 Task: Reply to email with the signature Denise Davis with the subject Thank you for a promotion from softage.10@softage.net with the message Can you please forward the report to the rest of the team once its complete? with BCC to softage.2@softage.net with an attached document Job_application.pdf
Action: Mouse moved to (974, 160)
Screenshot: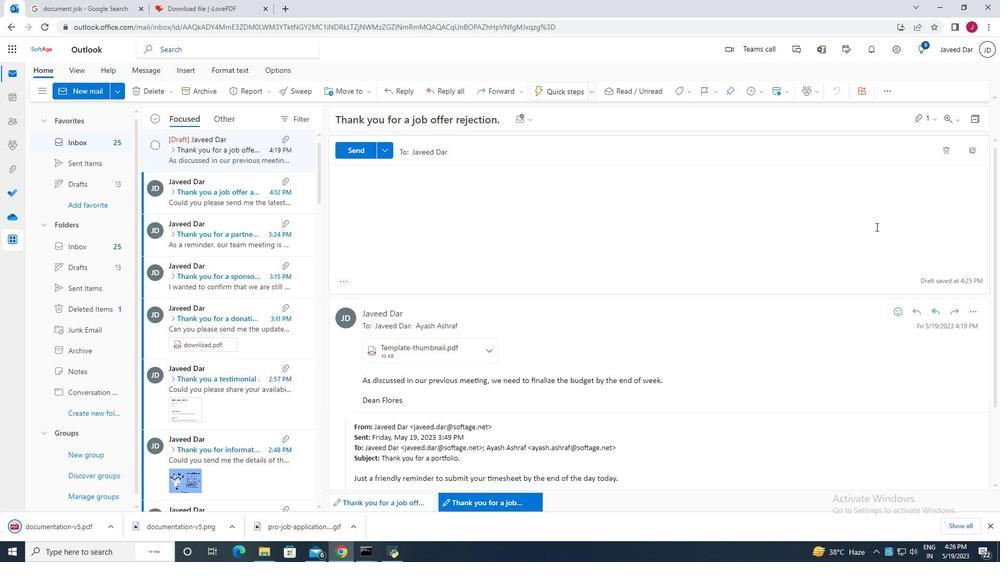 
Action: Mouse pressed left at (974, 160)
Screenshot: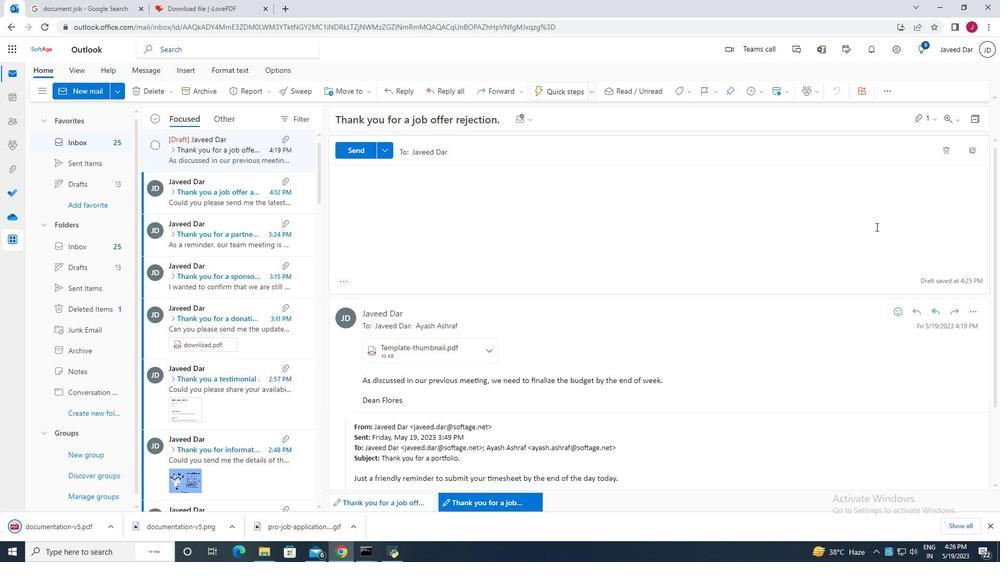 
Action: Mouse moved to (933, 174)
Screenshot: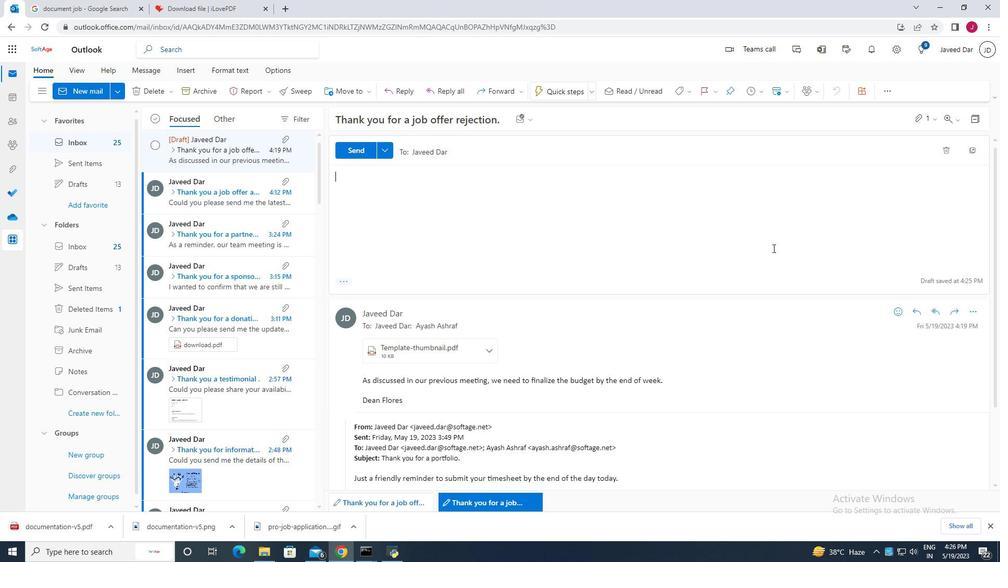 
Action: Mouse pressed left at (933, 174)
Screenshot: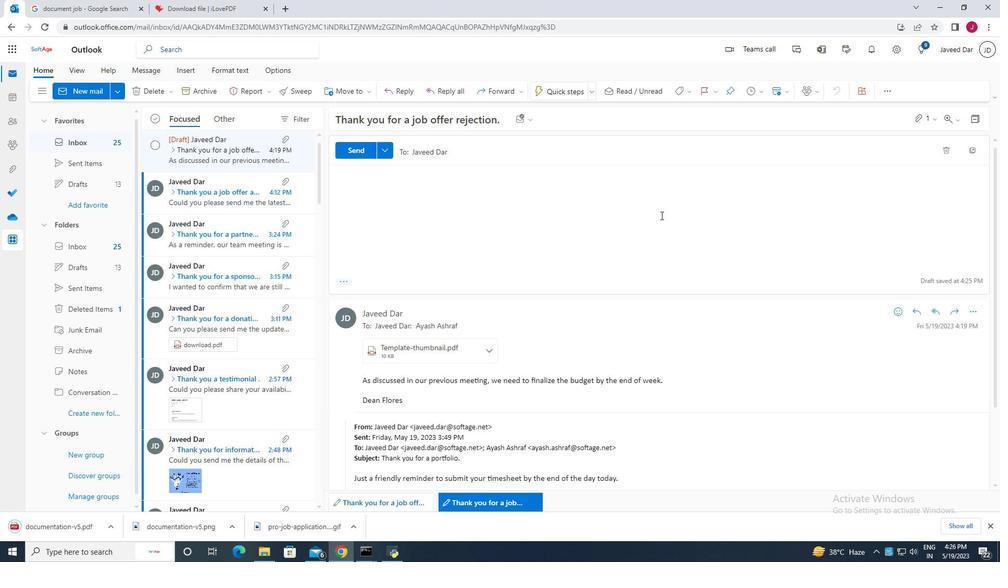 
Action: Mouse moved to (369, 295)
Screenshot: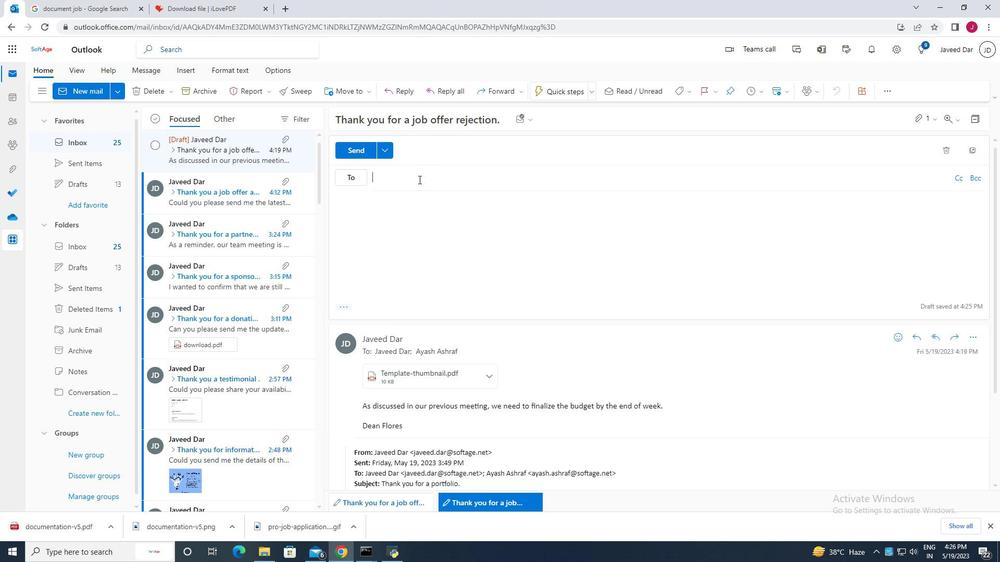 
Action: Mouse pressed left at (369, 295)
Screenshot: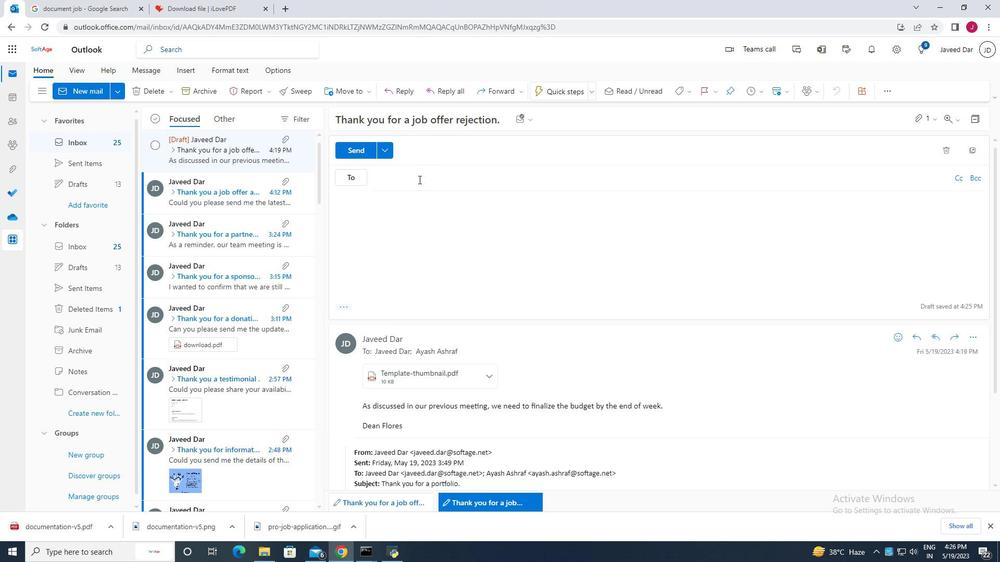 
Action: Mouse moved to (703, 106)
Screenshot: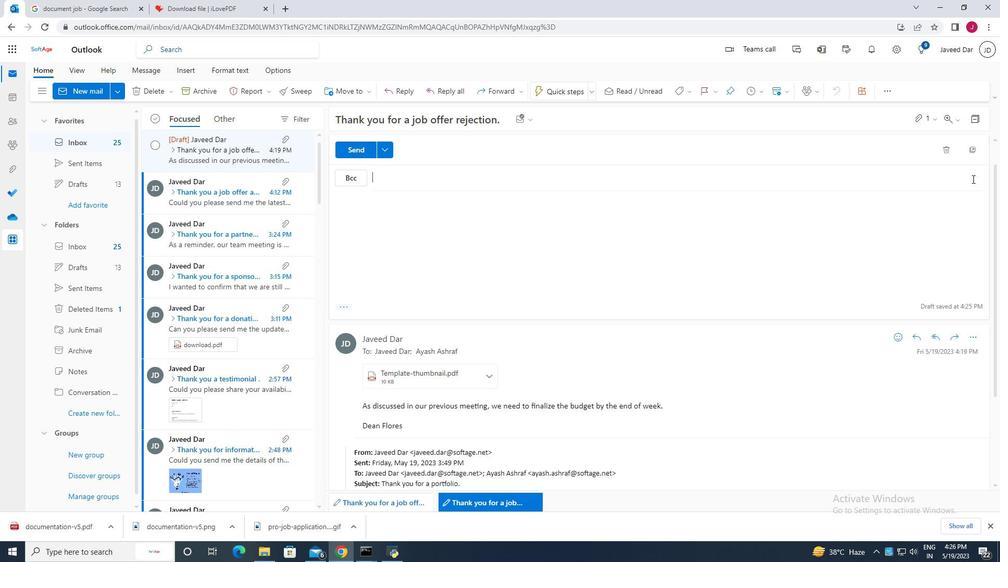 
Action: Mouse pressed left at (703, 106)
Screenshot: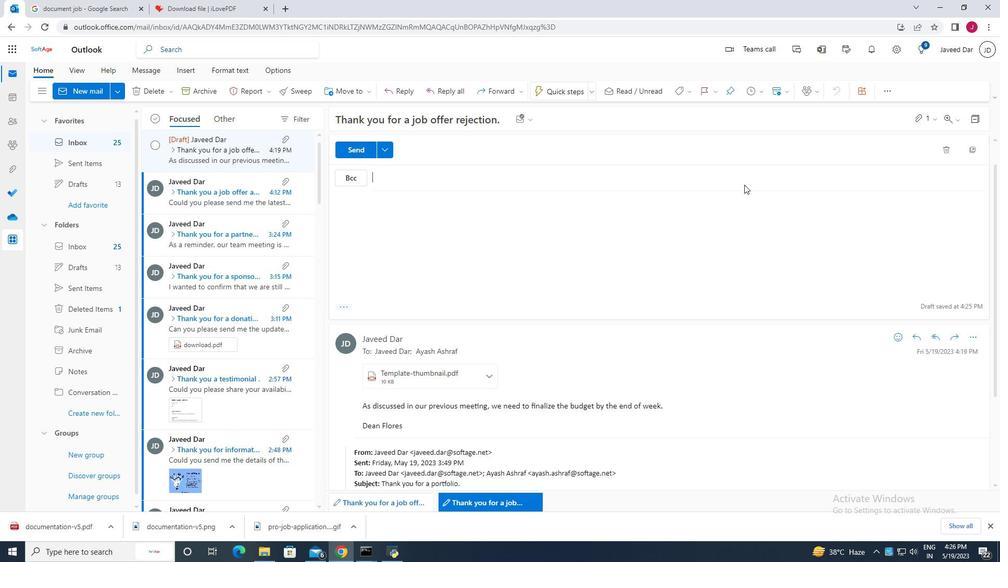 
Action: Mouse moved to (677, 150)
Screenshot: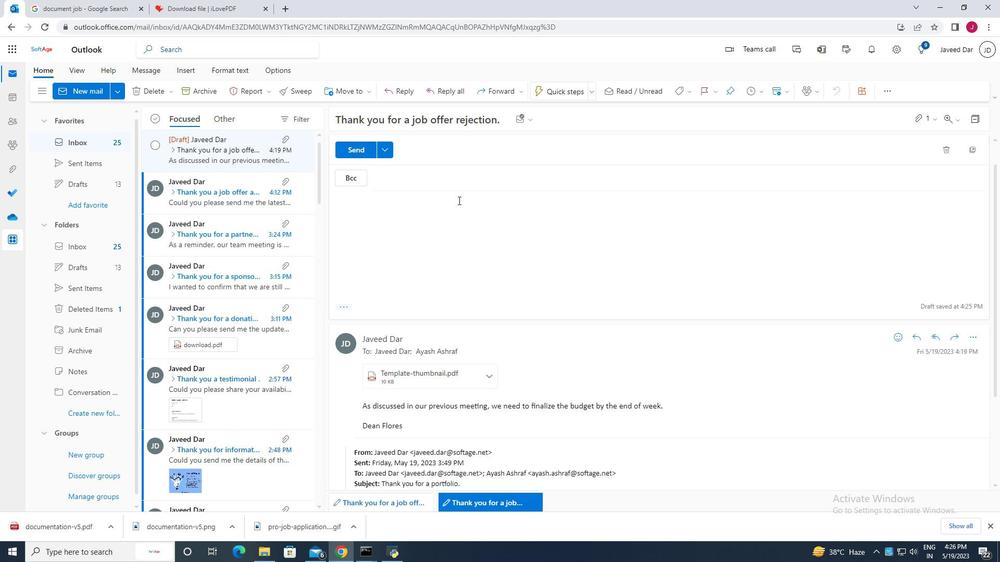 
Action: Mouse pressed left at (677, 150)
Screenshot: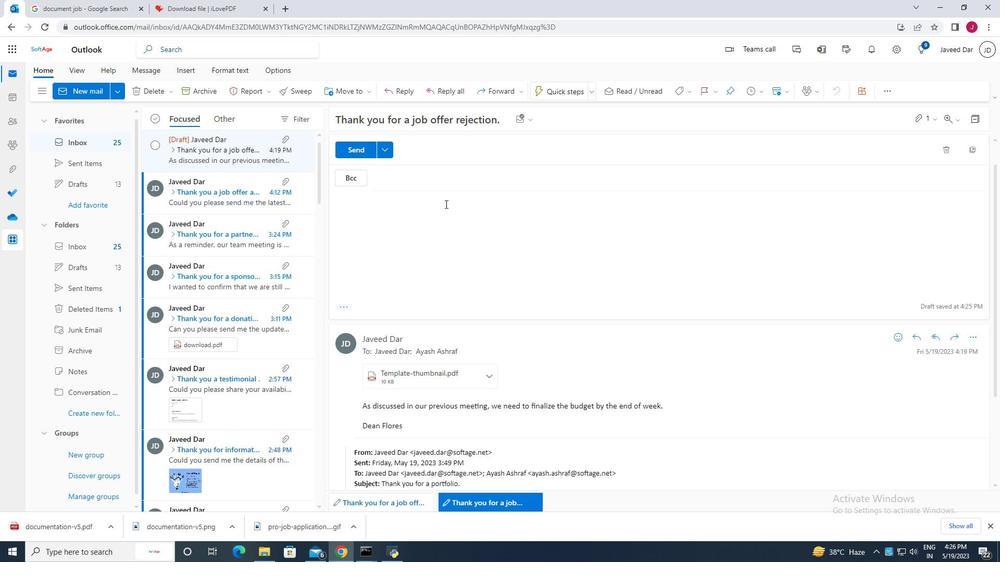 
Action: Mouse moved to (492, 270)
Screenshot: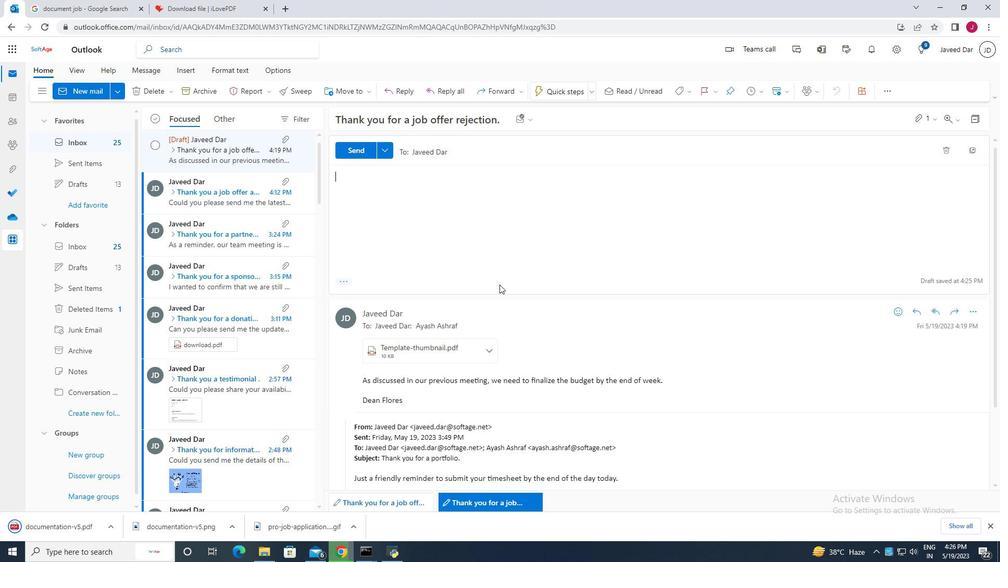 
Action: Mouse pressed left at (701, 192)
Screenshot: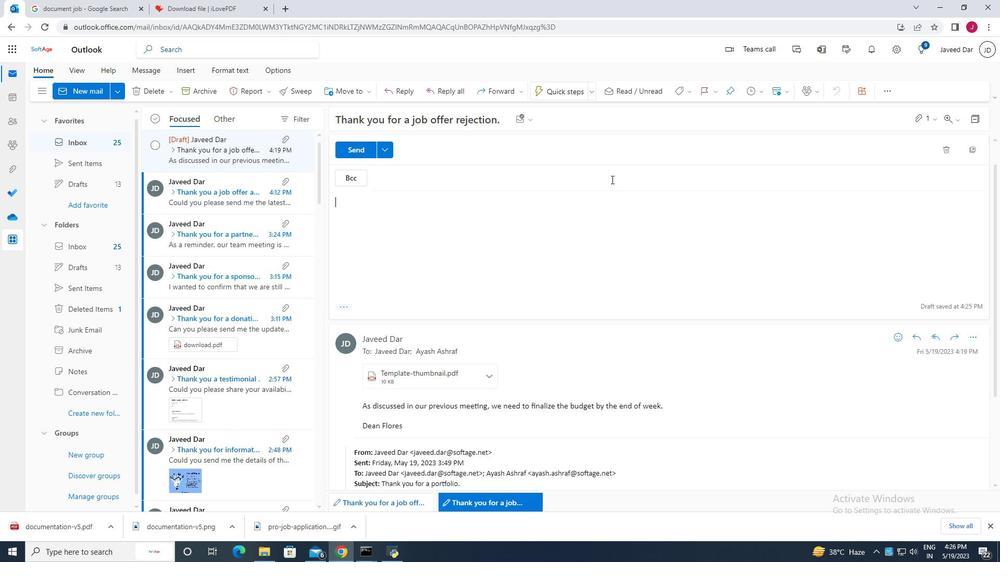 
Action: Mouse moved to (794, 255)
Screenshot: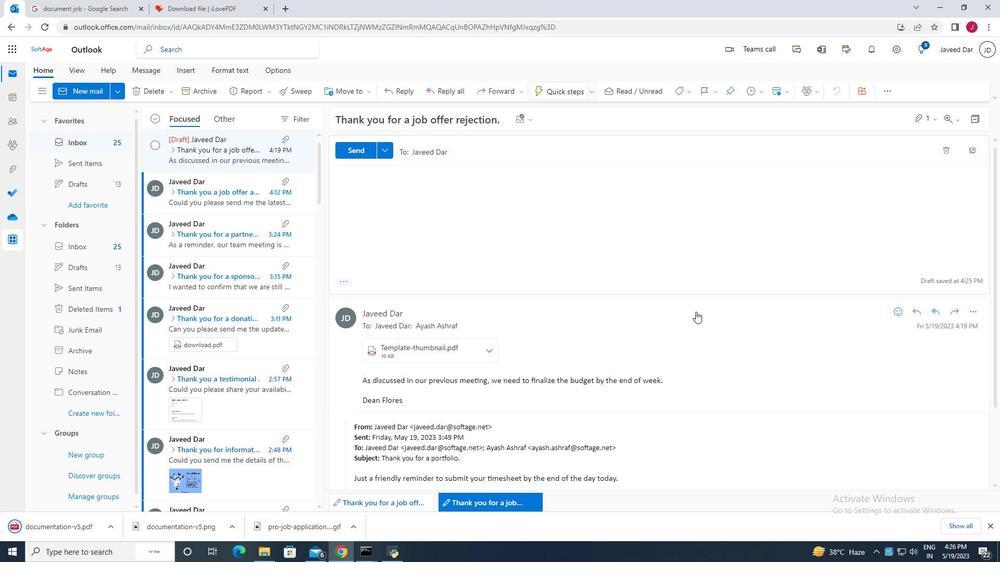 
Action: Mouse pressed left at (655, 191)
Screenshot: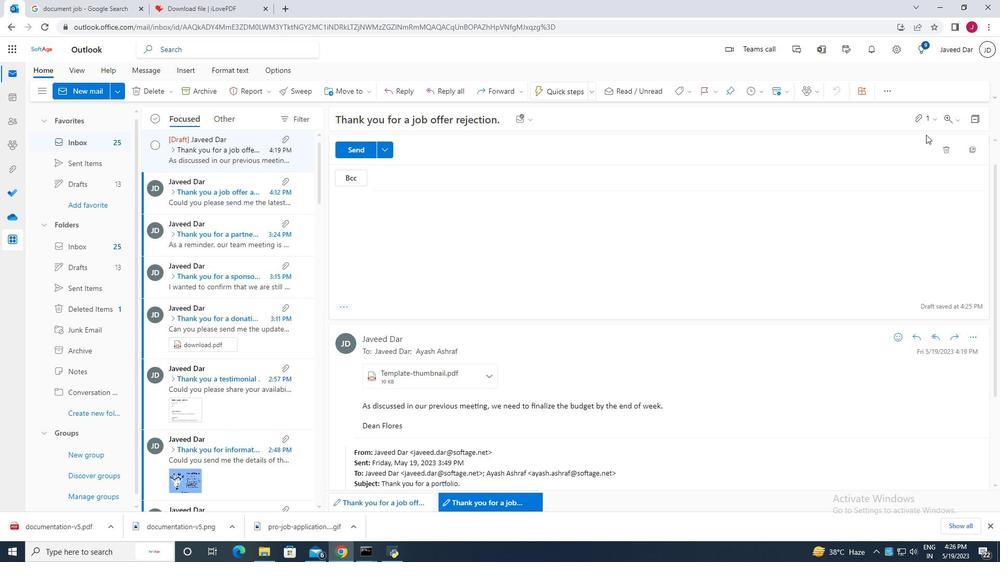 
Action: Mouse moved to (936, 144)
Screenshot: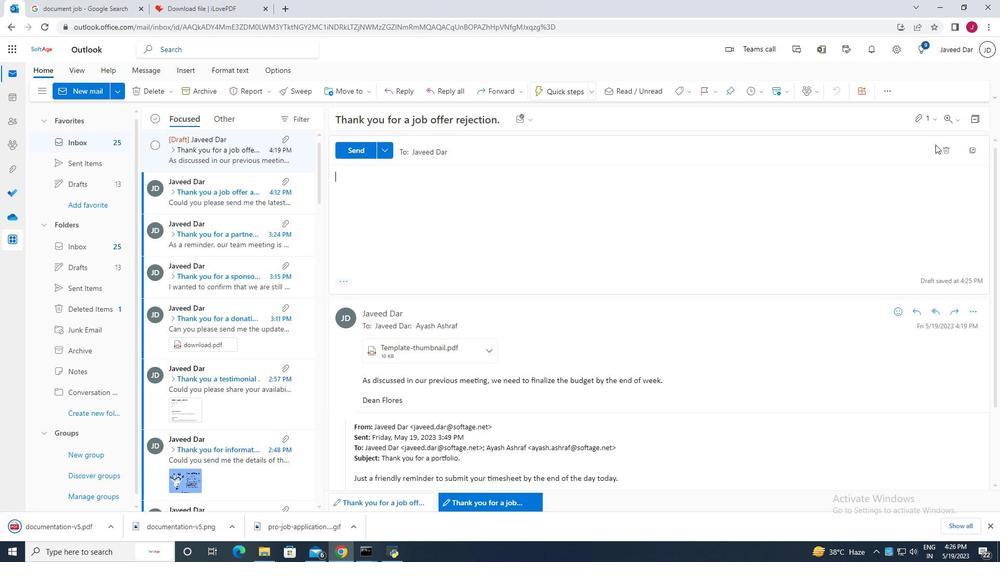 
Action: Key pressed <Key.shift>D
Screenshot: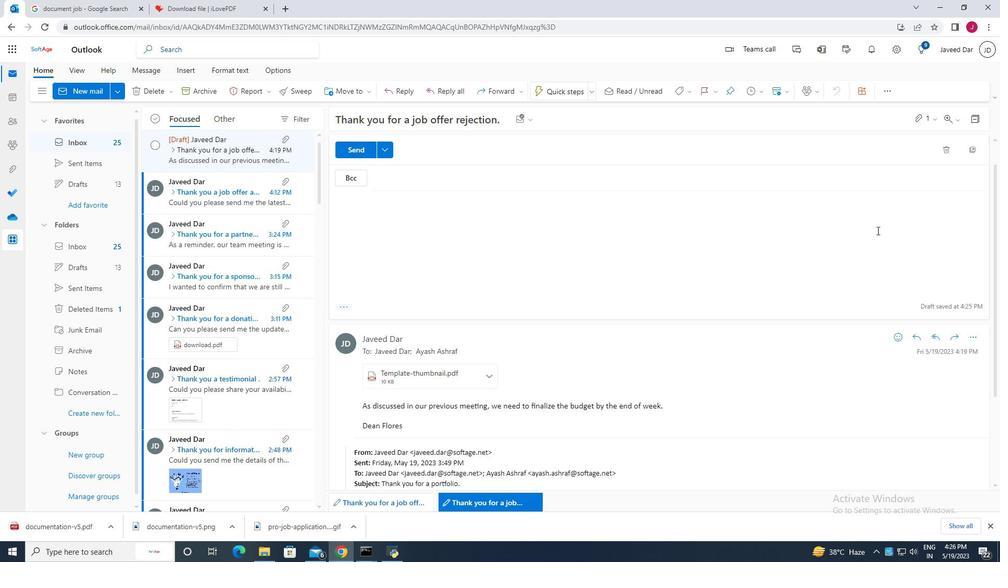 
Action: Mouse moved to (876, 226)
Screenshot: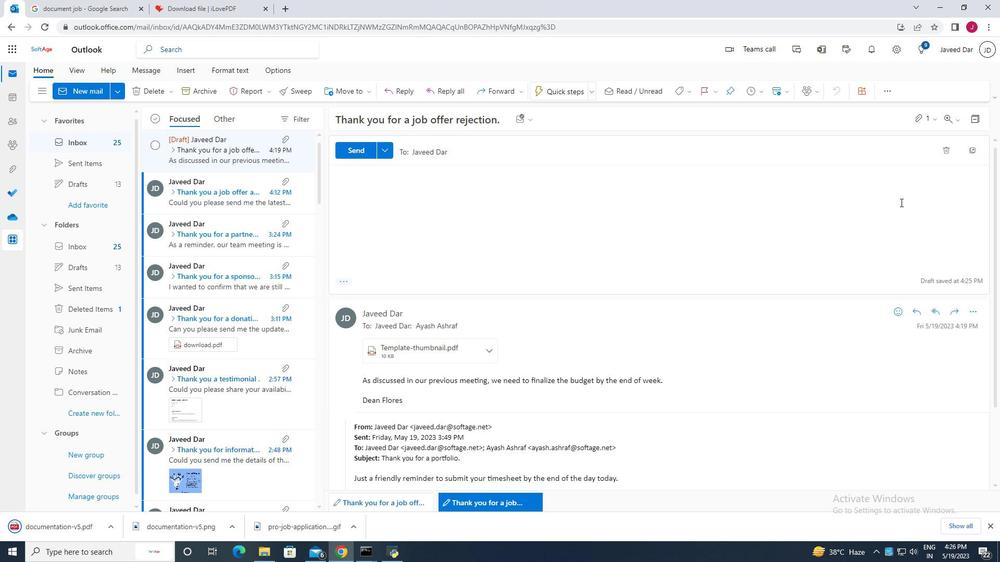 
Action: Mouse scrolled (876, 227) with delta (0, 0)
Screenshot: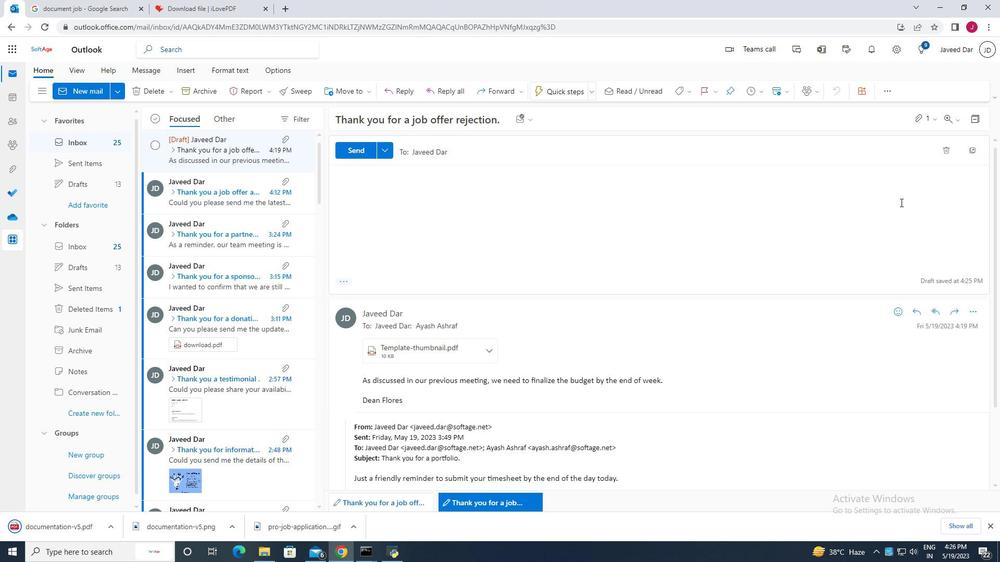 
Action: Mouse moved to (876, 227)
Screenshot: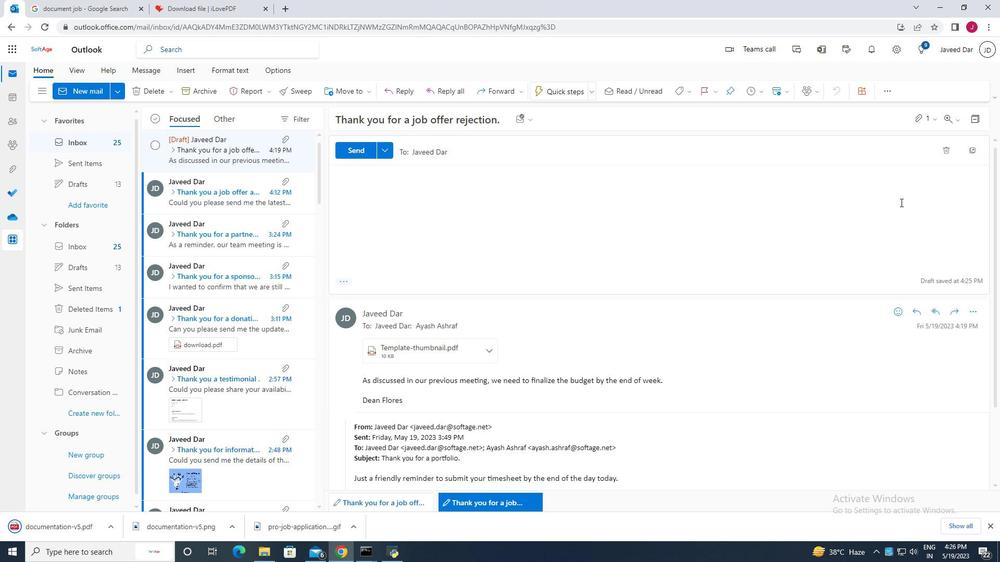 
Action: Mouse scrolled (876, 227) with delta (0, 0)
Screenshot: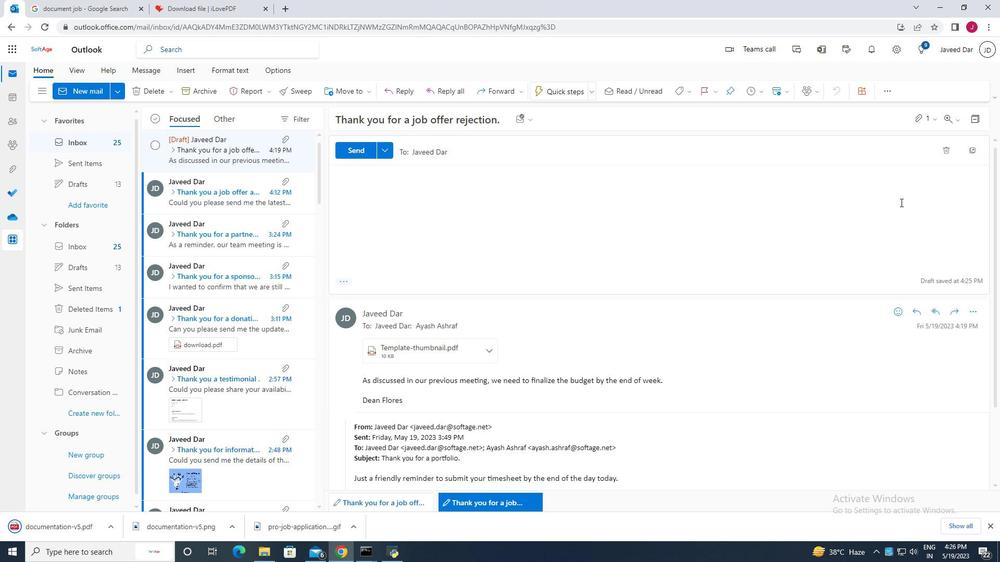 
Action: Mouse moved to (919, 315)
Screenshot: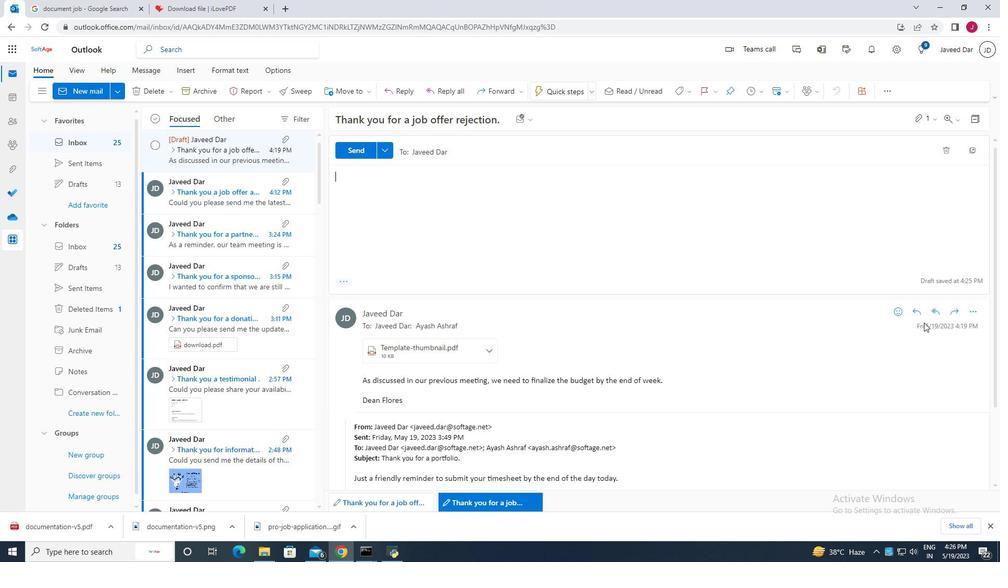 
Action: Key pressed e
Screenshot: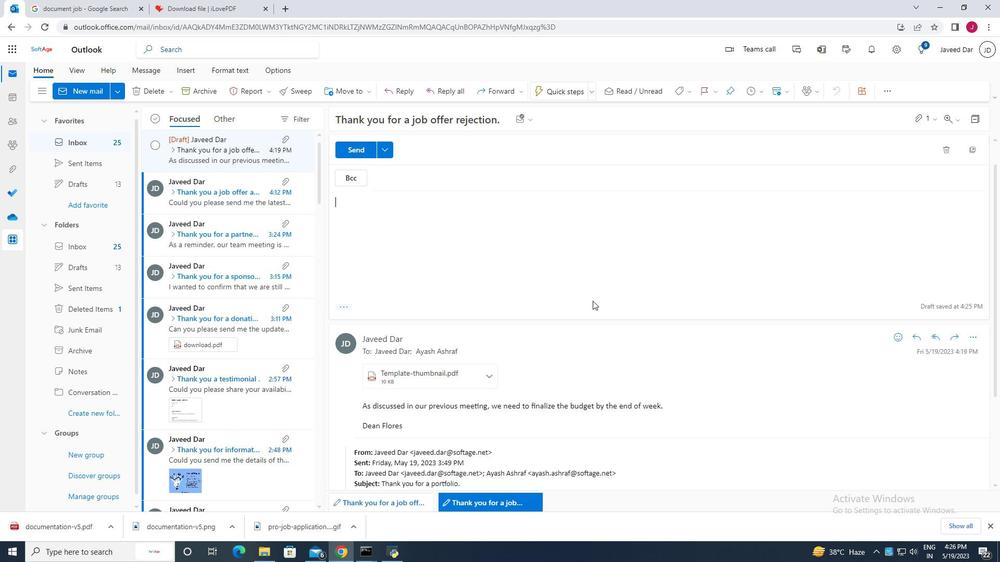 
Action: Mouse moved to (765, 248)
Screenshot: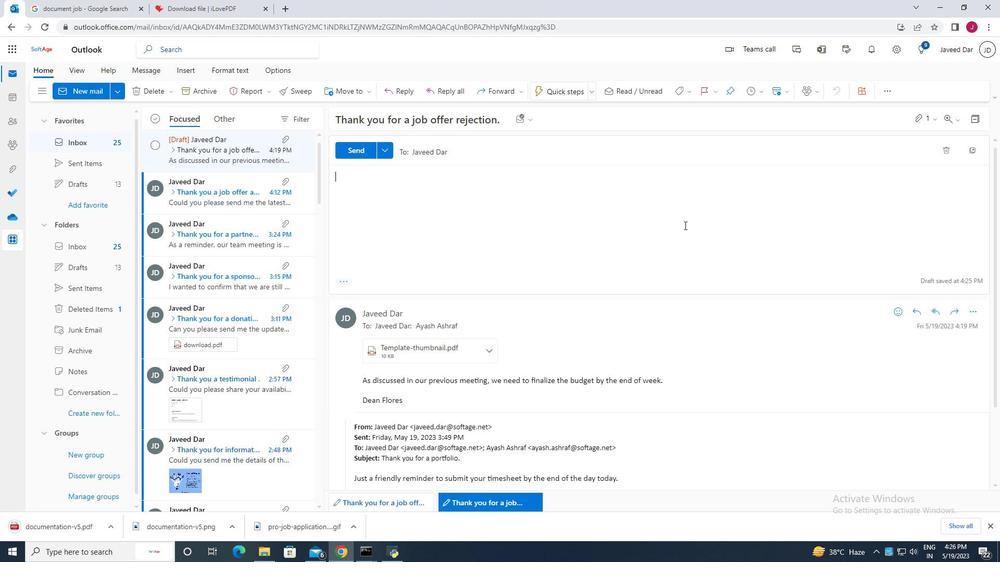 
Action: Key pressed n
Screenshot: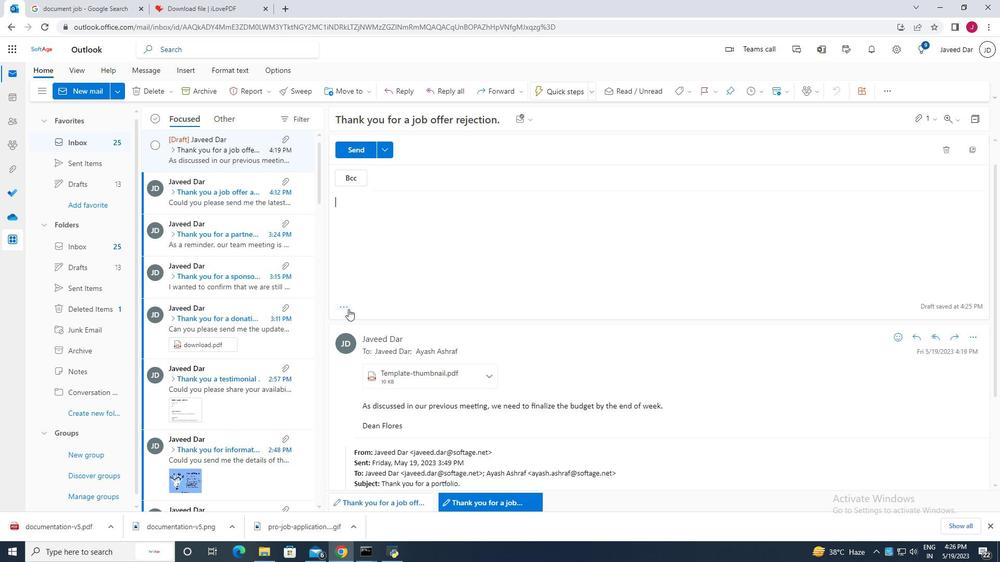 
Action: Mouse moved to (699, 219)
Screenshot: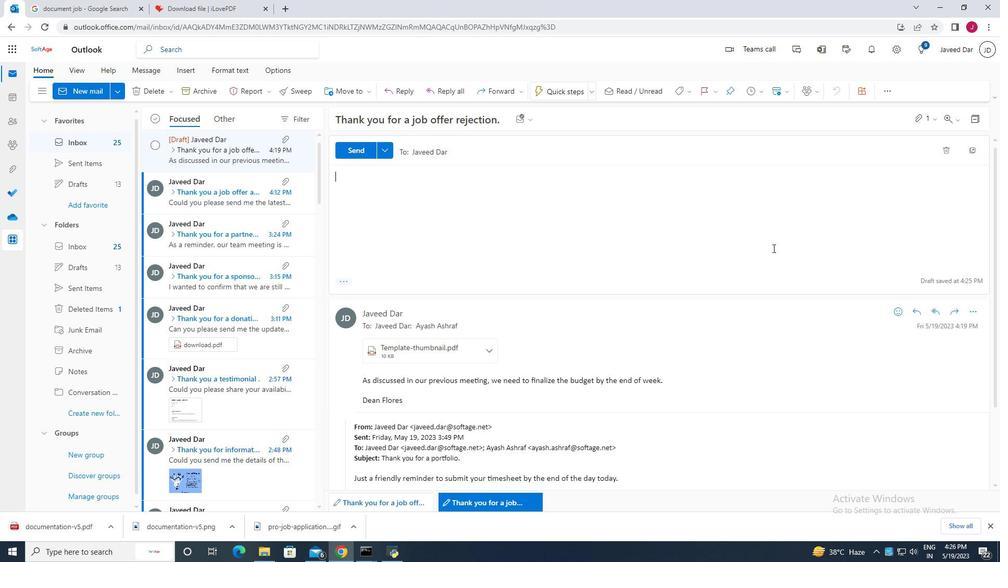 
Action: Key pressed i
Screenshot: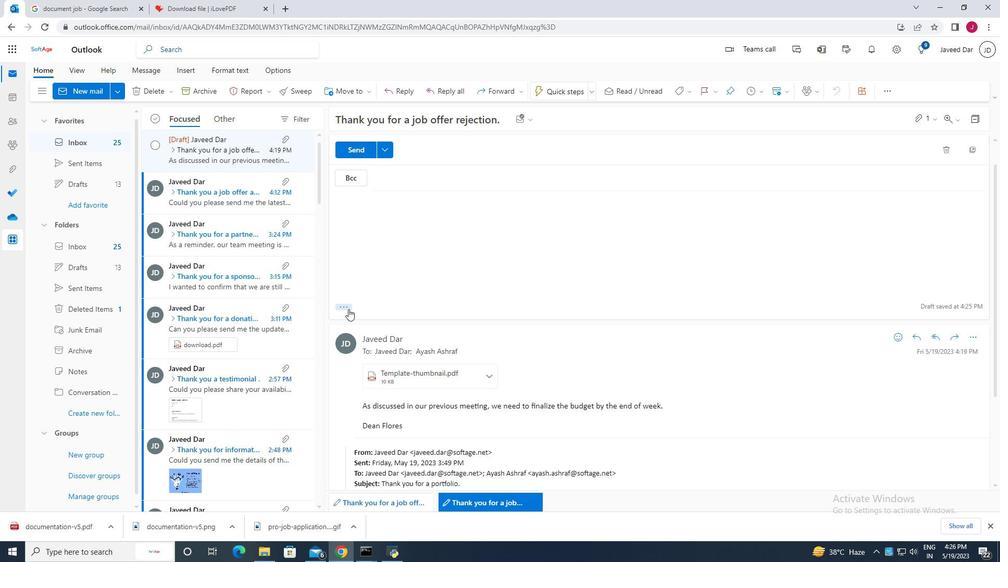 
Action: Mouse moved to (481, 179)
Screenshot: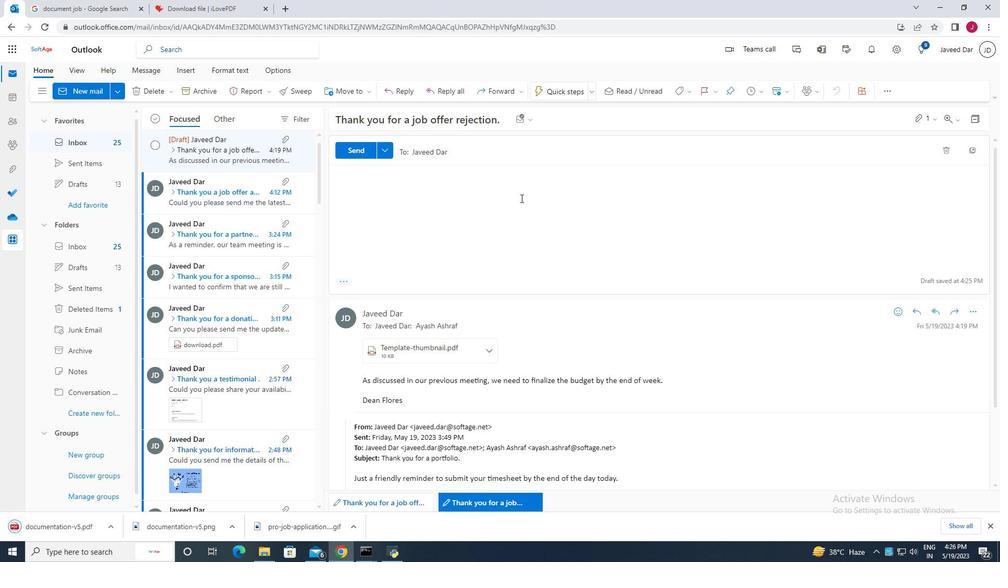 
Action: Key pressed s
Screenshot: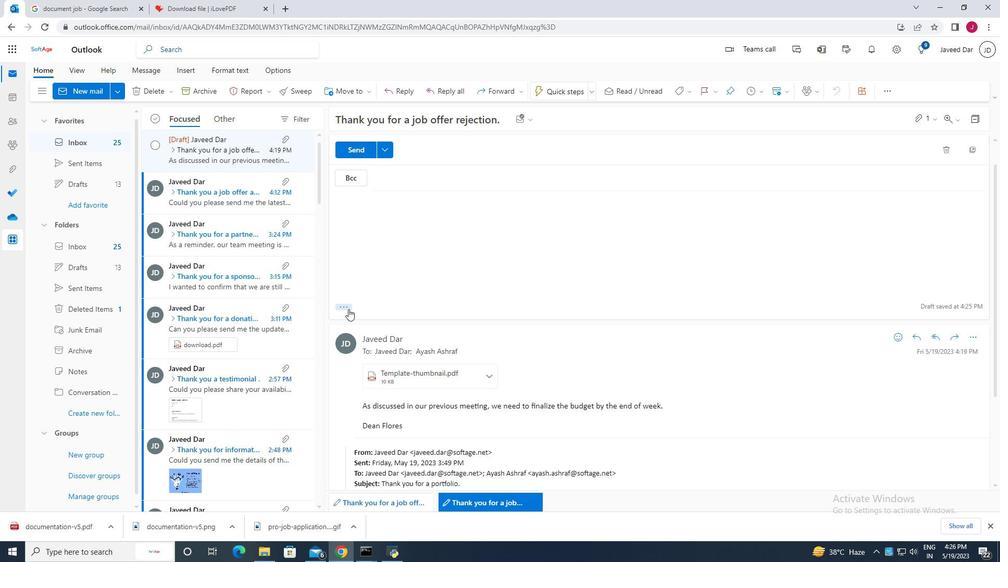 
Action: Mouse moved to (475, 175)
Screenshot: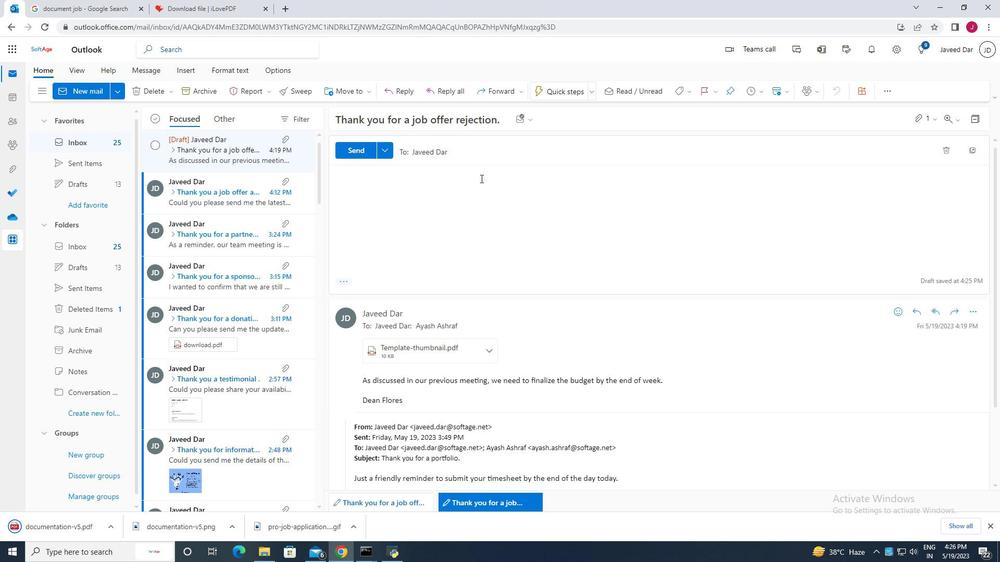 
Action: Key pressed e
Screenshot: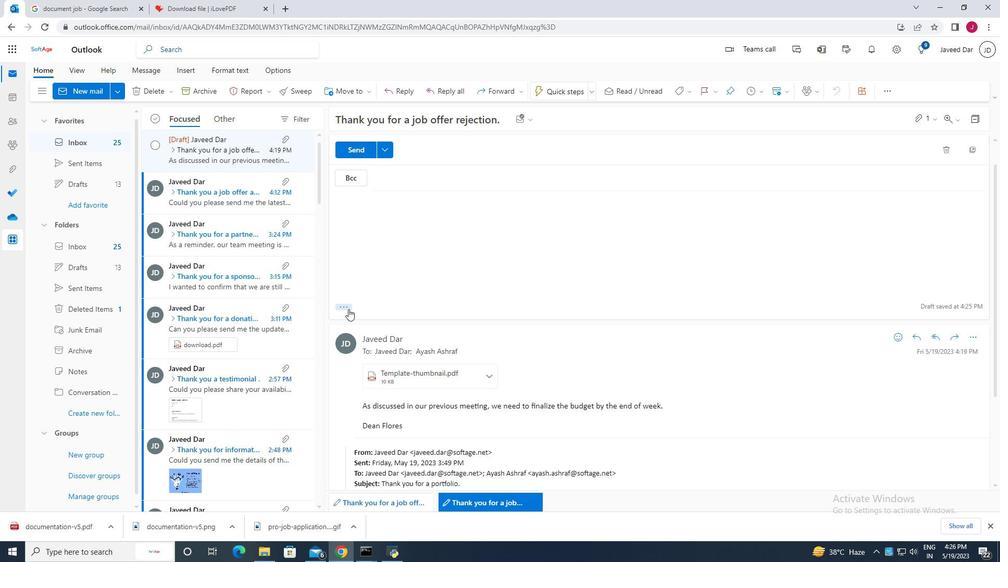 
Action: Mouse moved to (501, 161)
Screenshot: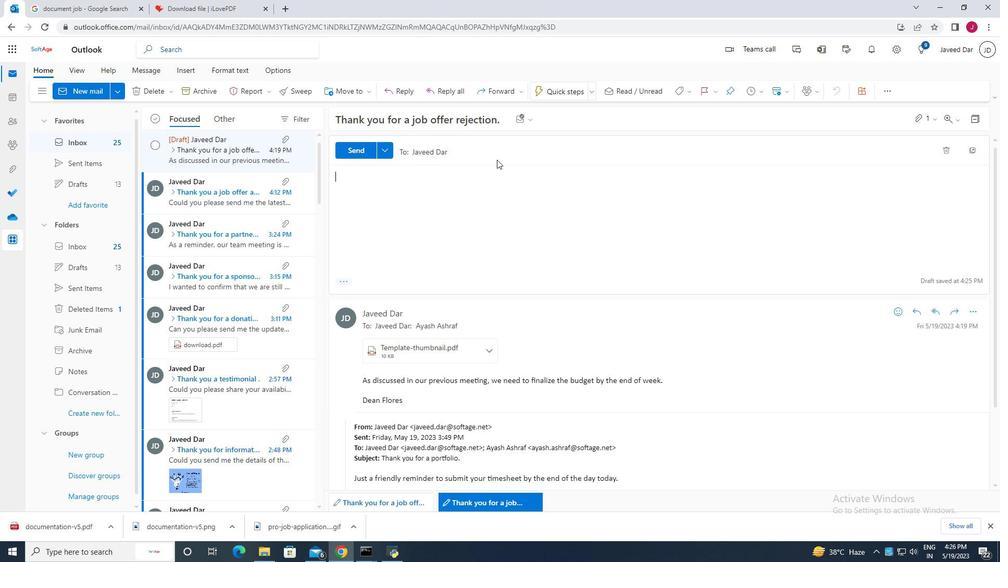 
Action: Mouse pressed left at (501, 161)
Screenshot: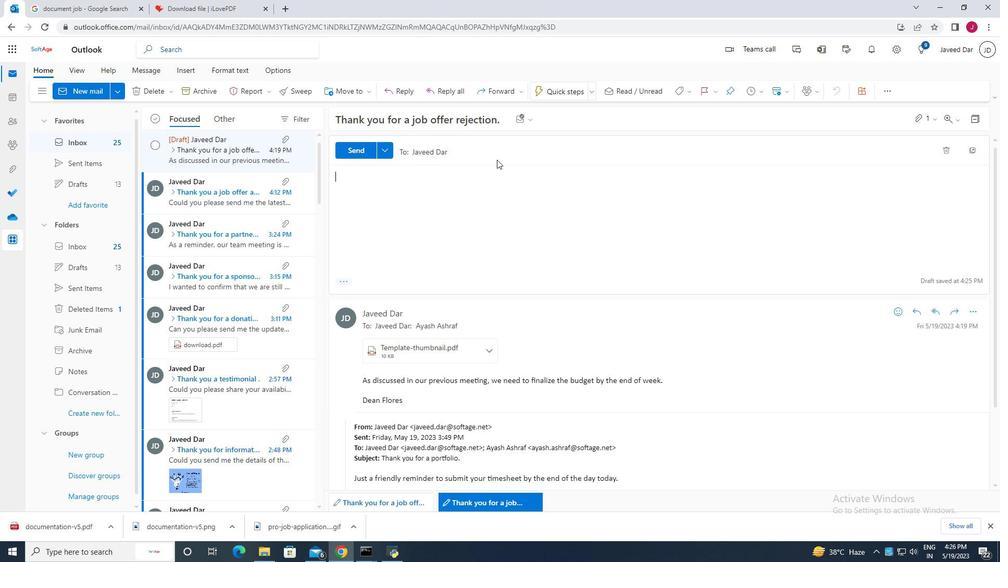 
Action: Mouse moved to (501, 161)
Screenshot: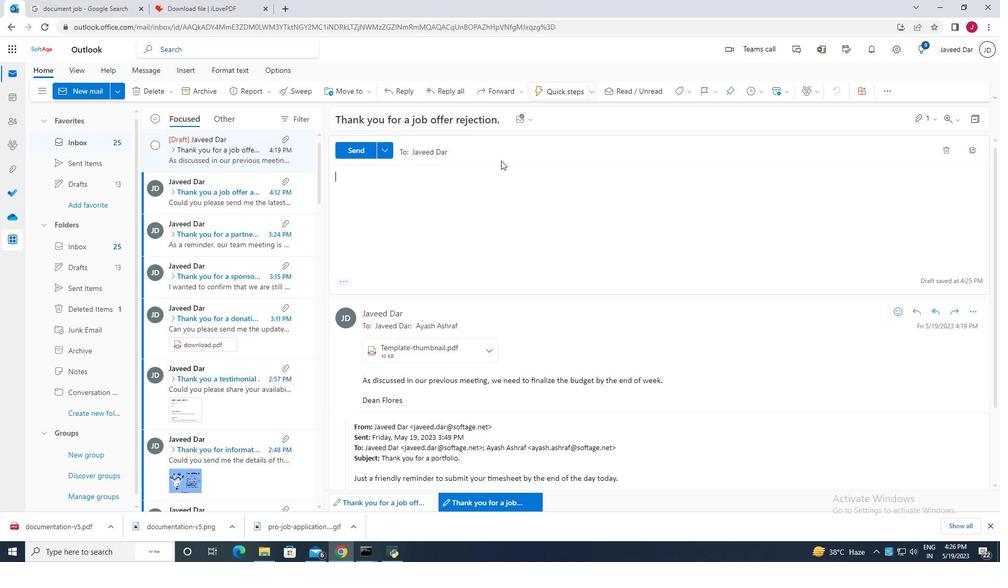 
Action: Key pressed <Key.space>
Screenshot: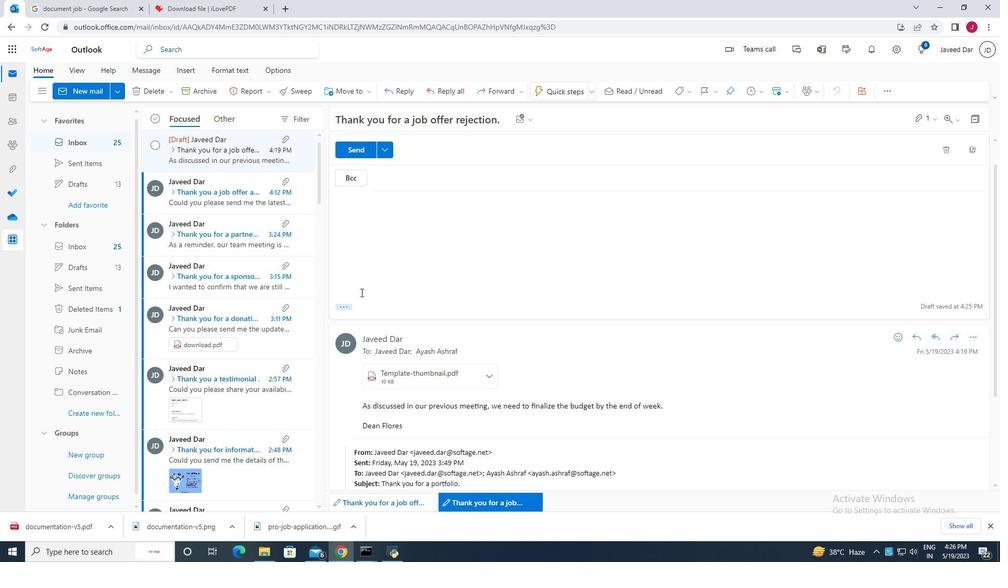 
Action: Mouse moved to (500, 161)
Screenshot: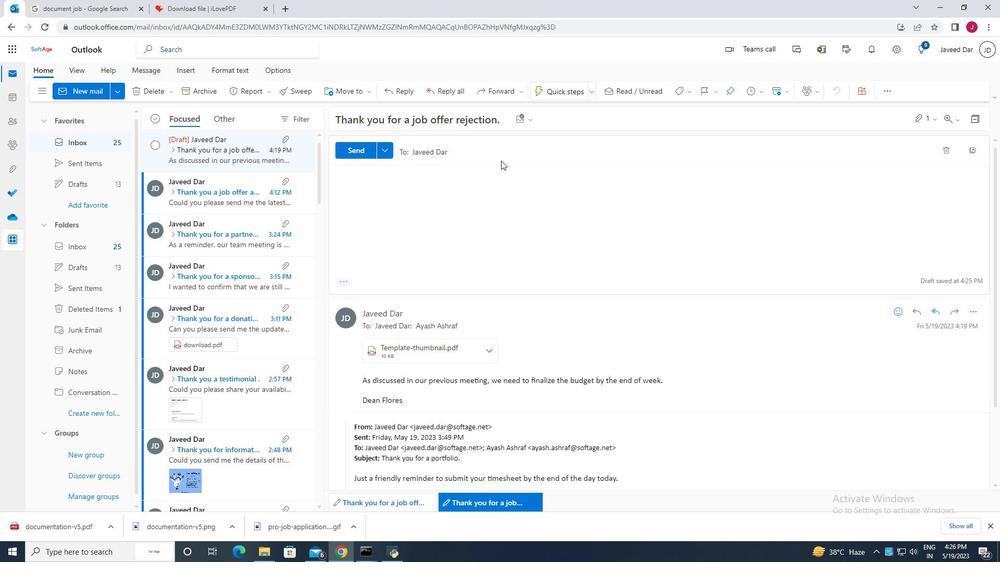 
Action: Key pressed <Key.shift>
Screenshot: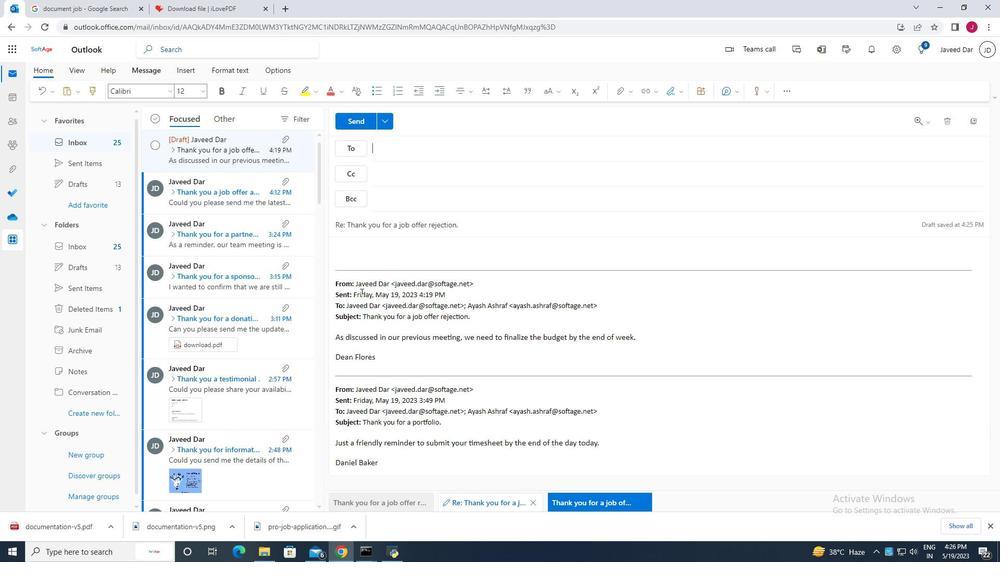 
Action: Mouse moved to (497, 157)
Screenshot: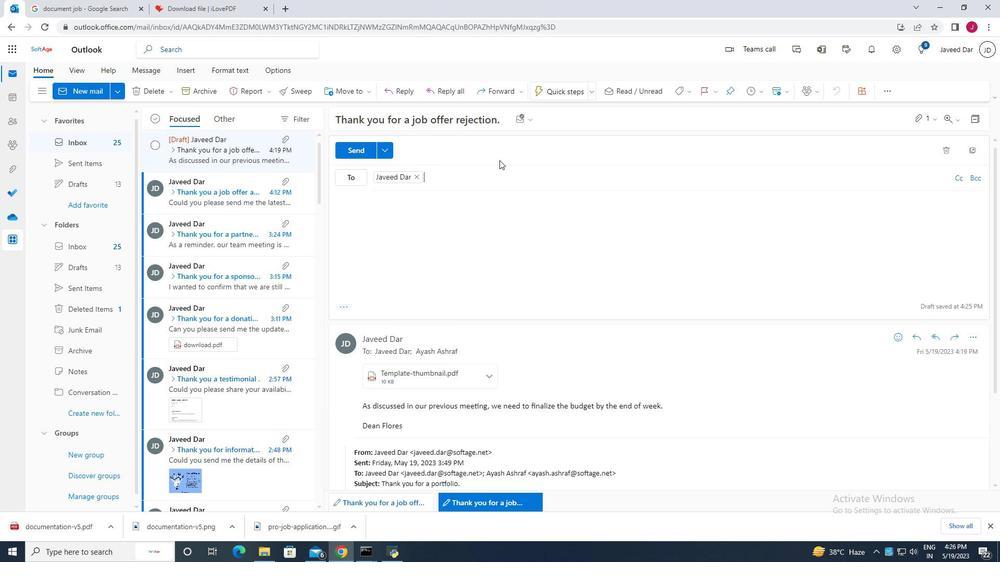 
Action: Key pressed D
Screenshot: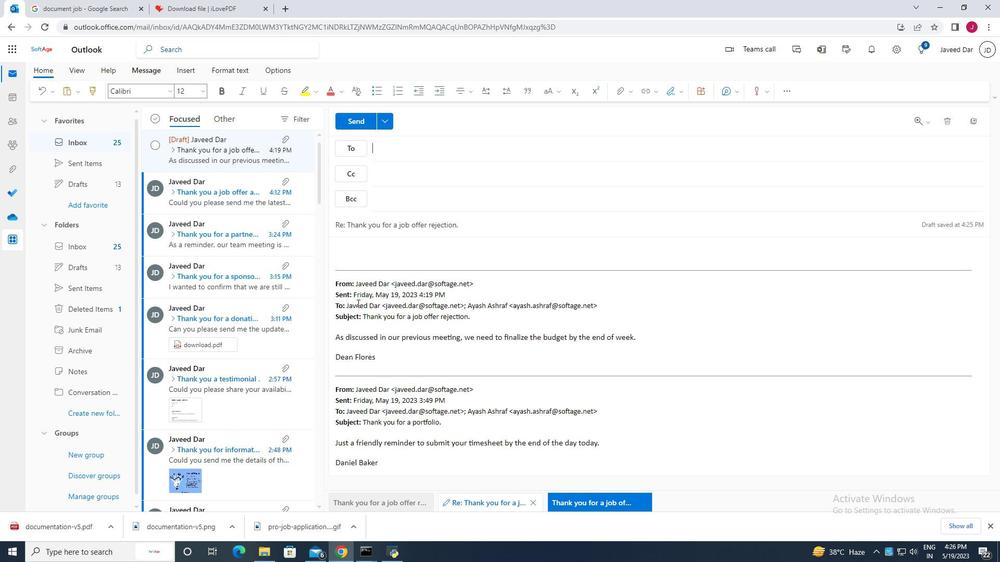 
Action: Mouse moved to (460, 172)
Screenshot: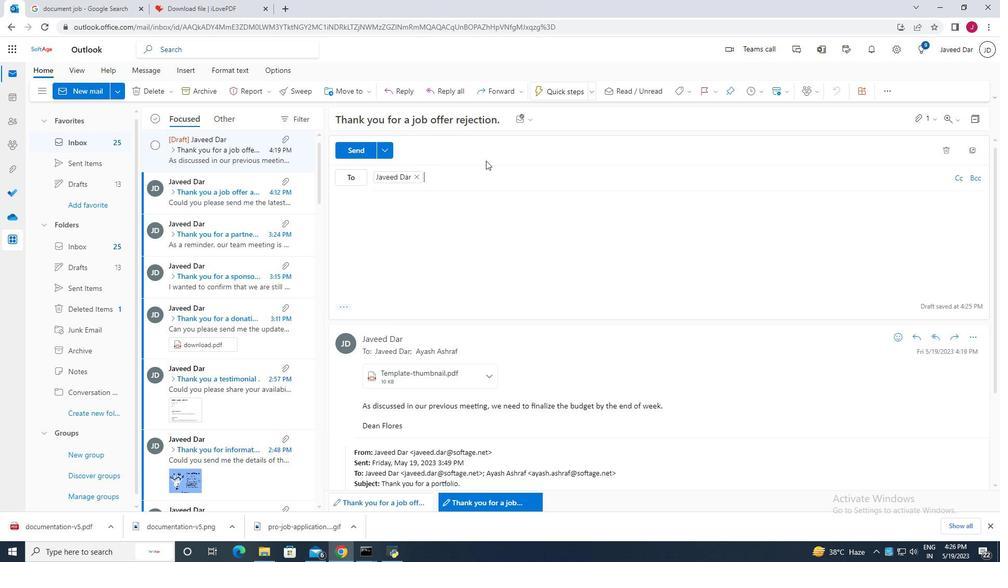 
Action: Key pressed a
Screenshot: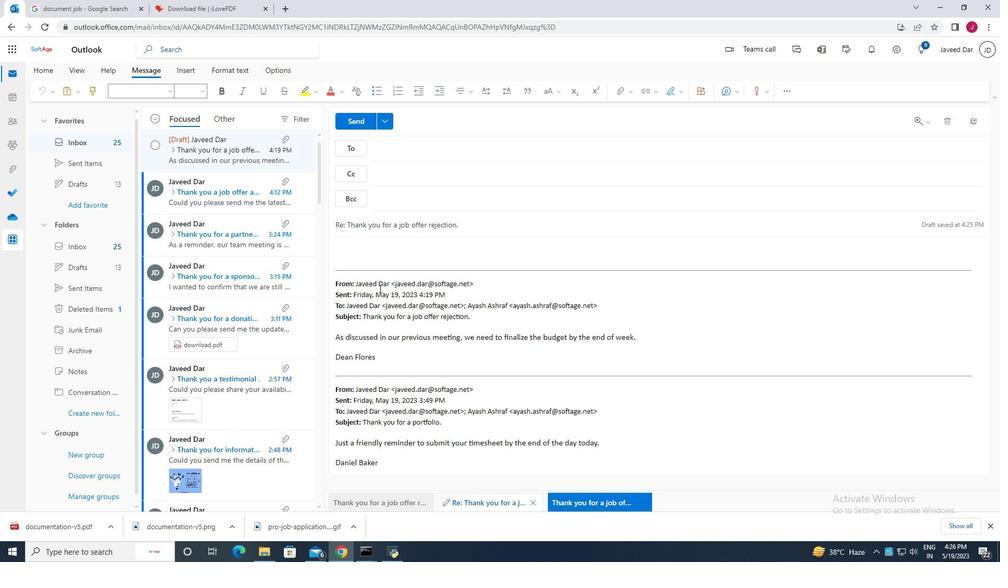 
Action: Mouse moved to (418, 179)
Screenshot: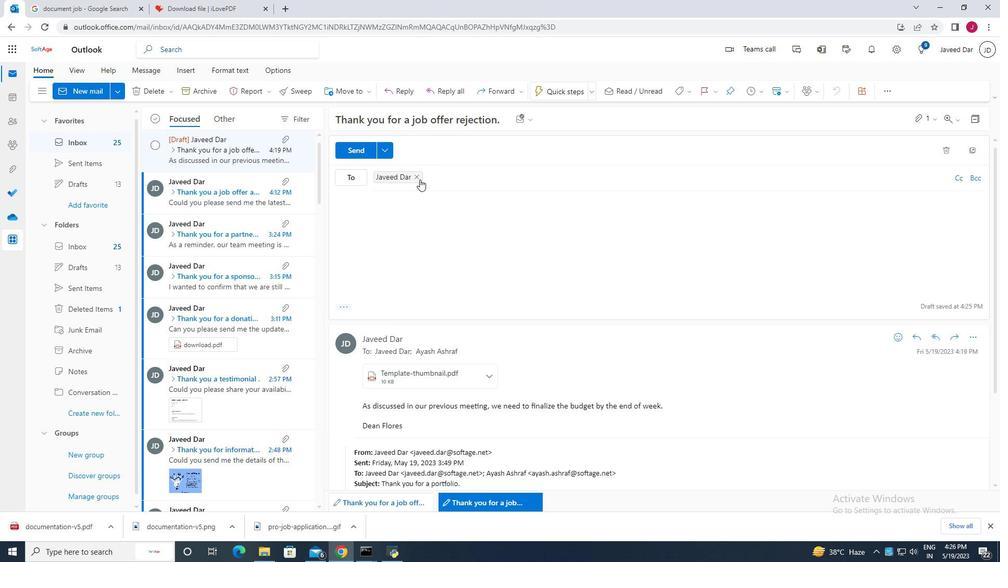 
Action: Mouse pressed left at (418, 179)
Screenshot: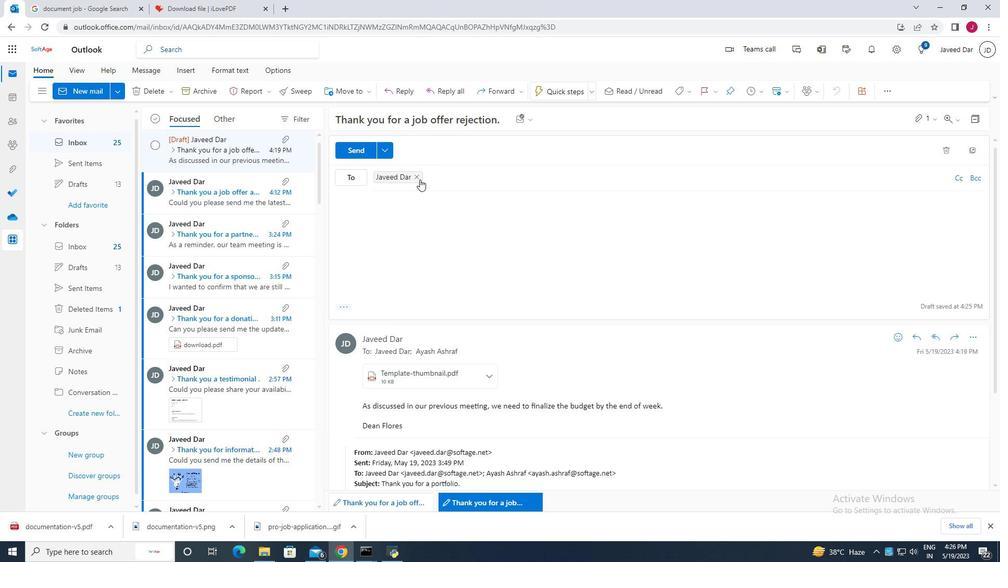 
Action: Key pressed vi
Screenshot: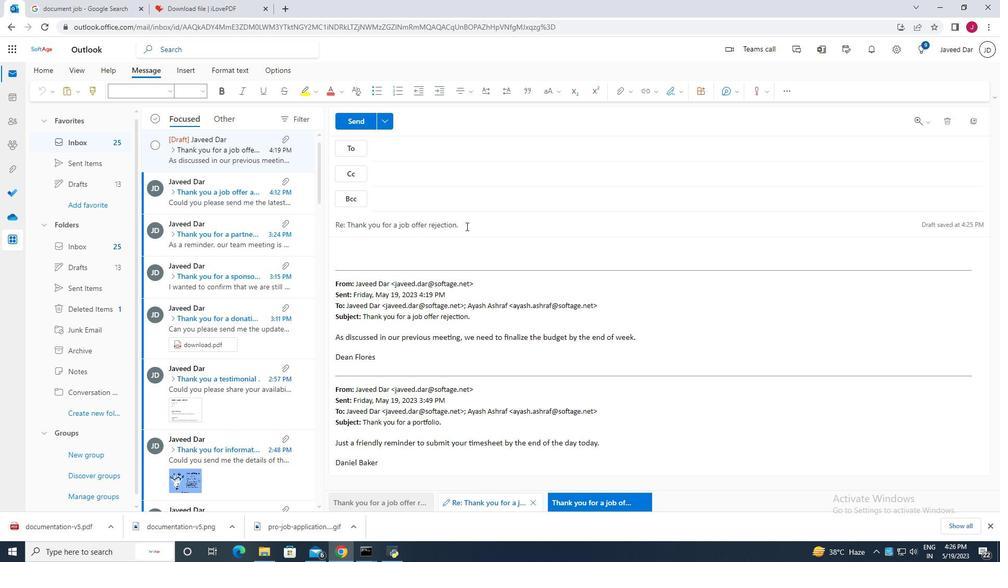
Action: Mouse moved to (403, 172)
Screenshot: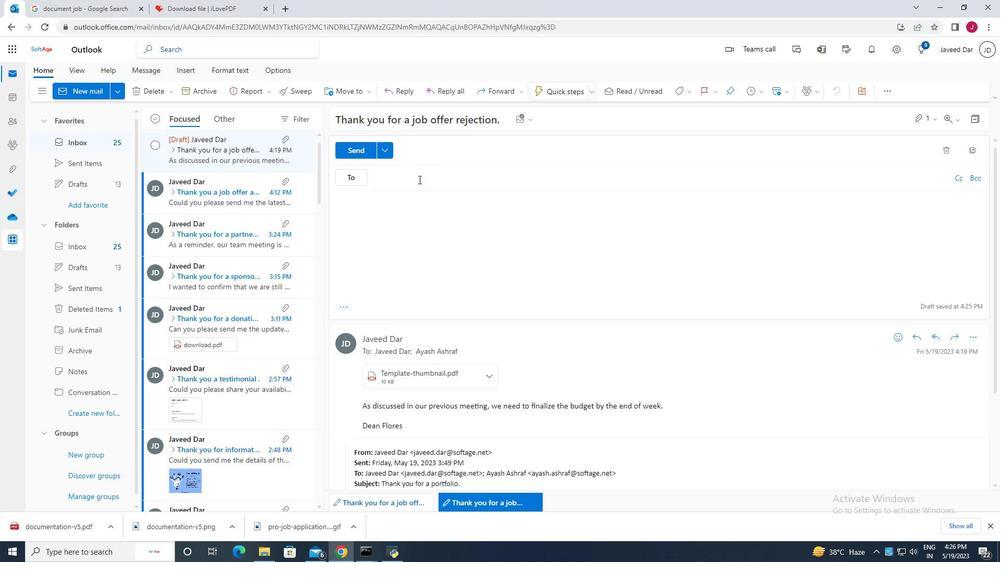 
Action: Key pressed s
Screenshot: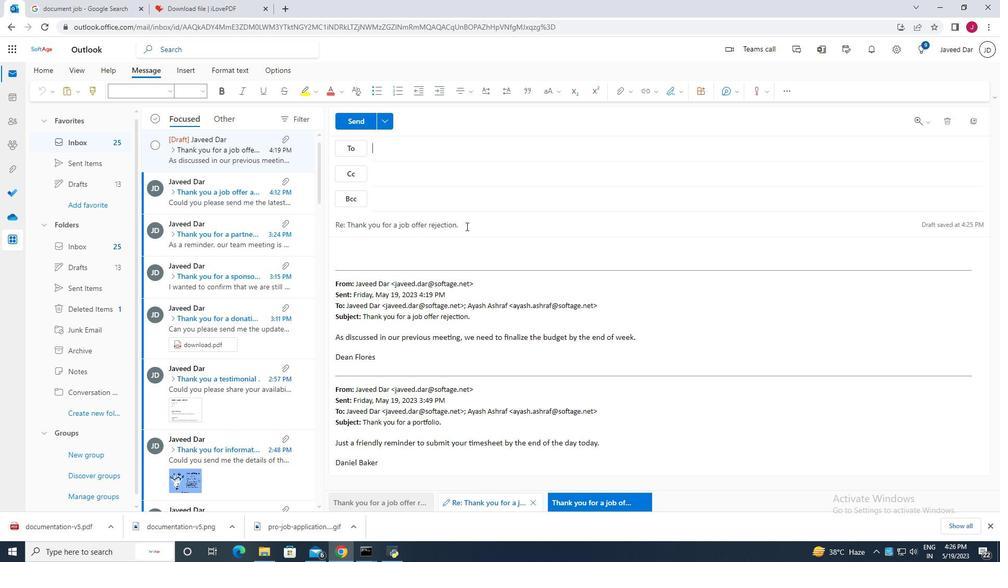 
Action: Mouse moved to (974, 179)
Screenshot: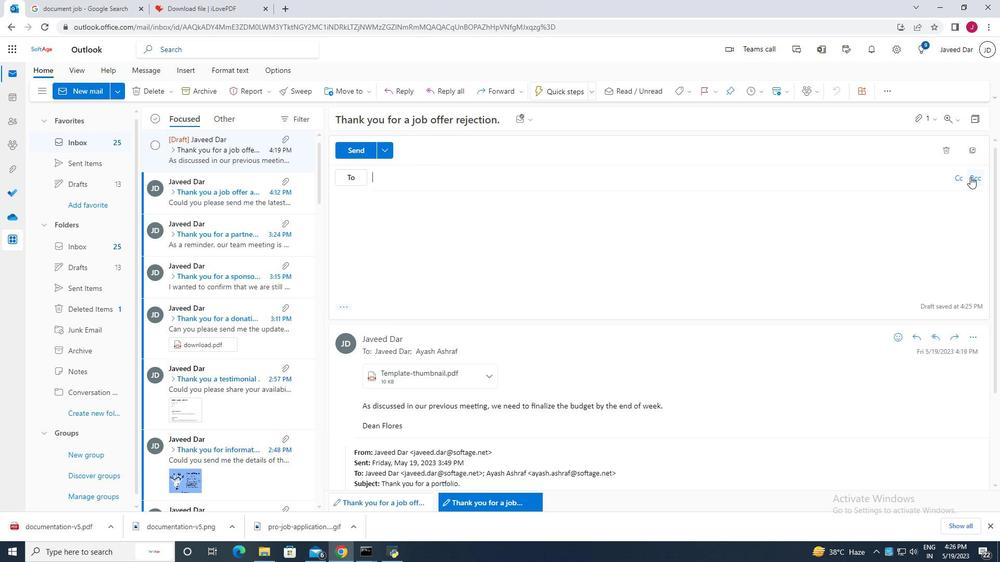 
Action: Mouse pressed left at (974, 179)
Screenshot: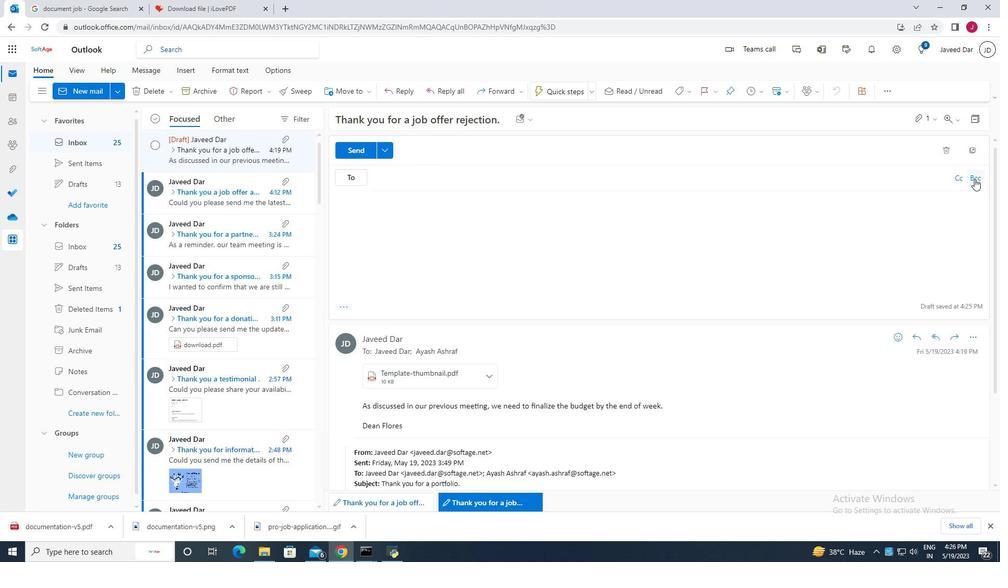 
Action: Mouse moved to (970, 179)
Screenshot: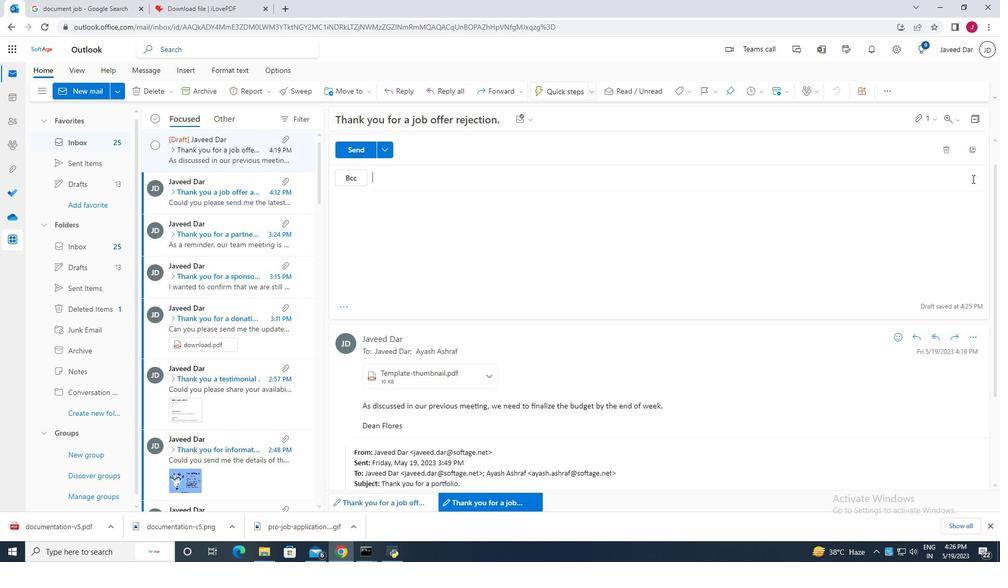 
Action: Key pressed <Key.tab>
Screenshot: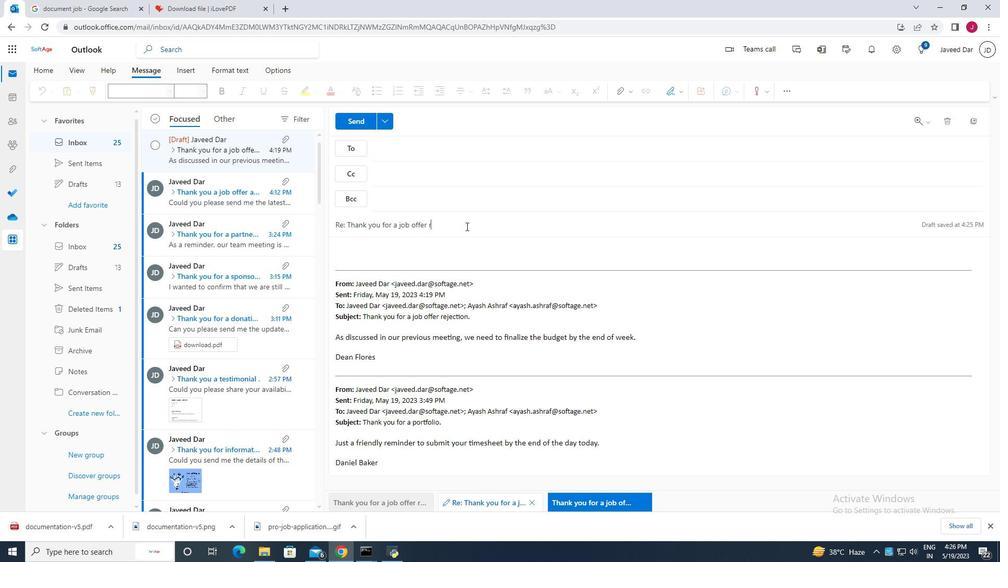 
Action: Mouse moved to (400, 187)
Screenshot: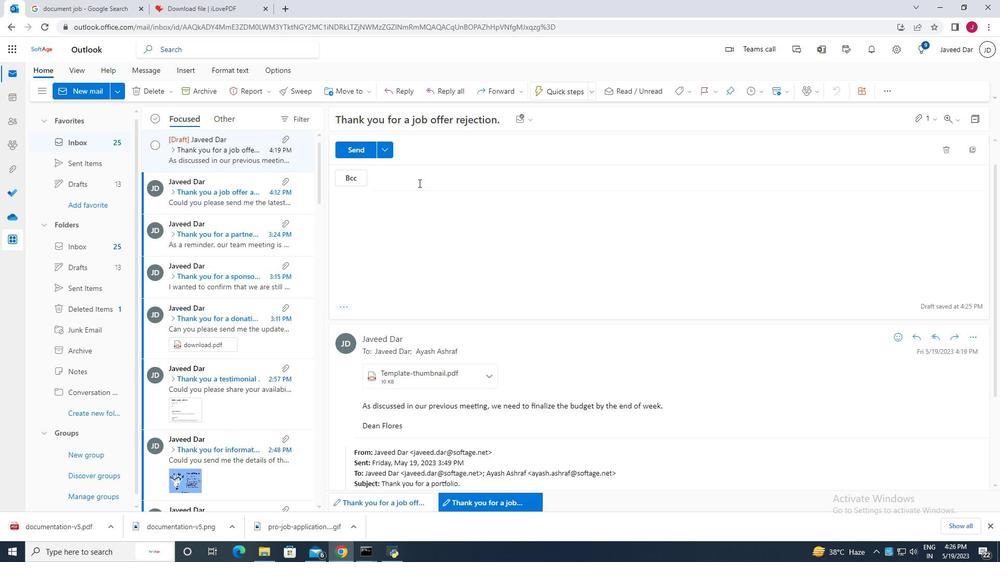 
Action: Key pressed <Key.shift>
Screenshot: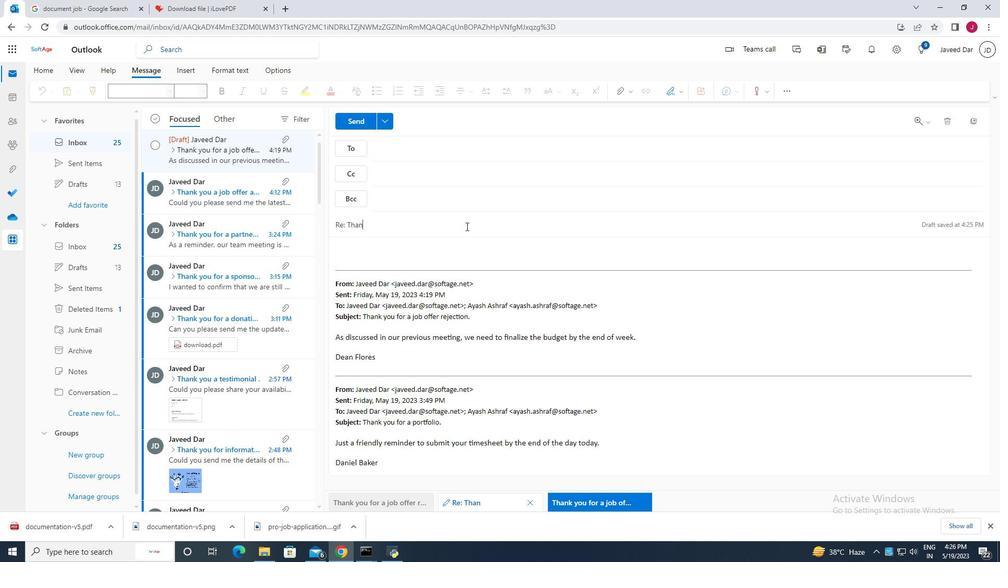 
Action: Mouse moved to (718, 208)
Screenshot: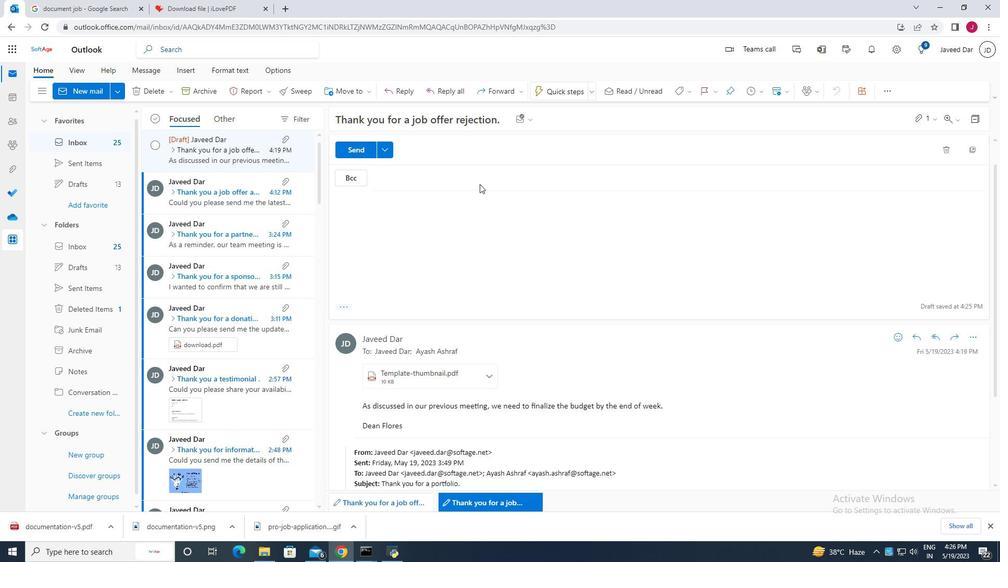 
Action: Key pressed D
Screenshot: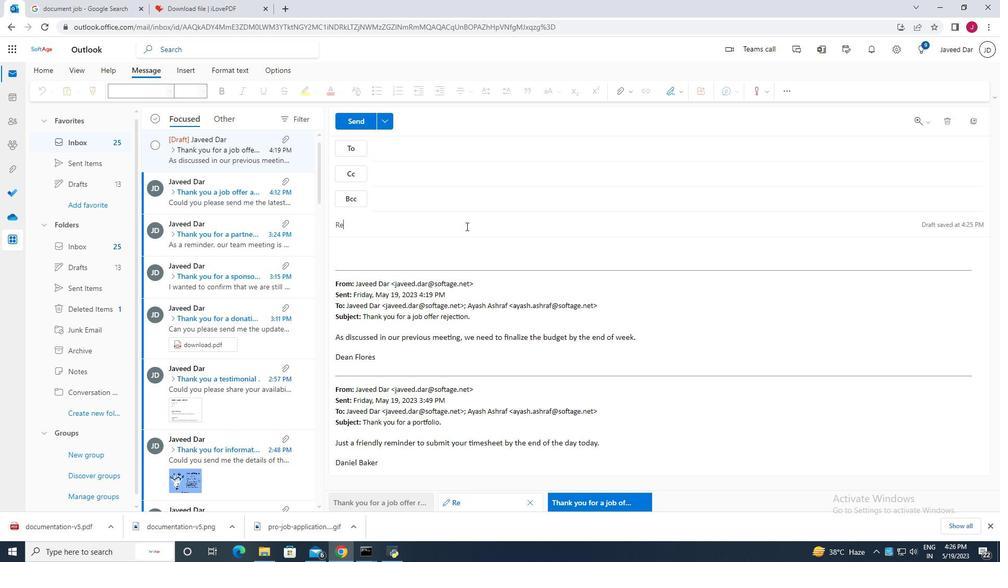 
Action: Mouse moved to (669, 204)
Screenshot: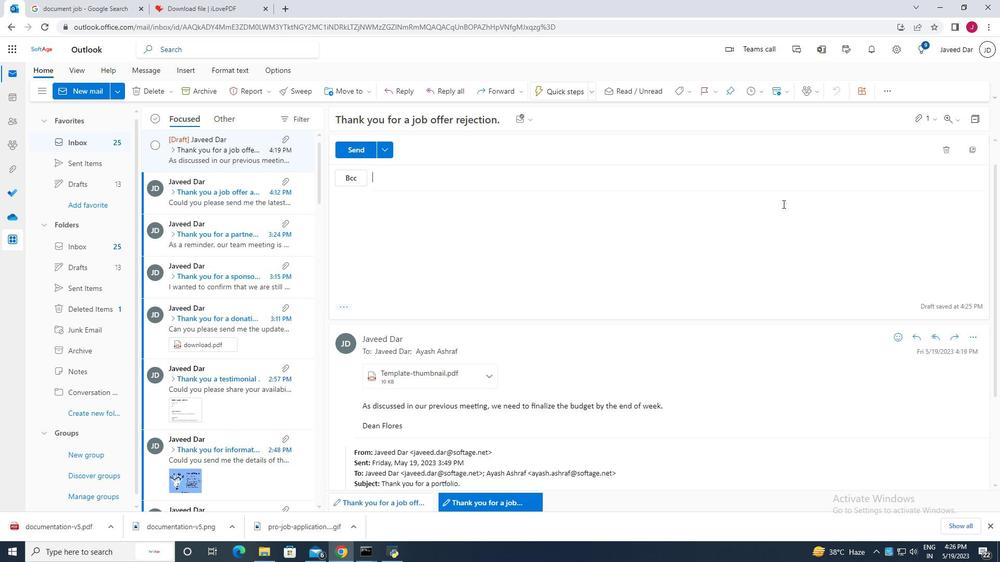 
Action: Key pressed e
Screenshot: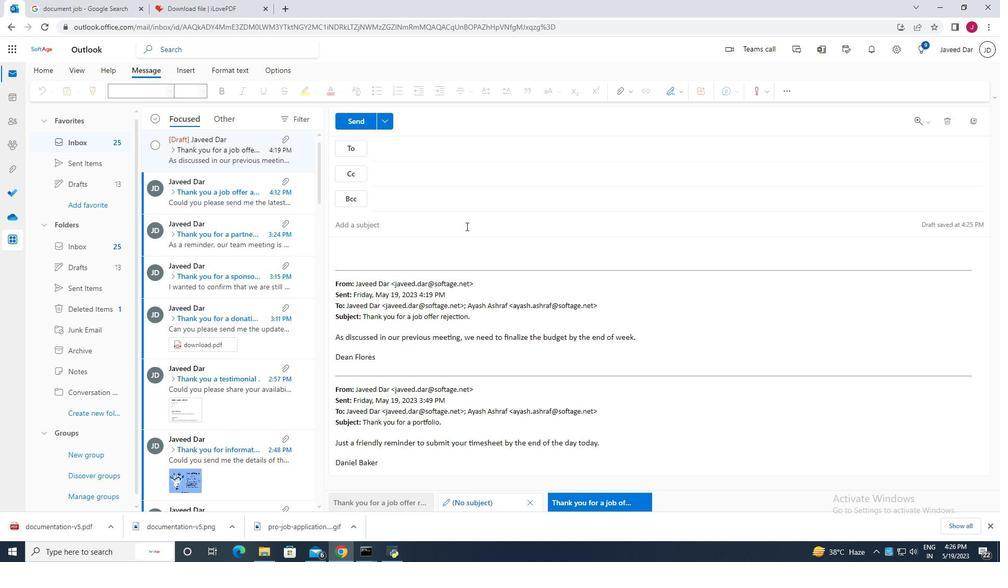 
Action: Mouse moved to (419, 215)
Screenshot: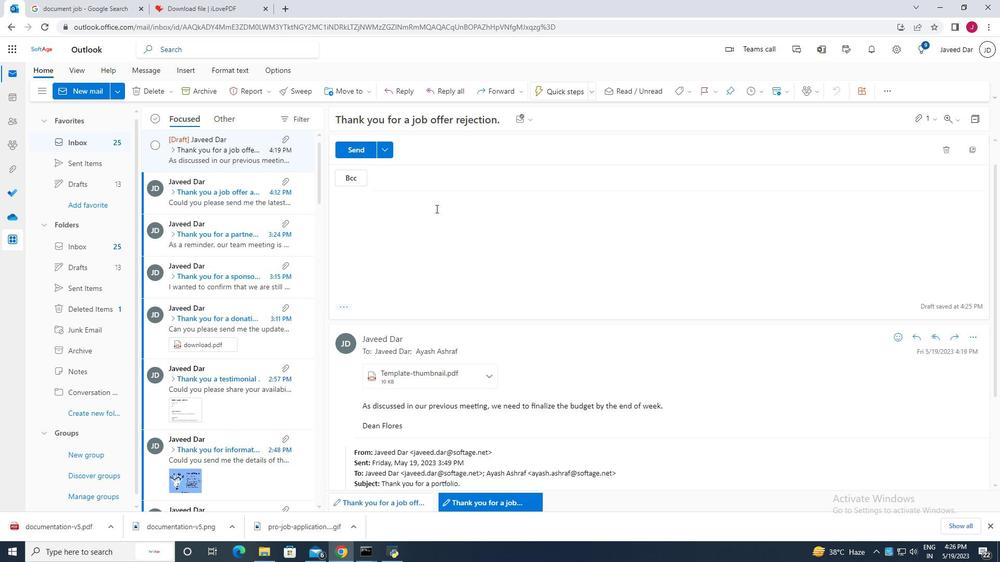
Action: Mouse pressed left at (419, 215)
Screenshot: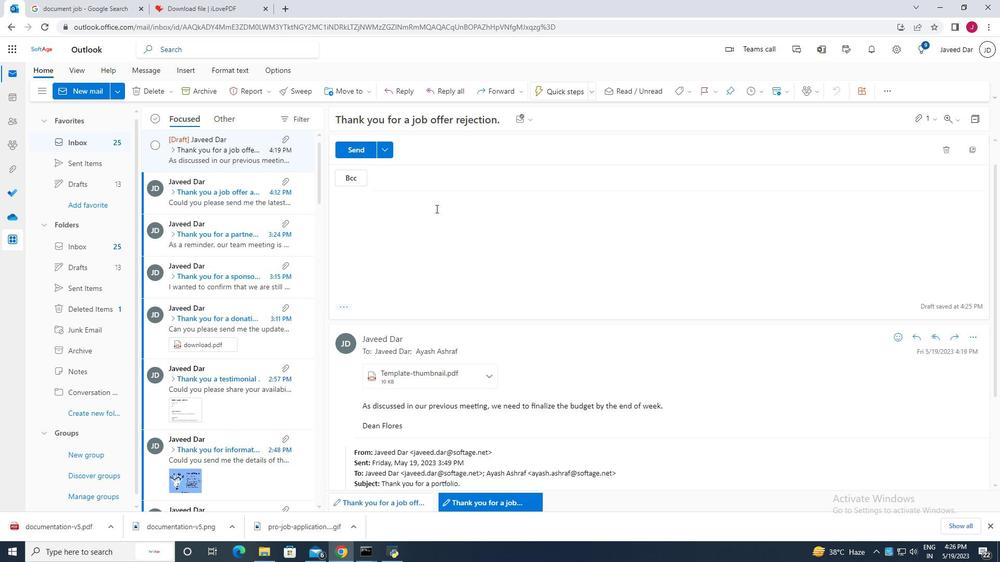 
Action: Mouse moved to (419, 214)
Screenshot: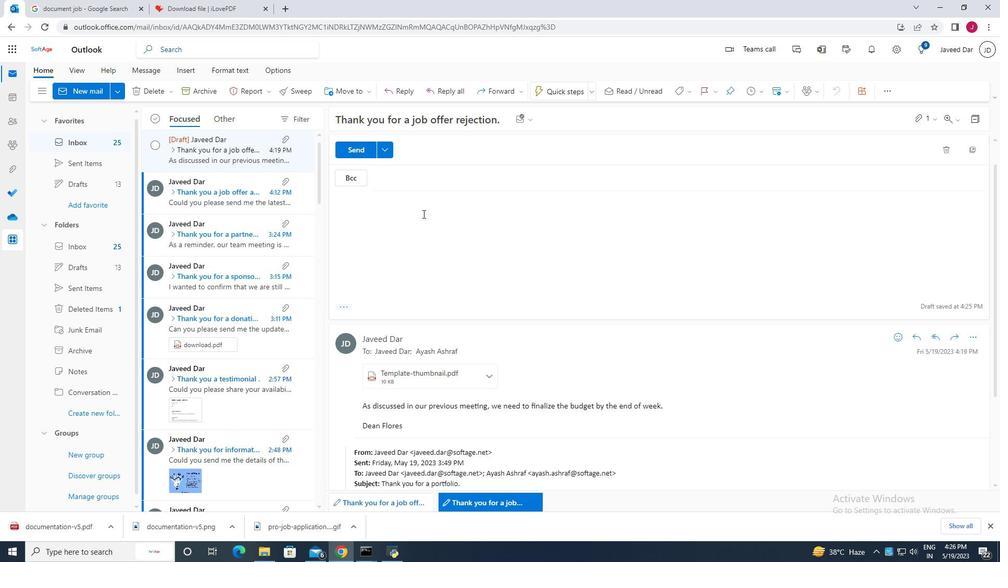 
Action: Key pressed ni
Screenshot: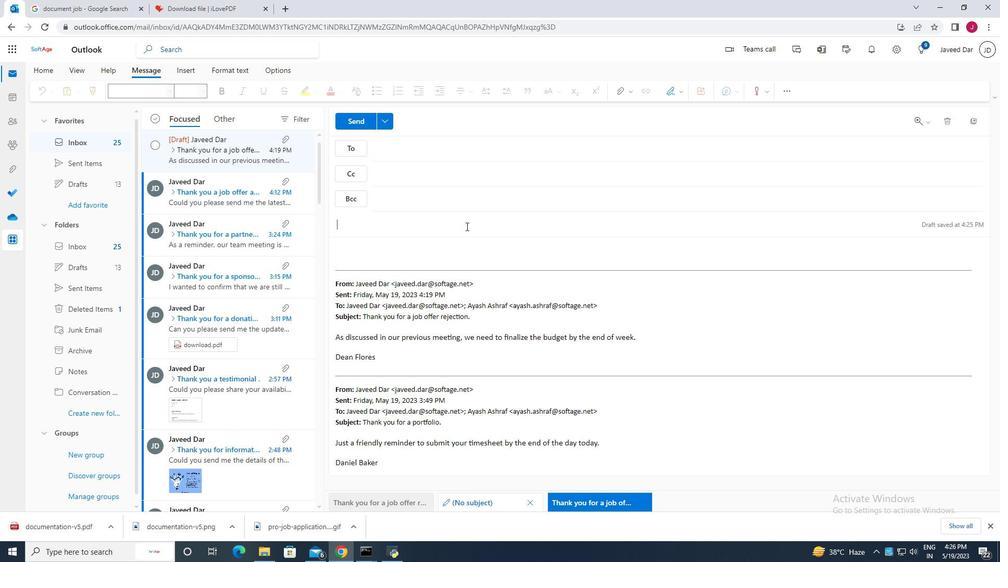 
Action: Mouse moved to (373, 205)
Screenshot: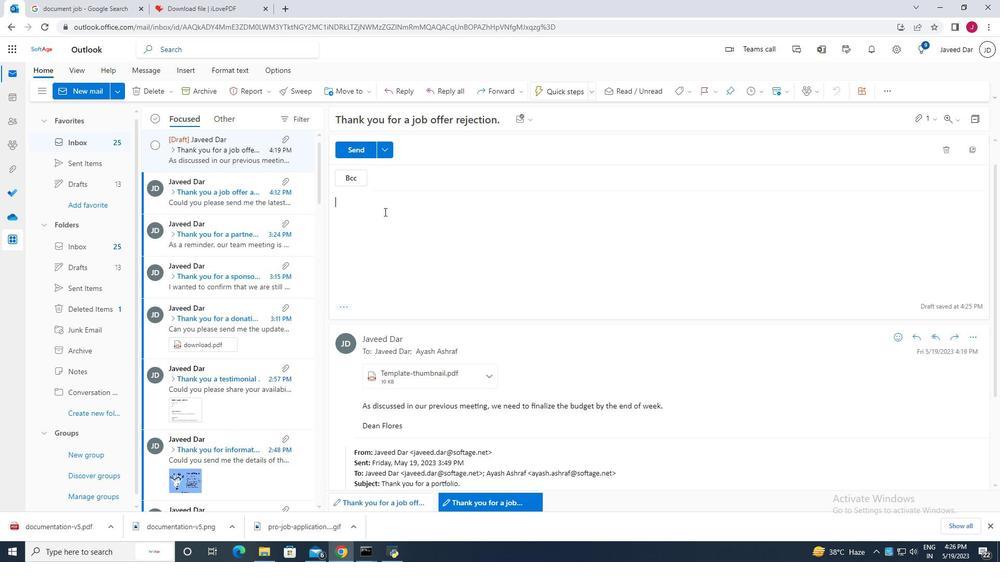 
Action: Key pressed s
Screenshot: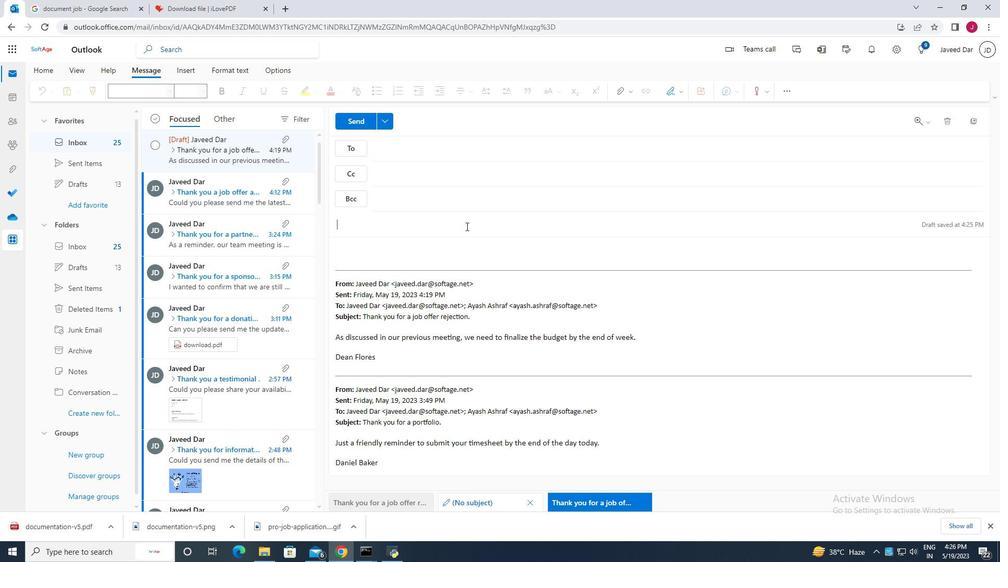 
Action: Mouse moved to (390, 188)
Screenshot: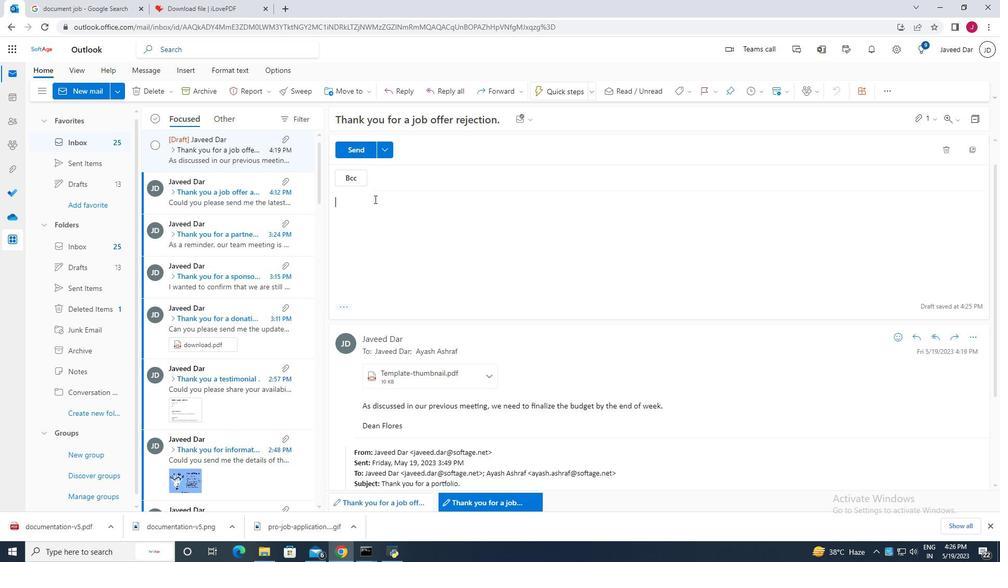 
Action: Key pressed e
Screenshot: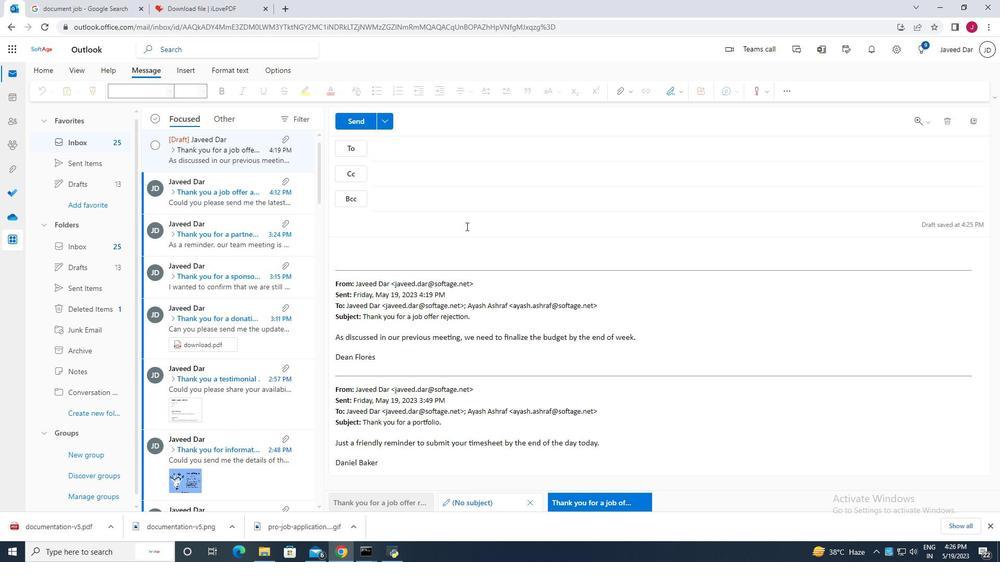 
Action: Mouse moved to (432, 198)
Screenshot: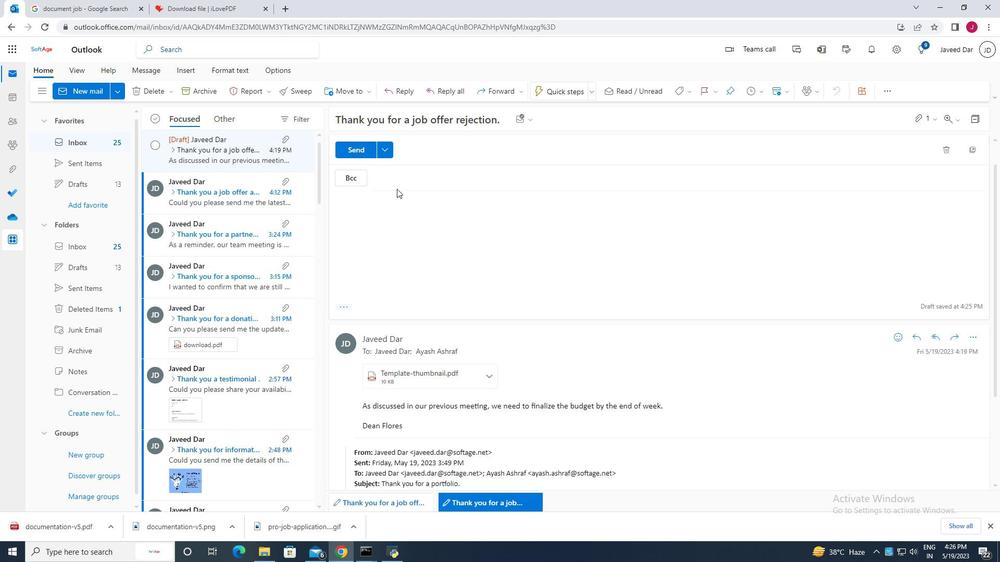 
Action: Key pressed <Key.space>
Screenshot: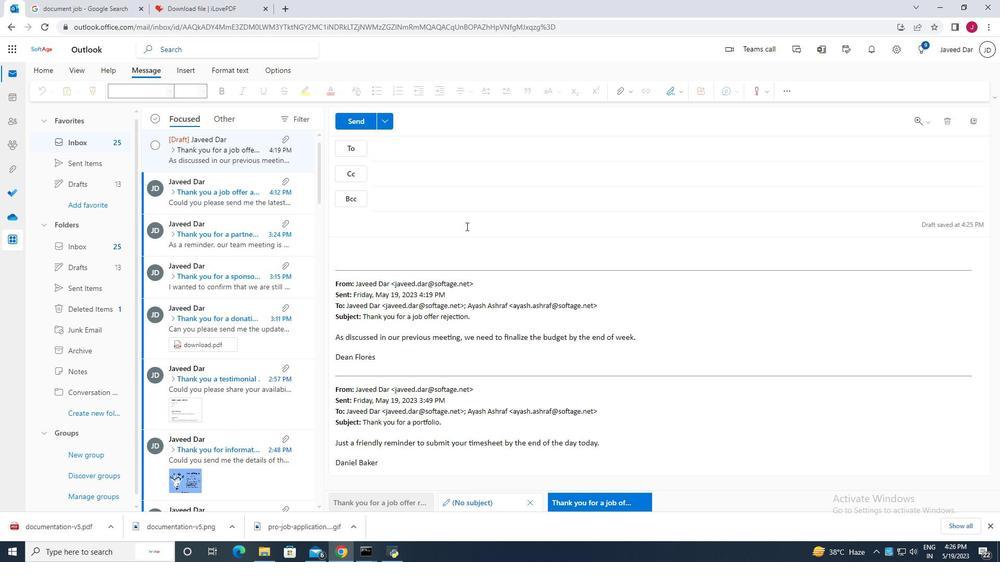 
Action: Mouse moved to (417, 183)
Screenshot: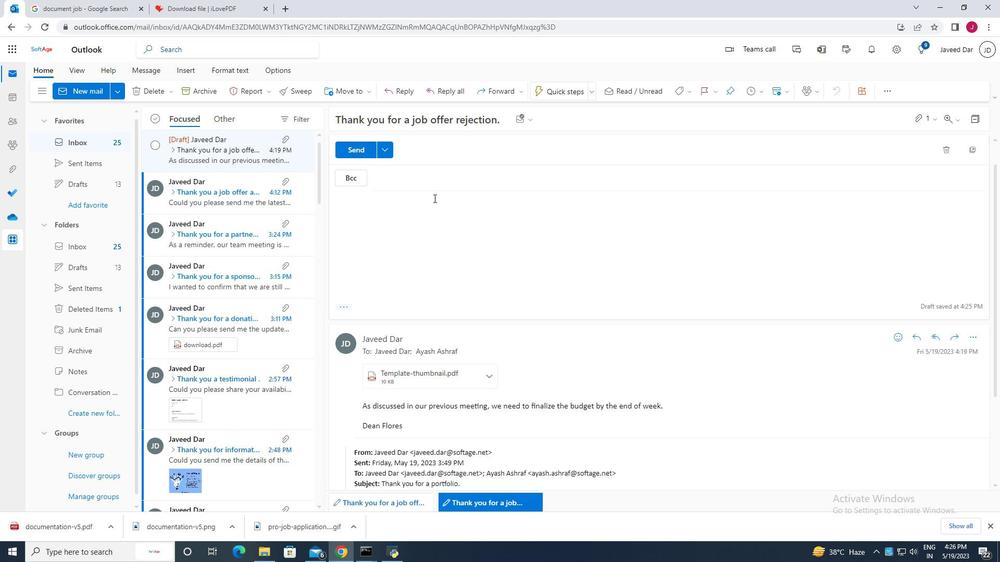 
Action: Key pressed <Key.shift>
Screenshot: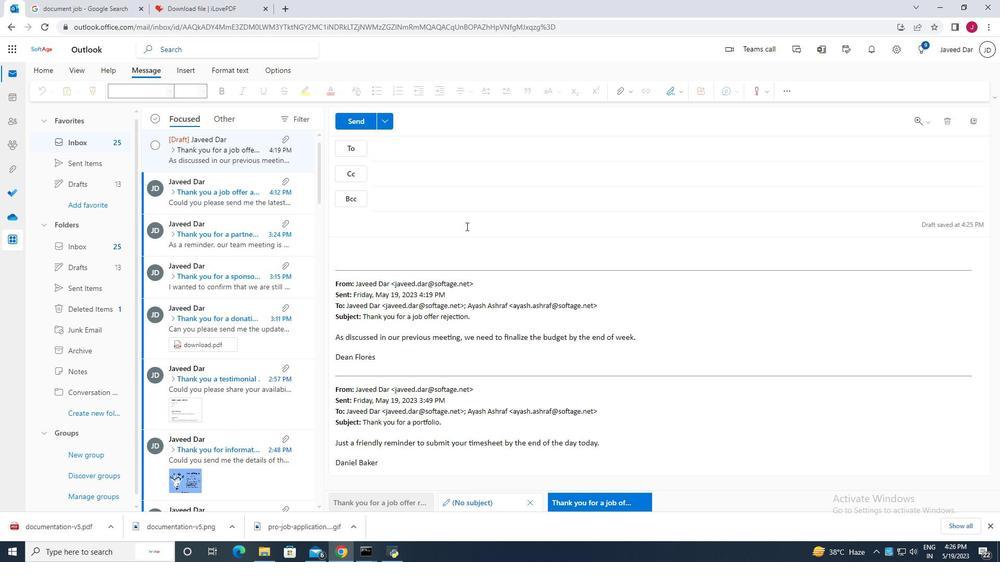
Action: Mouse moved to (483, 177)
Screenshot: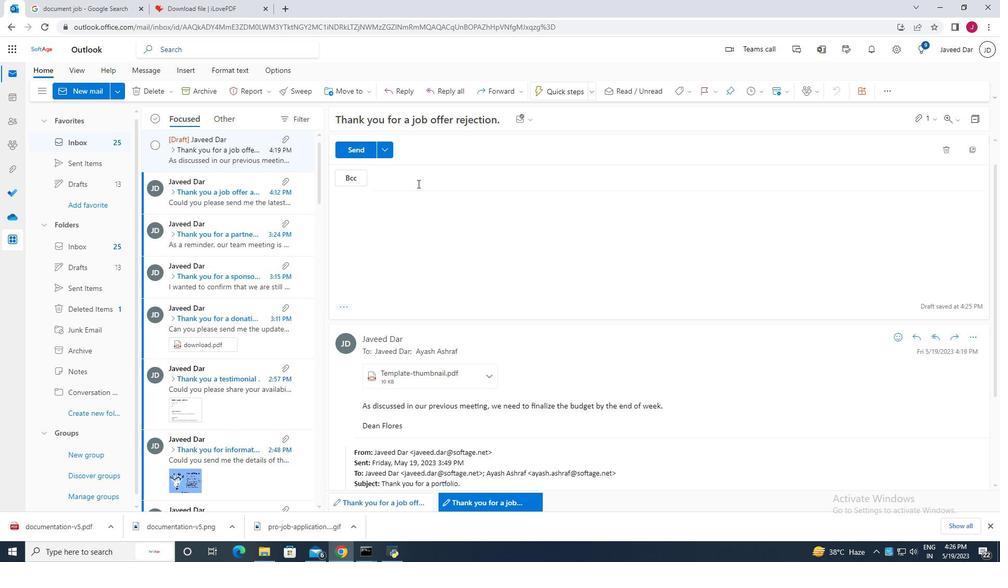 
Action: Key pressed D
Screenshot: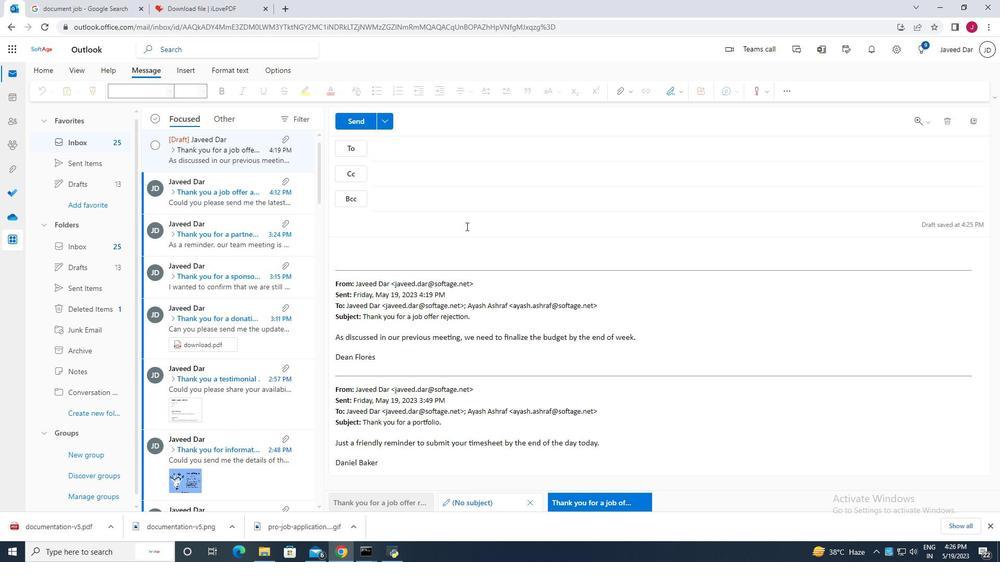 
Action: Mouse moved to (906, 185)
Screenshot: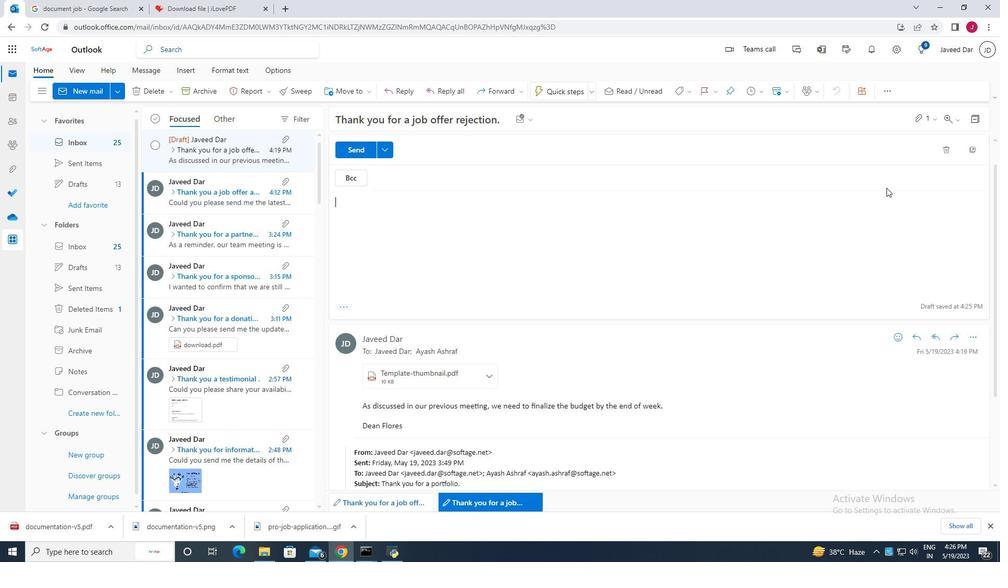 
Action: Key pressed a
Screenshot: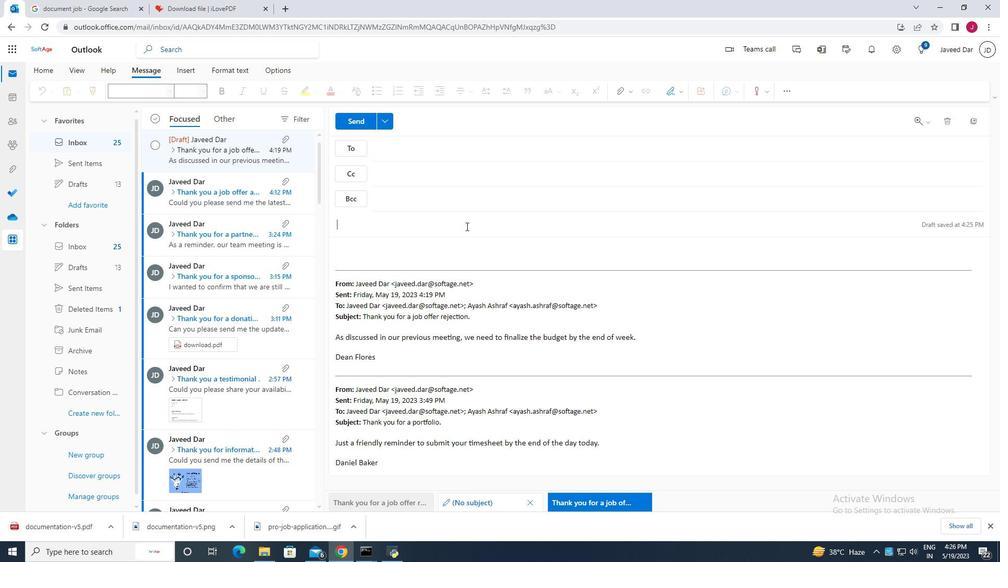 
Action: Mouse moved to (924, 144)
Screenshot: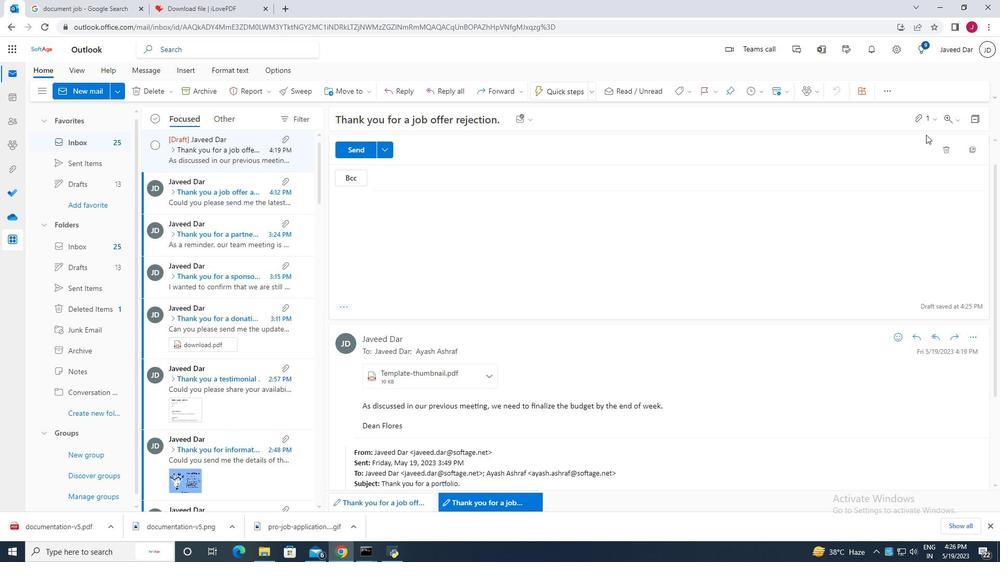 
Action: Key pressed v
Screenshot: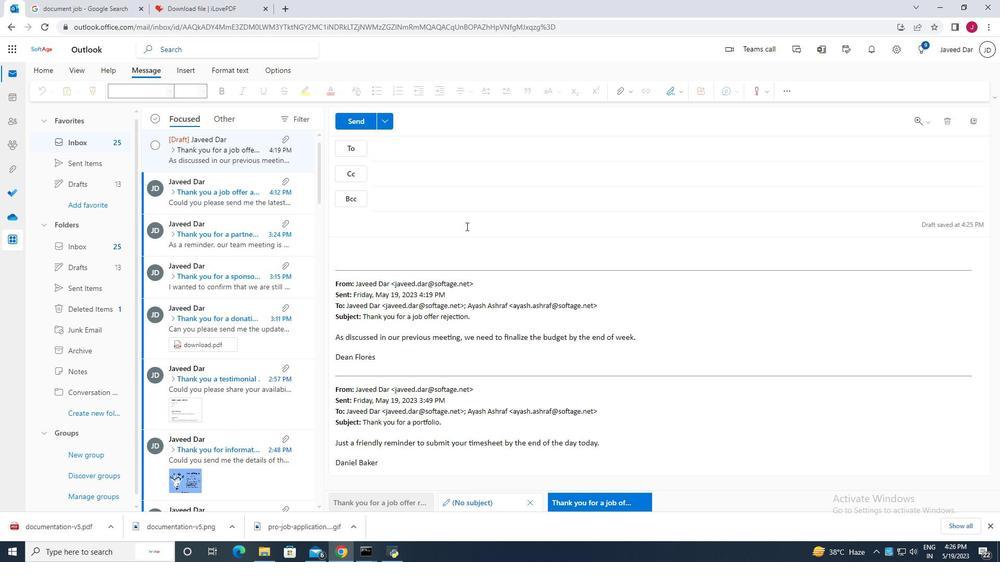
Action: Mouse moved to (896, 210)
Screenshot: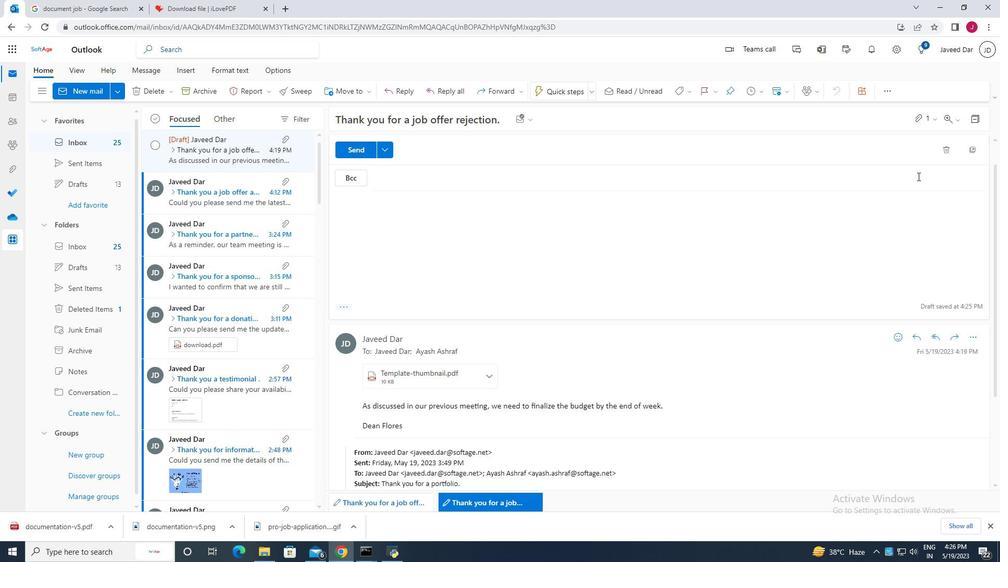 
Action: Key pressed i
Screenshot: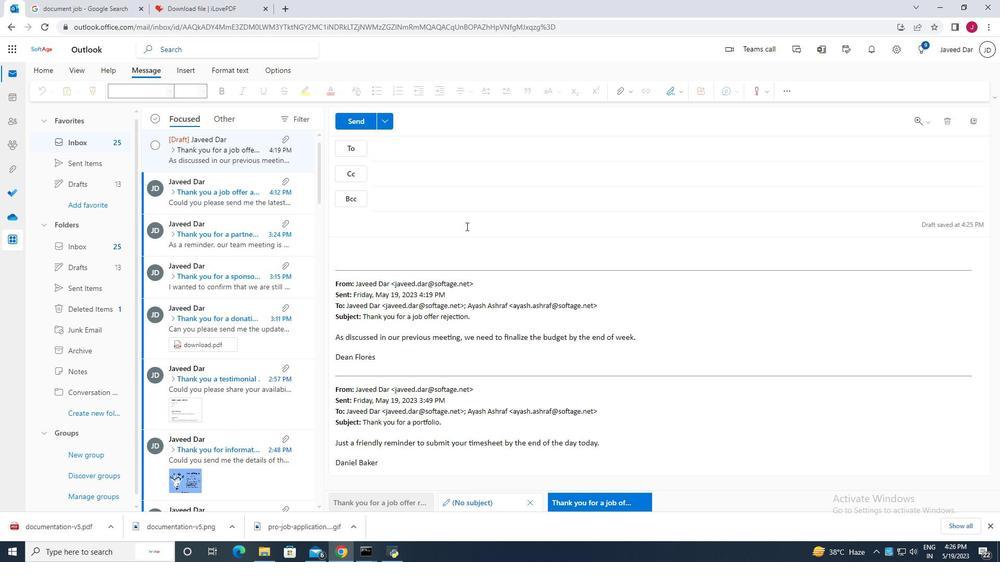 
Action: Mouse moved to (877, 231)
Screenshot: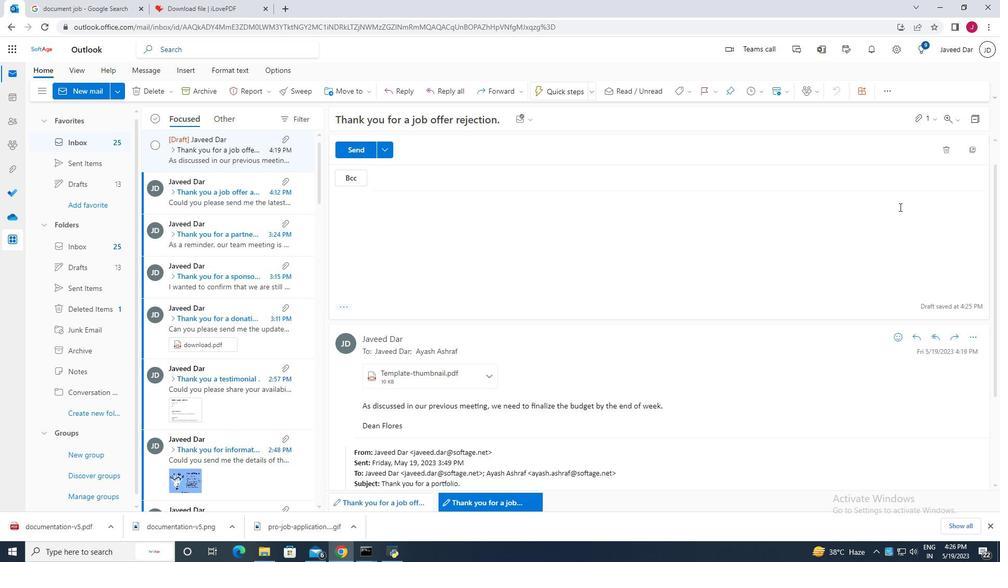 
Action: Key pressed s
Screenshot: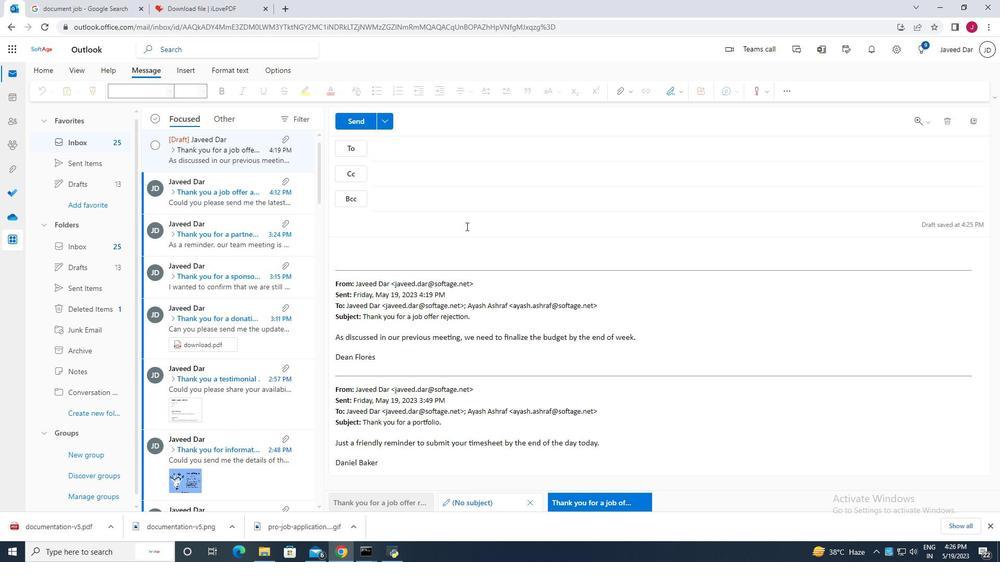 
Action: Mouse moved to (348, 309)
Screenshot: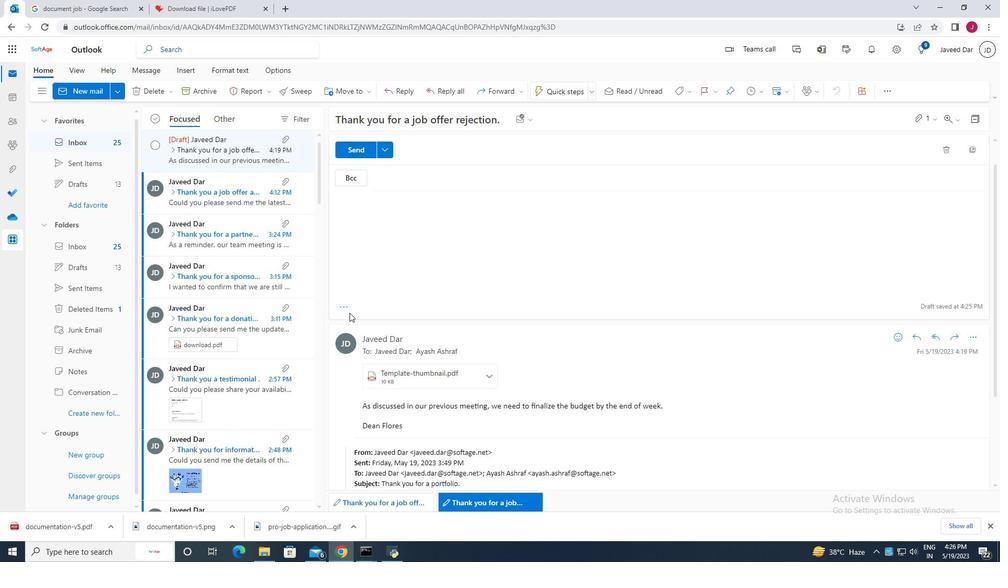 
Action: Mouse pressed left at (760, 505)
Screenshot: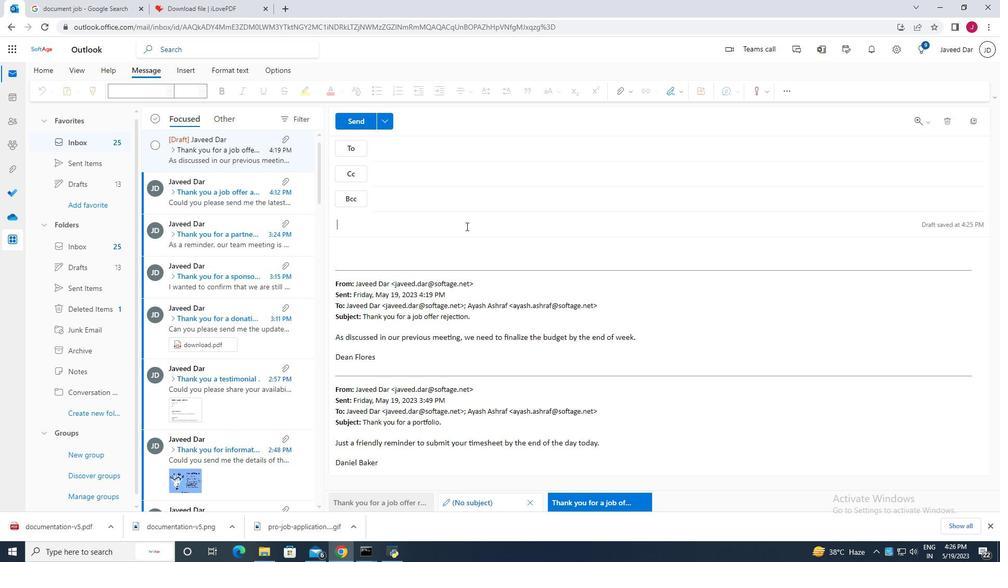 
Action: Mouse pressed left at (348, 309)
Screenshot: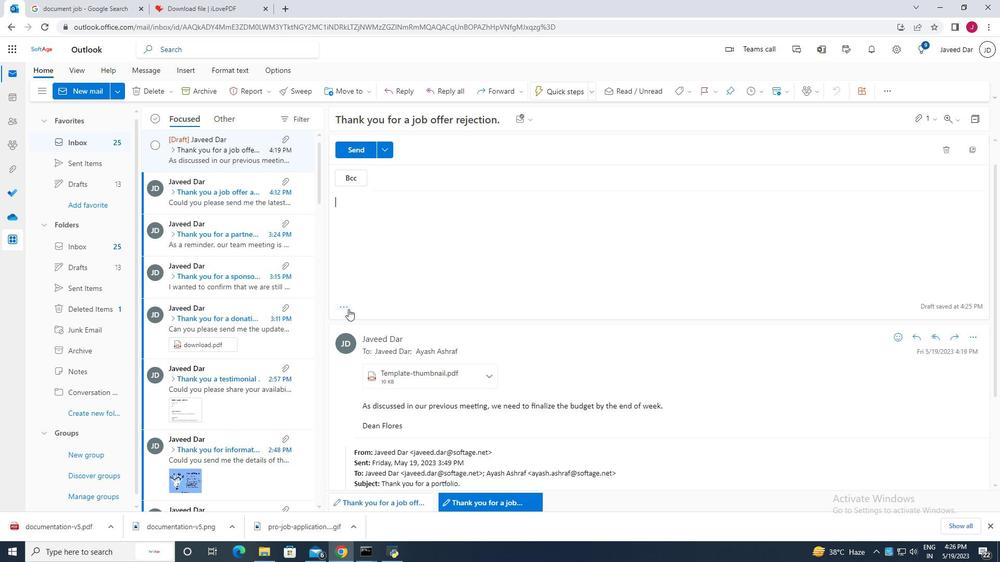 
Action: Mouse moved to (858, 312)
Screenshot: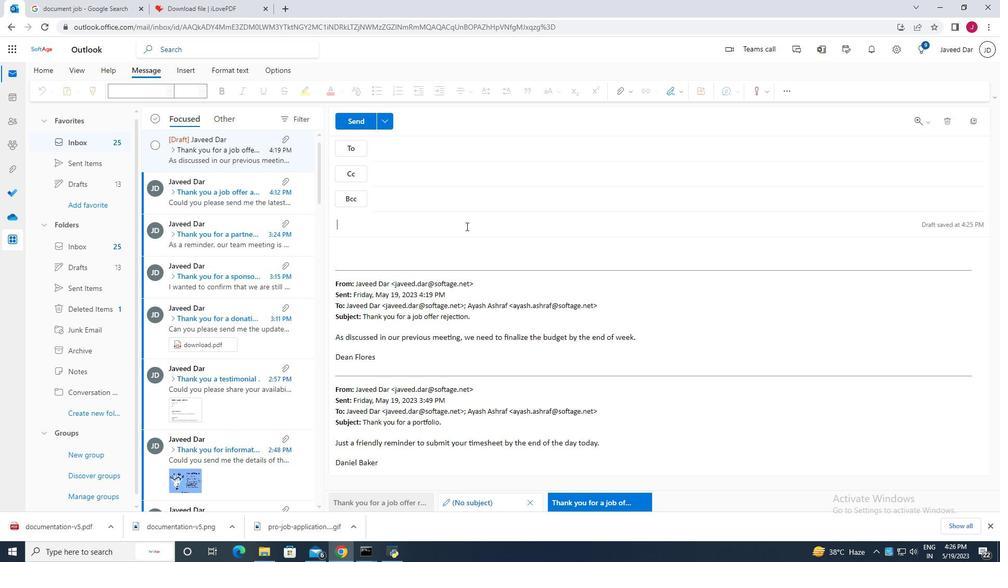 
Action: Mouse pressed left at (858, 312)
Screenshot: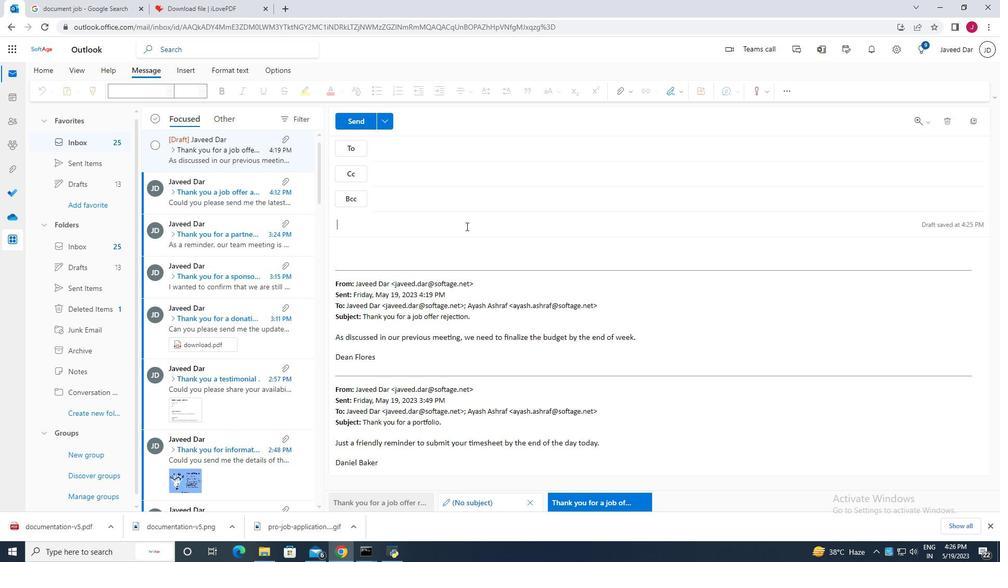 
Action: Mouse moved to (466, 226)
Screenshot: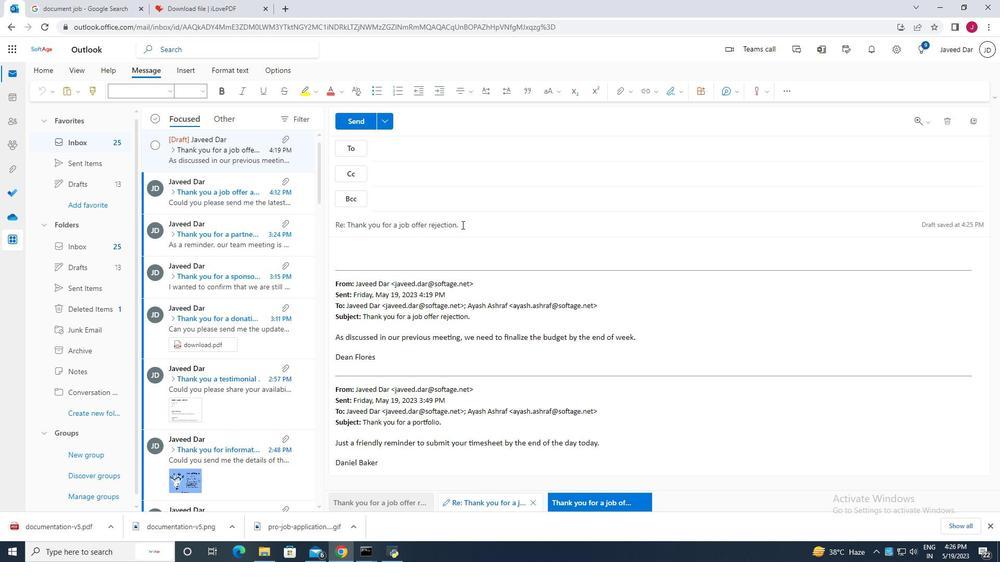 
Action: Mouse pressed left at (466, 226)
Screenshot: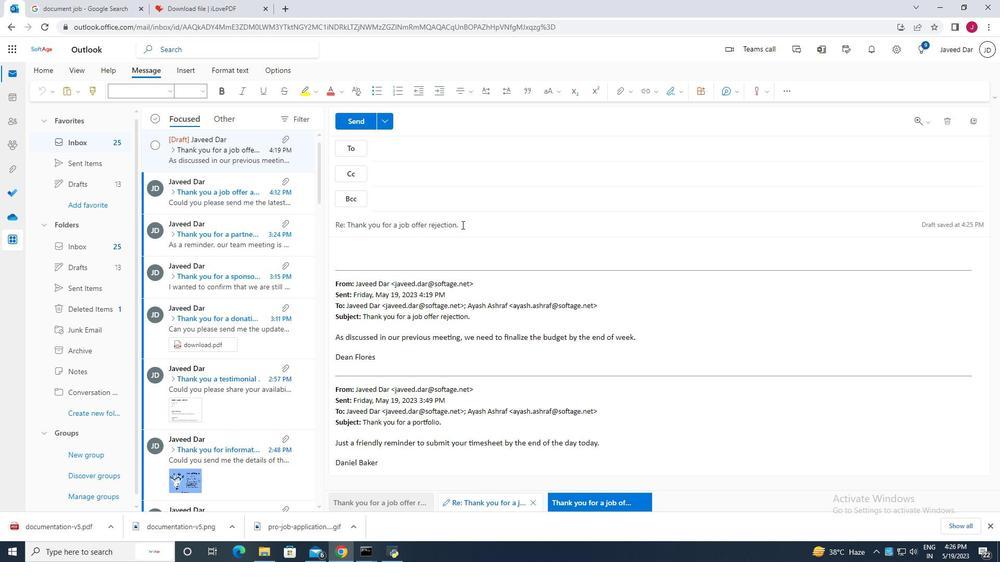 
Action: Mouse pressed left at (693, 111)
Screenshot: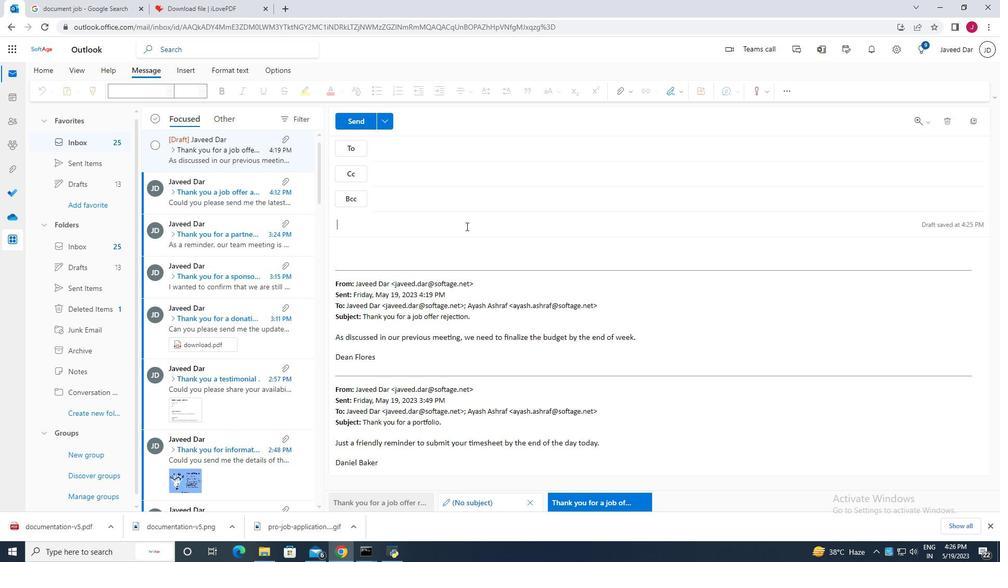 
Action: Mouse moved to (698, 126)
Screenshot: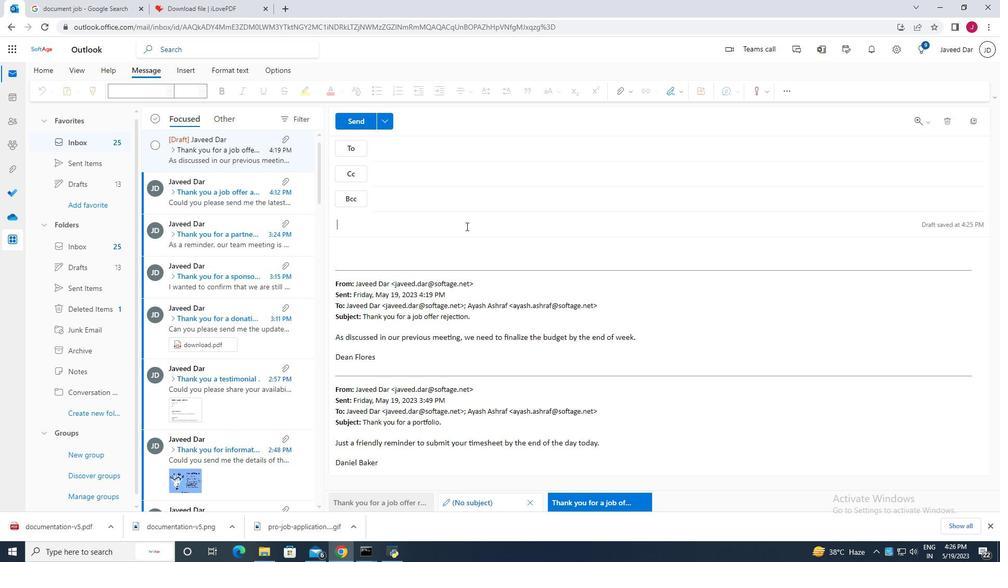 
Action: Key pressed <Key.backspace>
Screenshot: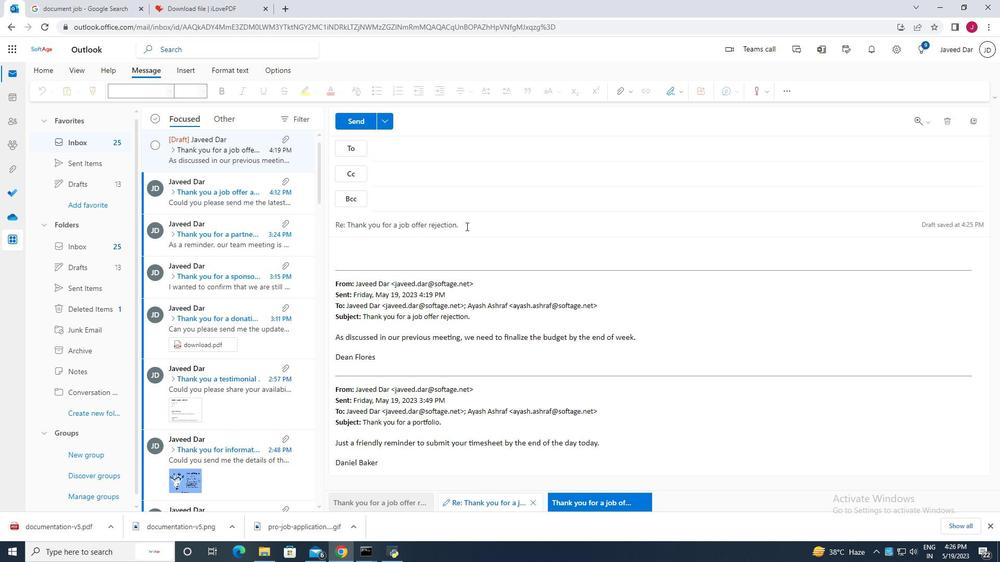 
Action: Mouse pressed left at (698, 126)
Screenshot: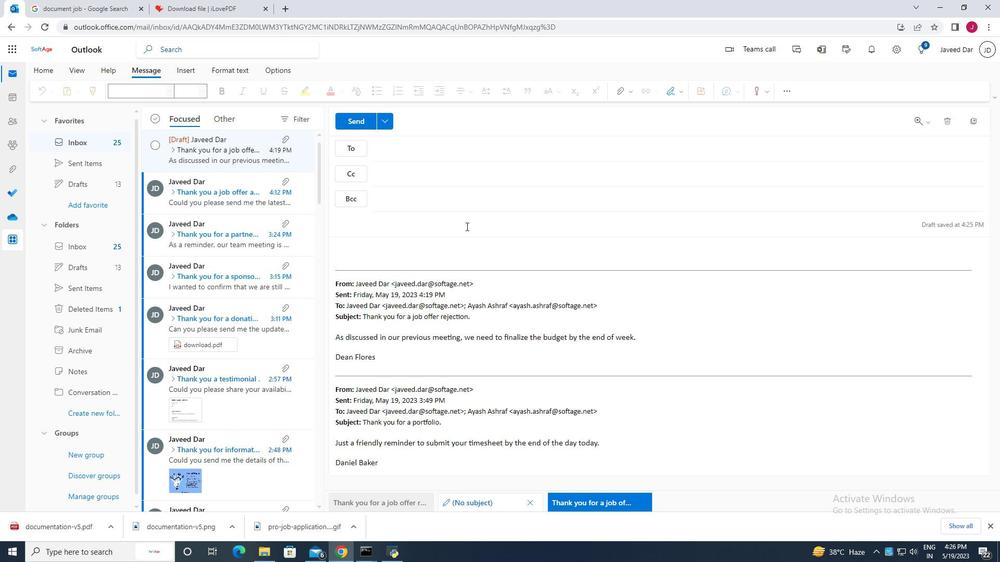 
Action: Key pressed <Key.backspace><Key.backspace><Key.backspace><Key.backspace><Key.backspace><Key.backspace><Key.backspace><Key.backspace><Key.backspace><Key.backspace><Key.backspace><Key.backspace><Key.backspace><Key.backspace><Key.backspace><Key.backspace><Key.backspace><Key.backspace><Key.backspace><Key.backspace><Key.backspace><Key.backspace><Key.backspace><Key.backspace><Key.backspace><Key.backspace><Key.backspace><Key.backspace><Key.backspace><Key.backspace><Key.backspace><Key.backspace><Key.backspace><Key.backspace><Key.backspace><Key.backspace><Key.backspace><Key.backspace><Key.backspace><Key.backspace><Key.backspace><Key.backspace><Key.backspace><Key.backspace><Key.backspace>
Screenshot: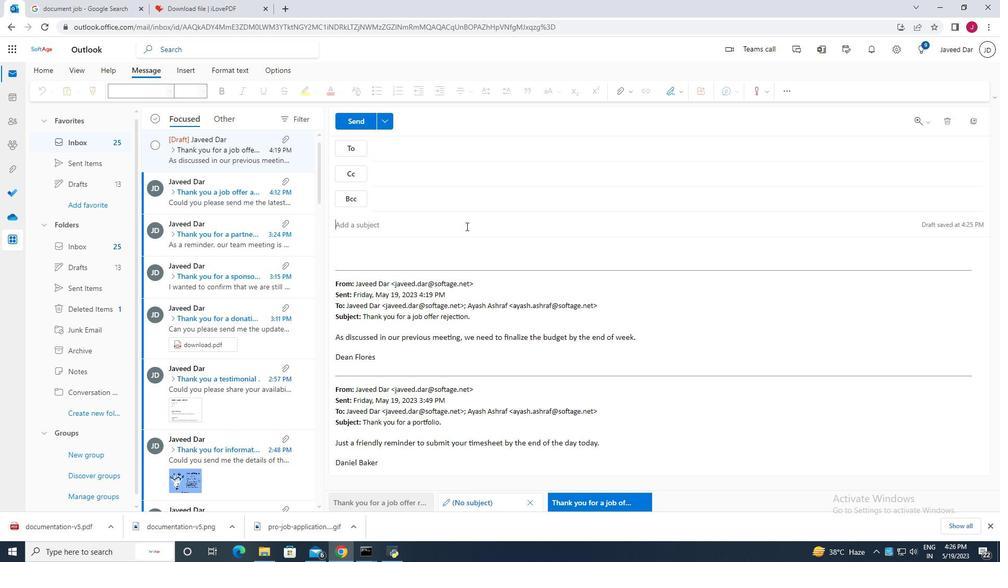 
Action: Mouse moved to (698, 128)
Screenshot: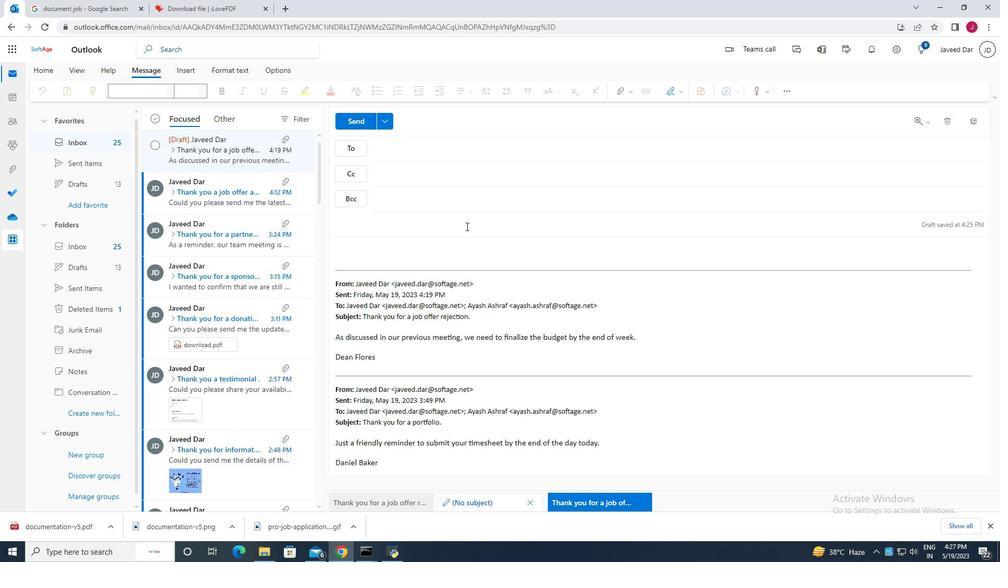 
Action: Key pressed <Key.backspace>
Screenshot: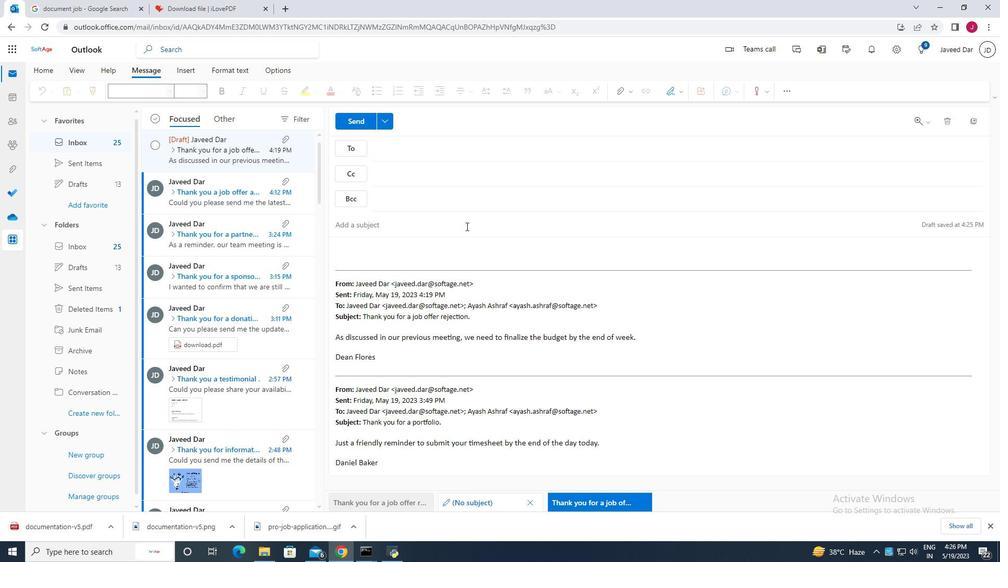 
Action: Mouse moved to (698, 128)
Screenshot: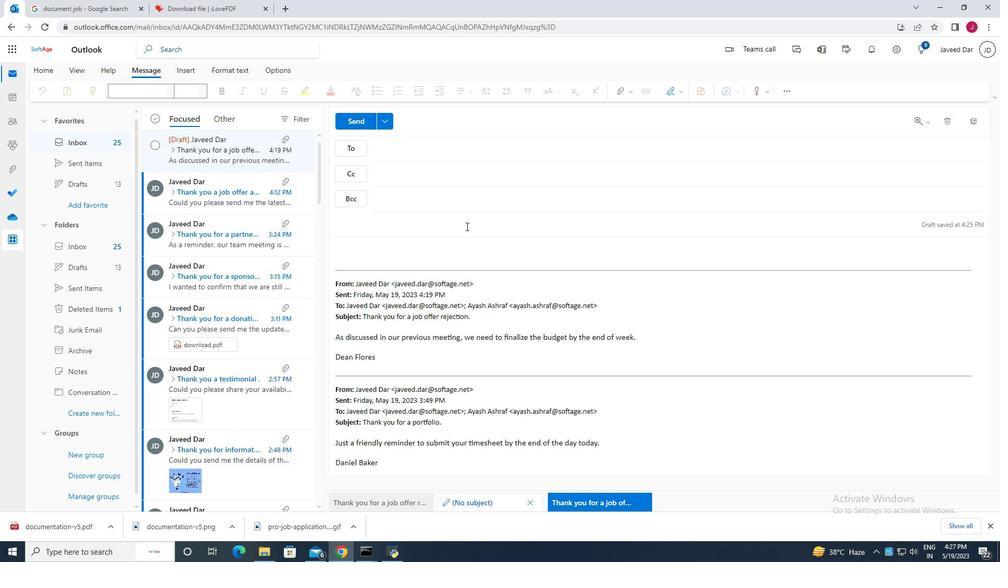 
Action: Key pressed <Key.backspace>
Screenshot: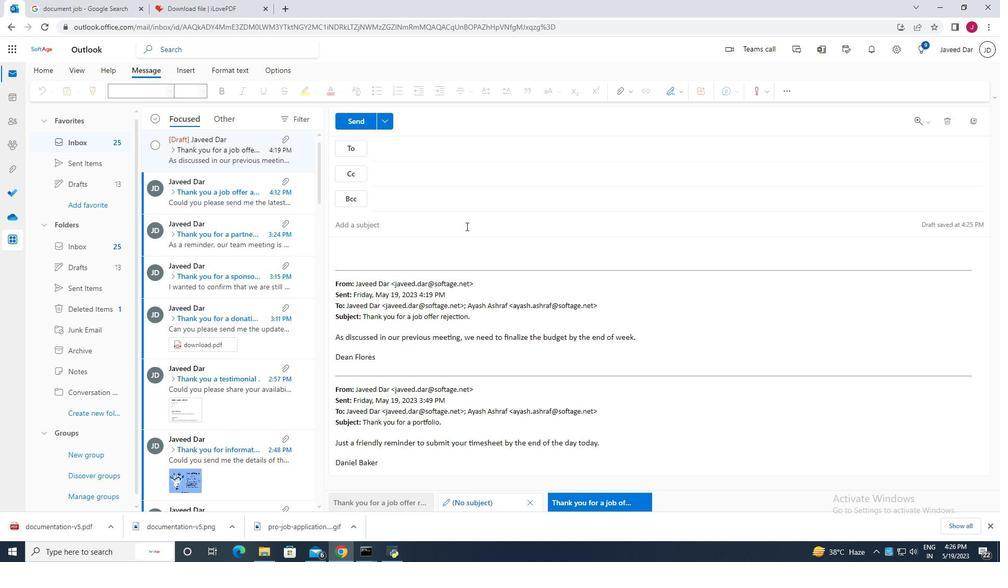 
Action: Mouse moved to (358, 199)
Screenshot: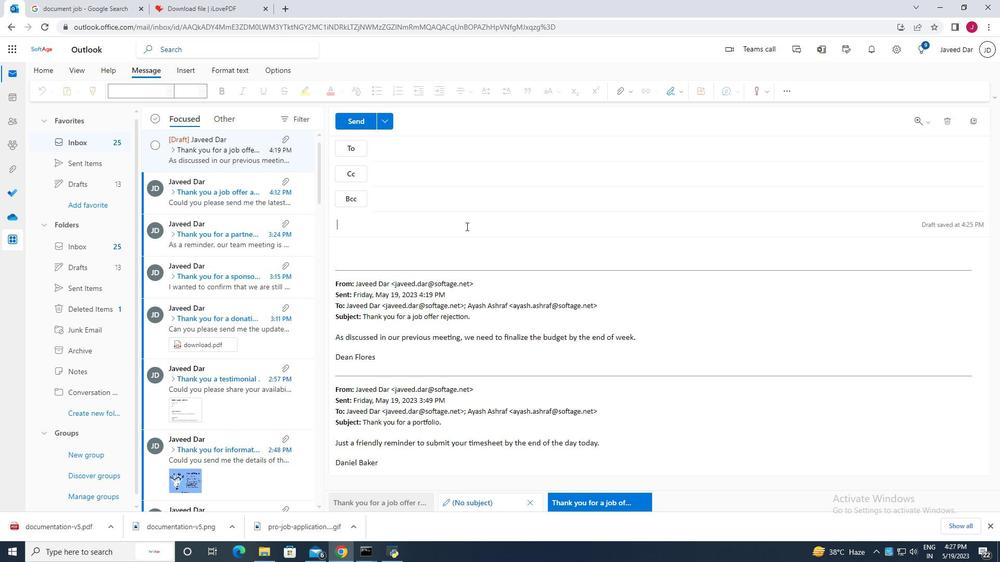 
Action: Key pressed <Key.space>
Screenshot: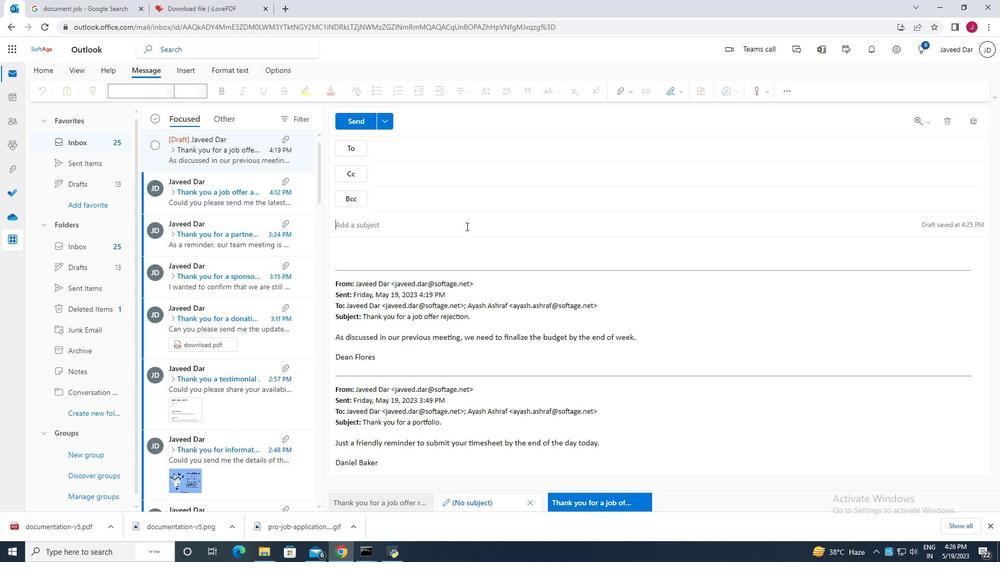 
Action: Mouse moved to (367, 184)
Screenshot: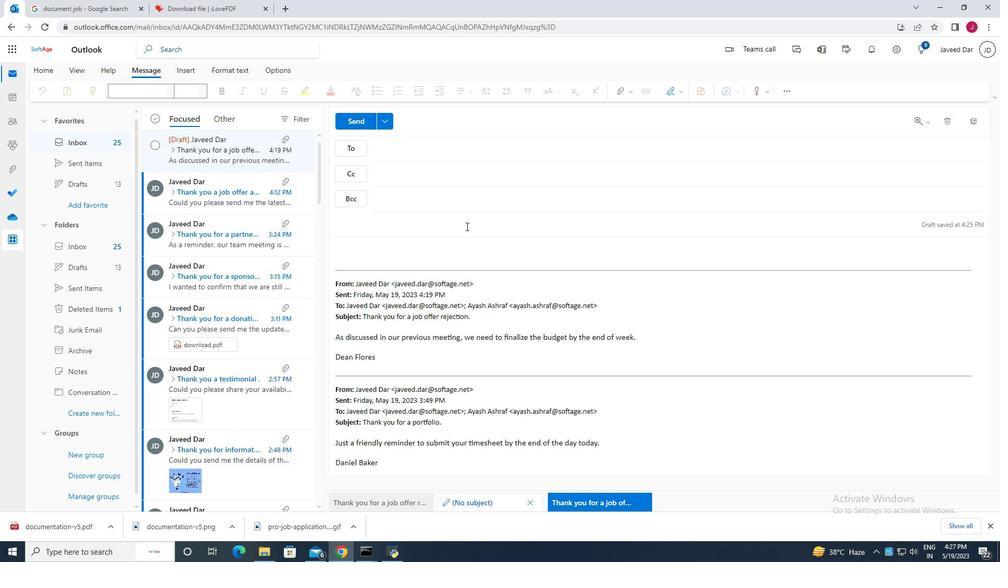 
Action: Mouse pressed left at (367, 184)
Screenshot: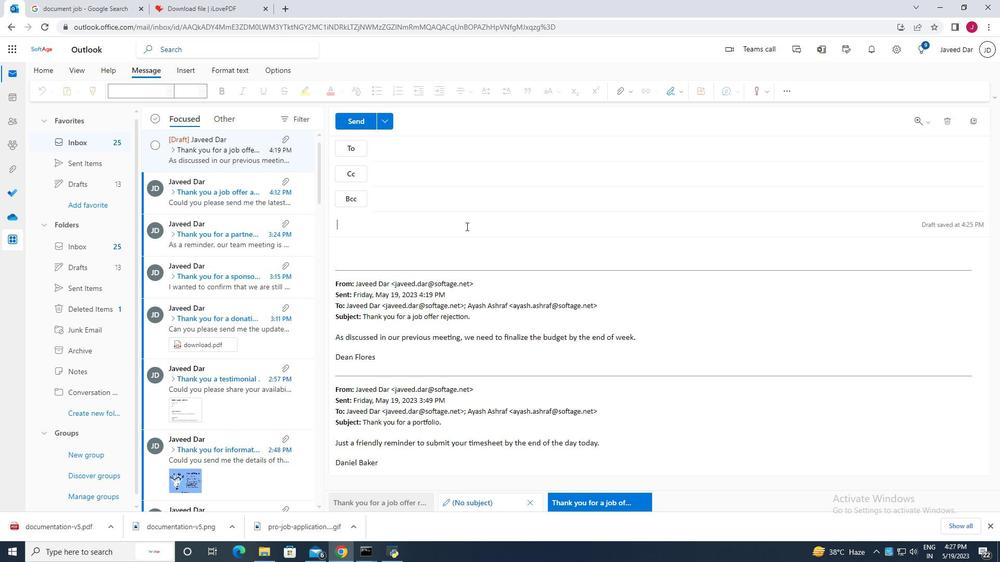 
Action: Mouse moved to (486, 192)
Screenshot: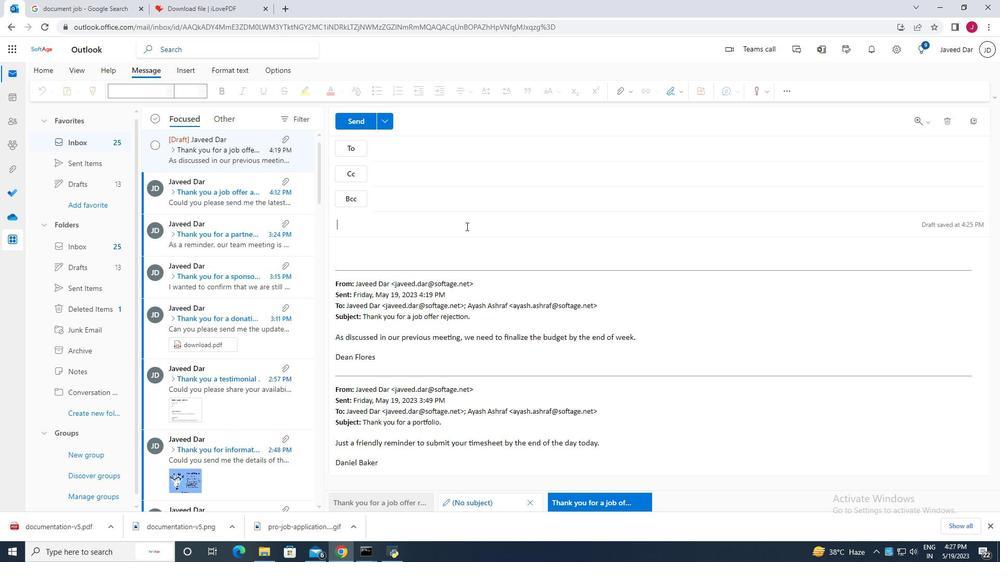 
Action: Key pressed <Key.caps_lock><Key.shift_r><Key.end><Key.shift>Thank<Key.space>you<Key.space>for<Key.space>a<Key.space>promotions<Key.backspace>T<Key.caps_lock>hank<Key.space>you<Key.tab><Key.space><Key.shift>f<Key.shift><Key.shift><Key.shift>o<Key.shift><Key.shift><Key.shift><Key.shift><Key.shift><Key.shift><Key.shift>r<Key.shift><Key.shift><Key.shift>C<Key.space>an<Key.space>you<Key.space>ap<Key.space>leasperom<Key.space>oftiono<Key.space>rward<Key.backspace>.<Key.space>the<Key.space>re
Screenshot: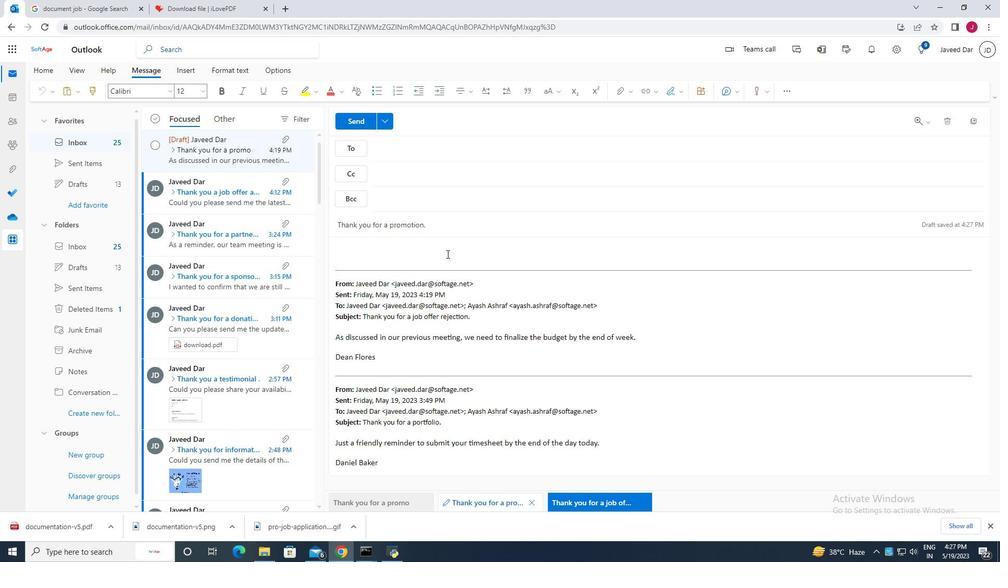 
Action: Mouse moved to (448, 254)
Screenshot: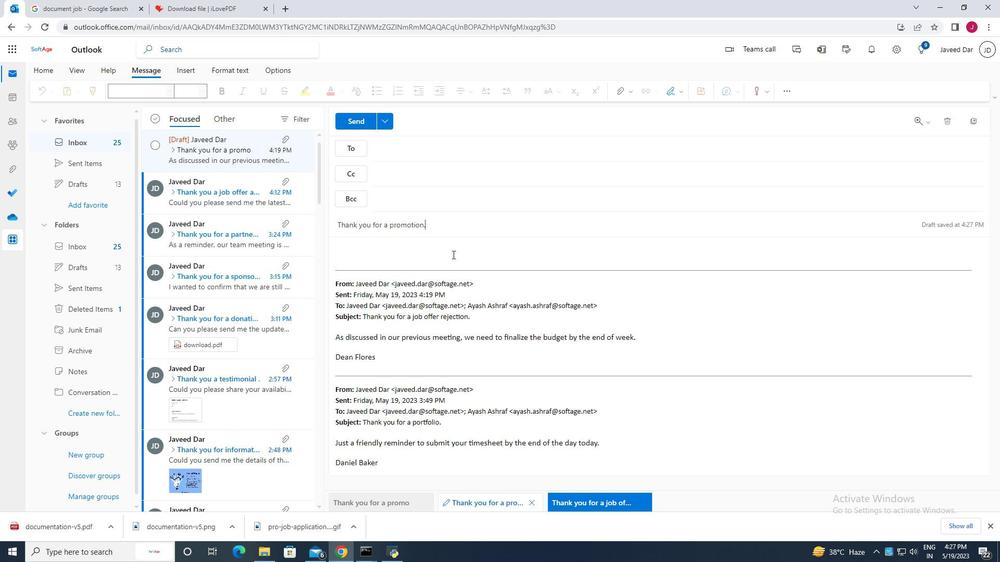 
Action: Key pressed p
Screenshot: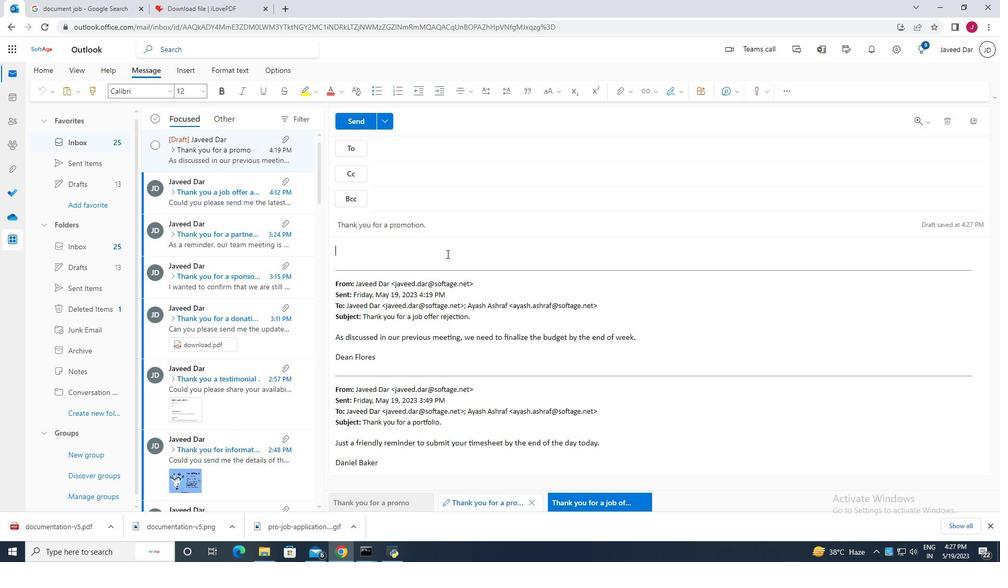 
Action: Mouse moved to (447, 254)
Screenshot: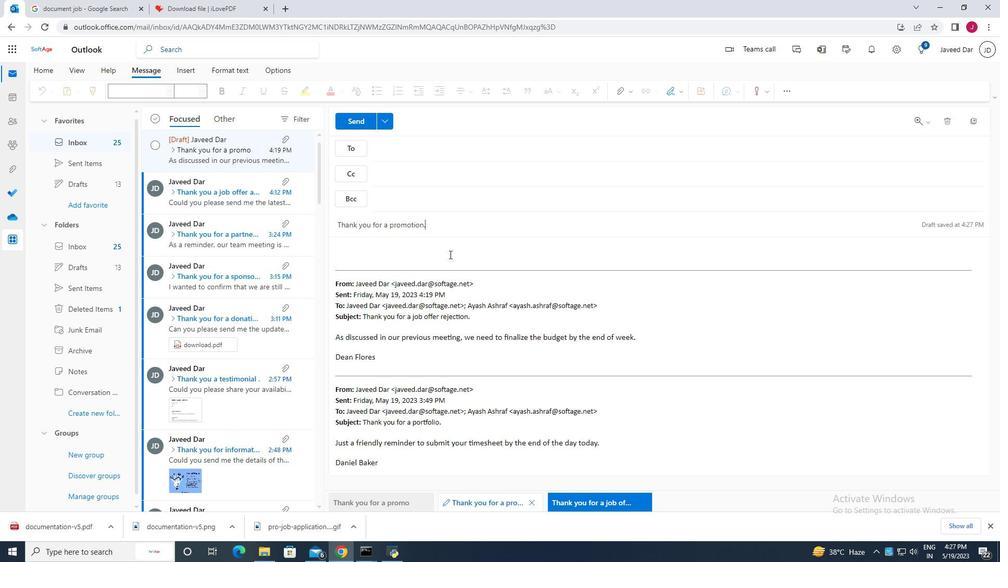 
Action: Mouse pressed left at (447, 254)
Screenshot: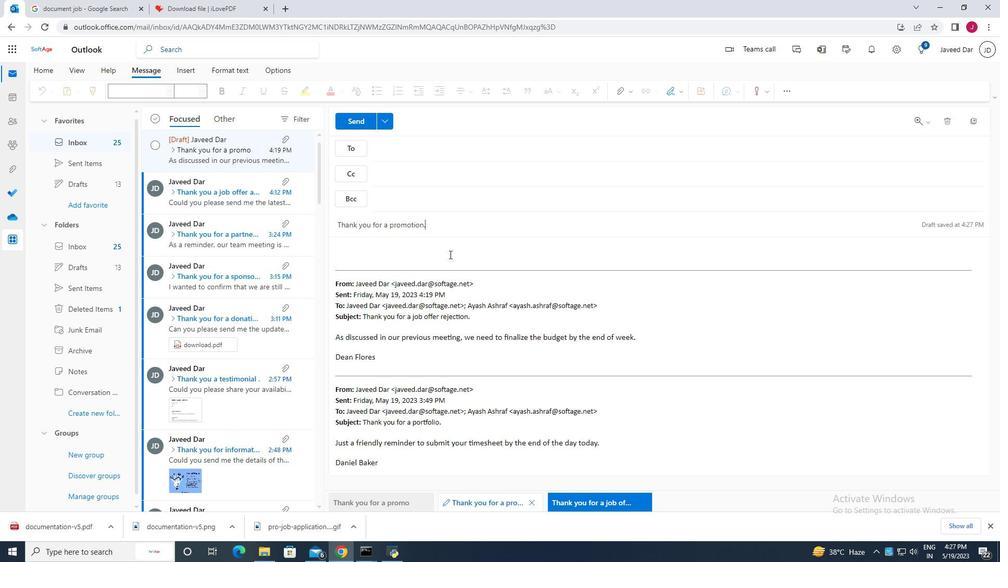 
Action: Key pressed ort<Key.space>to<Key.space>the<Key.space>rest<Key.space>of<Key.space>the<Key.space>team<Key.space>one<Key.backspace>ce<Key.space>its<Key.space><Key.caps_lock>C<Key.caps_lock>an<Key.space>complete<Key.shift>?you<Key.space>
Screenshot: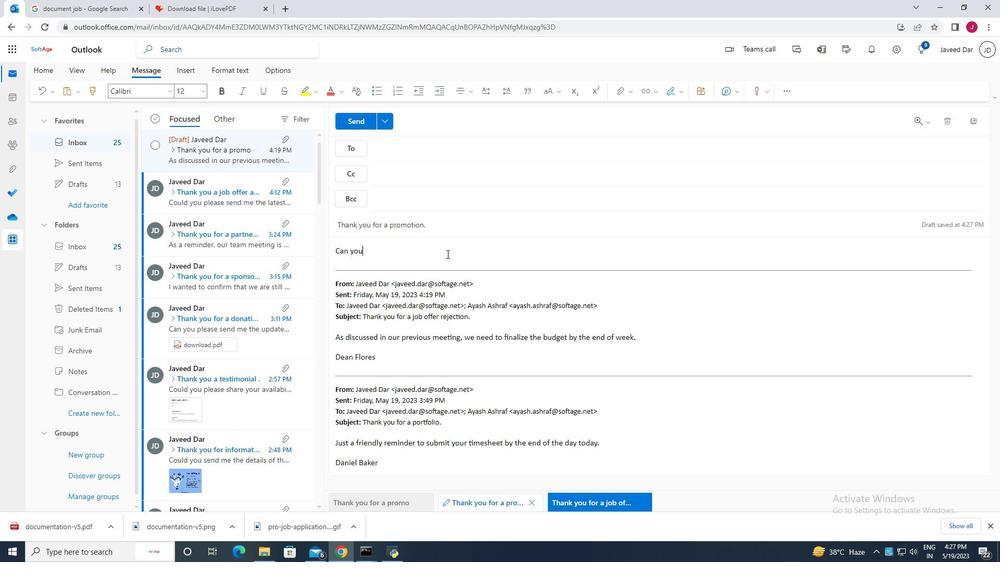 
Action: Mouse moved to (501, 156)
Screenshot: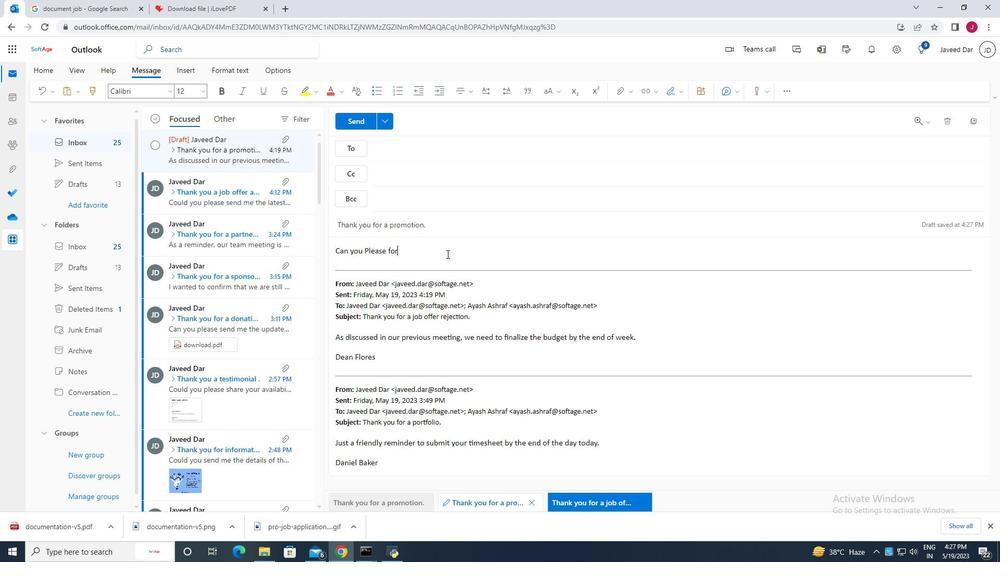 
Action: Mouse pressed left at (501, 156)
Screenshot: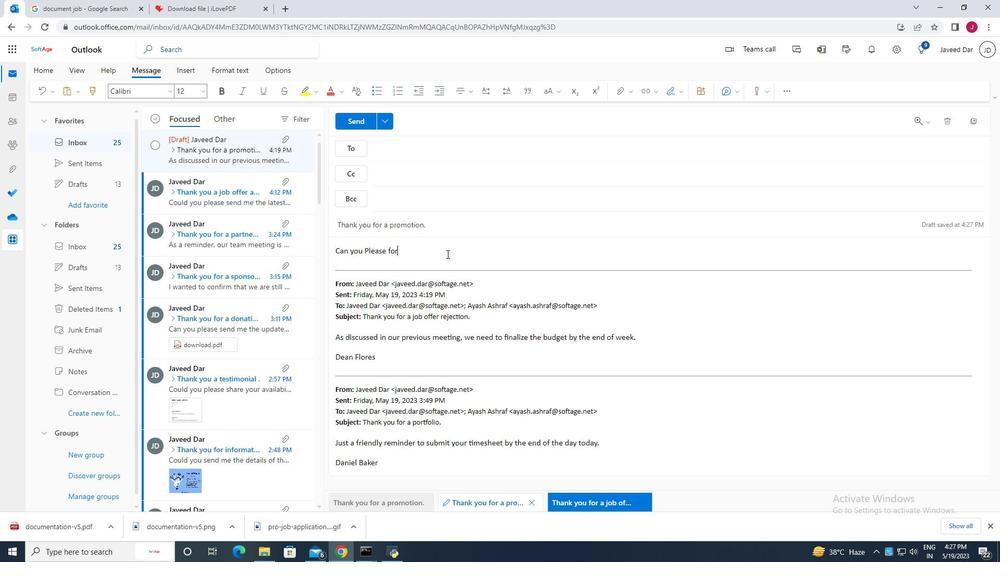 
Action: Mouse moved to (980, 186)
Screenshot: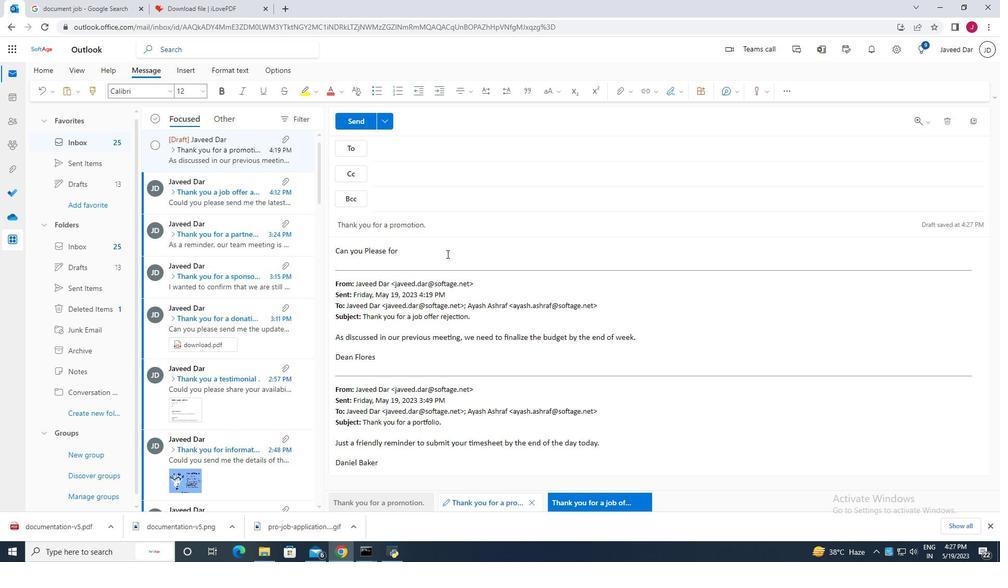 
Action: Mouse pressed left at (980, 186)
Screenshot: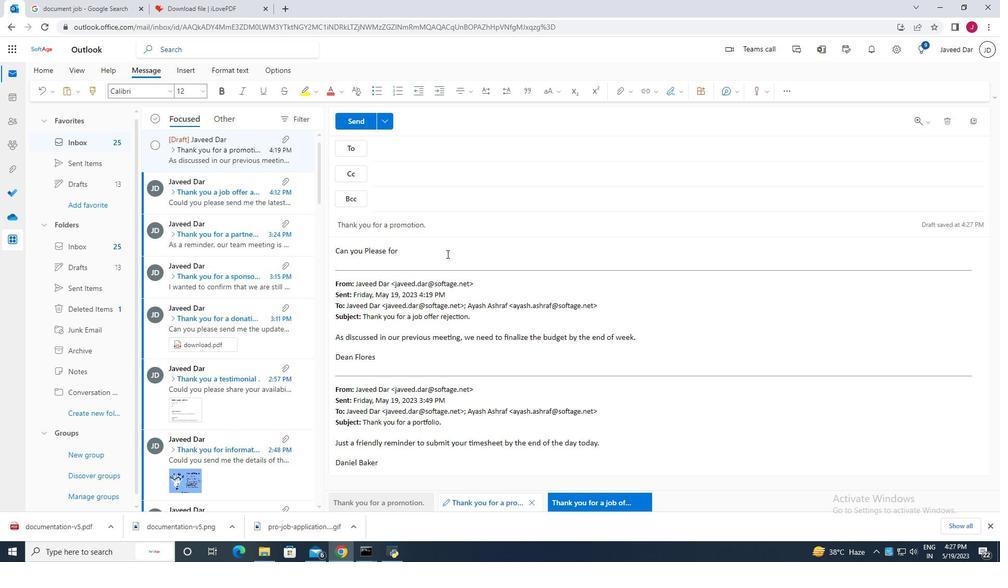 
Action: Mouse moved to (950, 197)
Screenshot: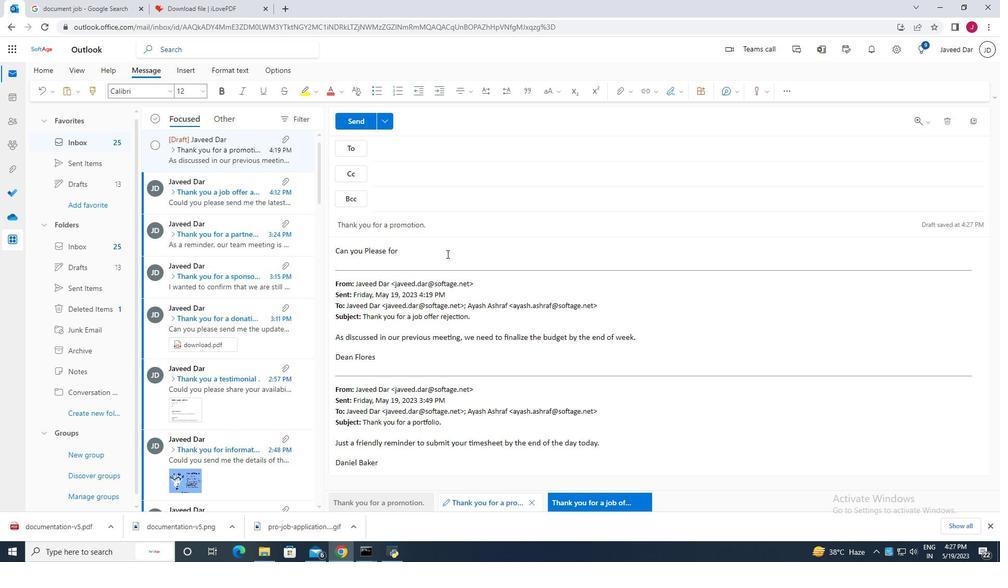 
Action: Key pressed <Key.caps_lock>
Screenshot: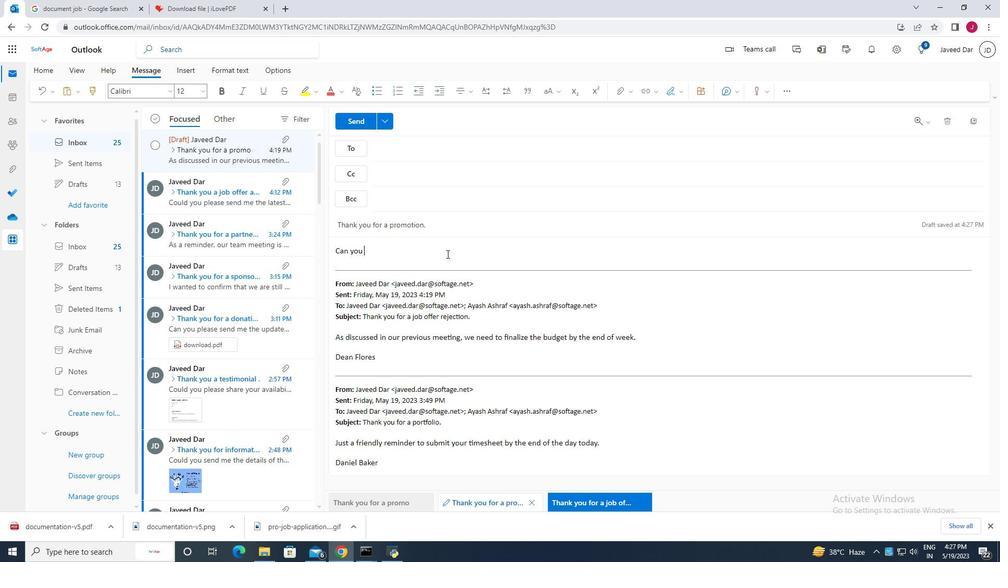 
Action: Mouse moved to (435, 245)
Screenshot: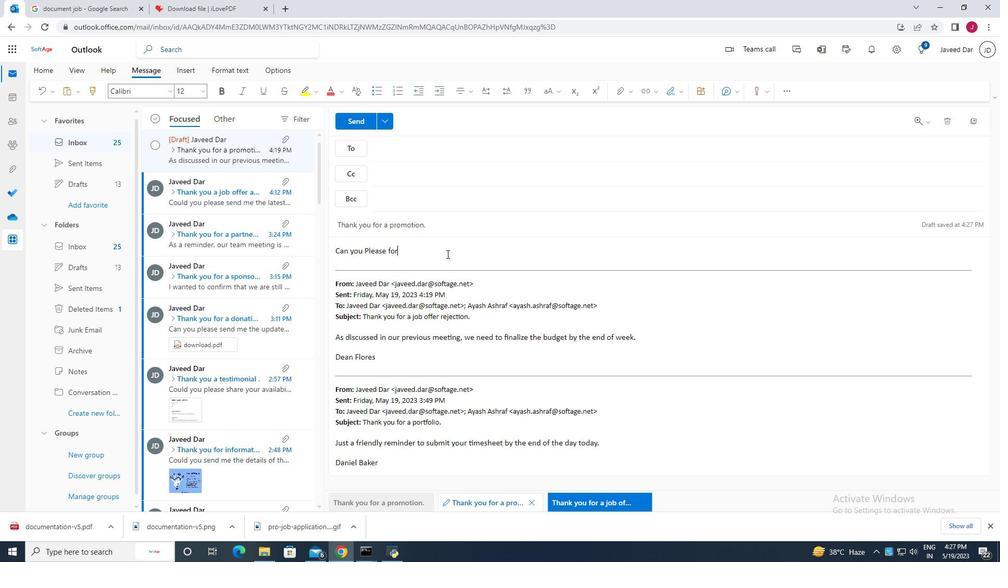 
Action: Key pressed P
Screenshot: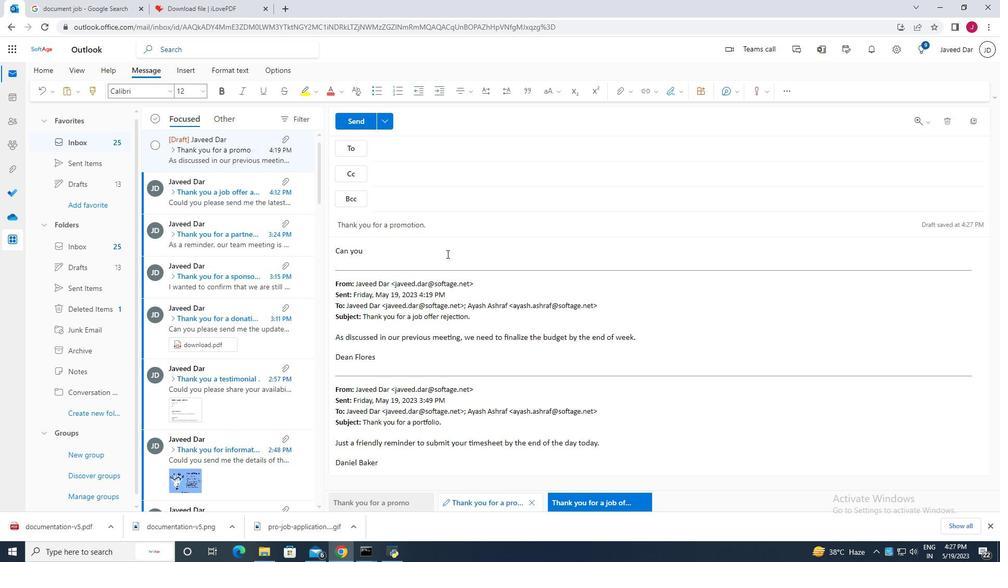 
Action: Mouse moved to (435, 242)
Screenshot: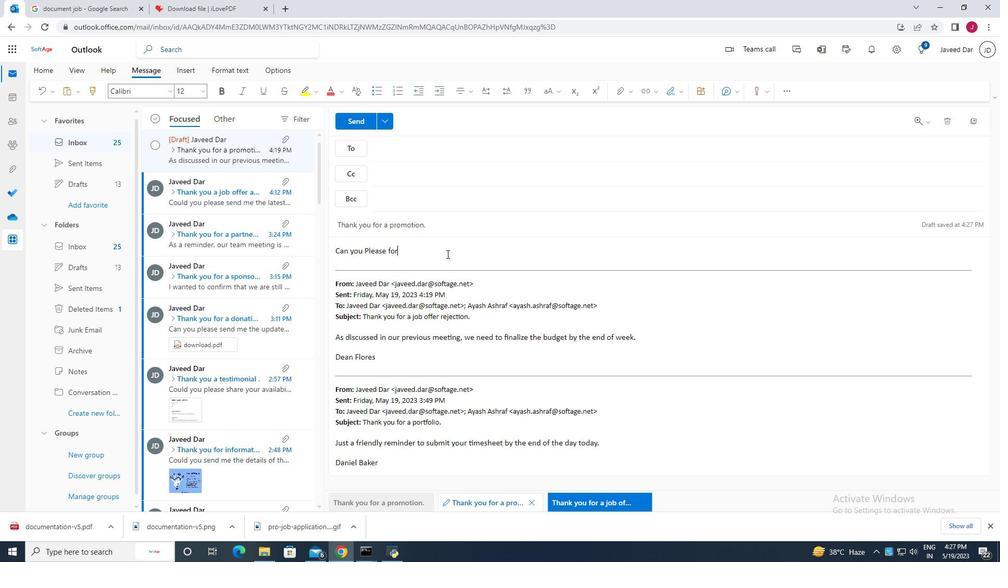 
Action: Key pressed <Key.caps_lock>
Screenshot: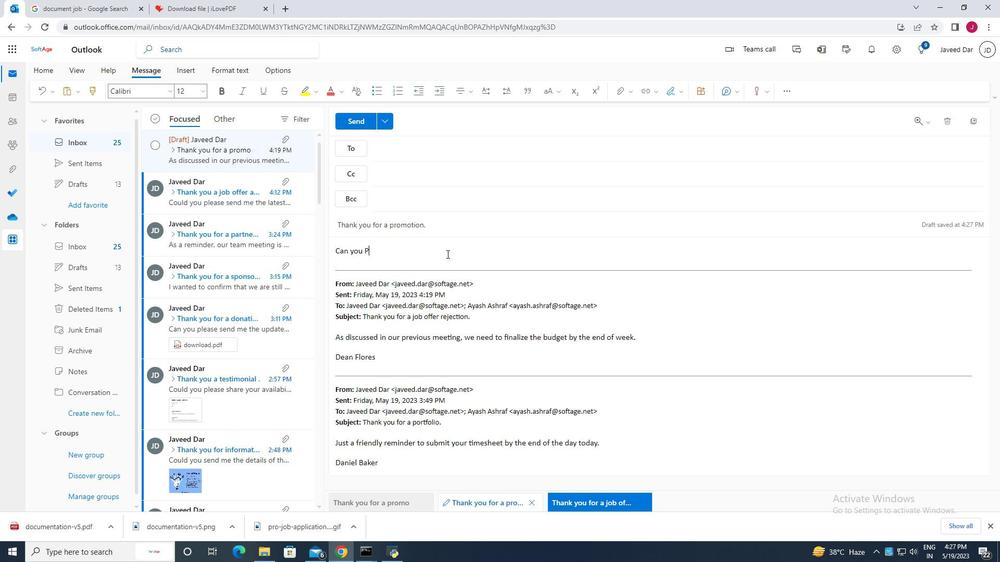 
Action: Mouse moved to (439, 238)
Screenshot: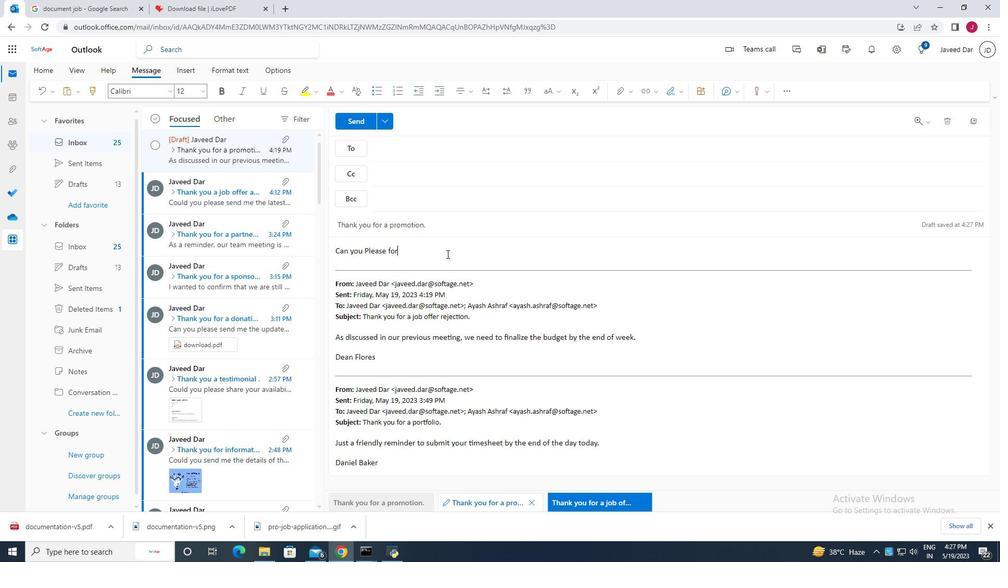 
Action: Key pressed l
Screenshot: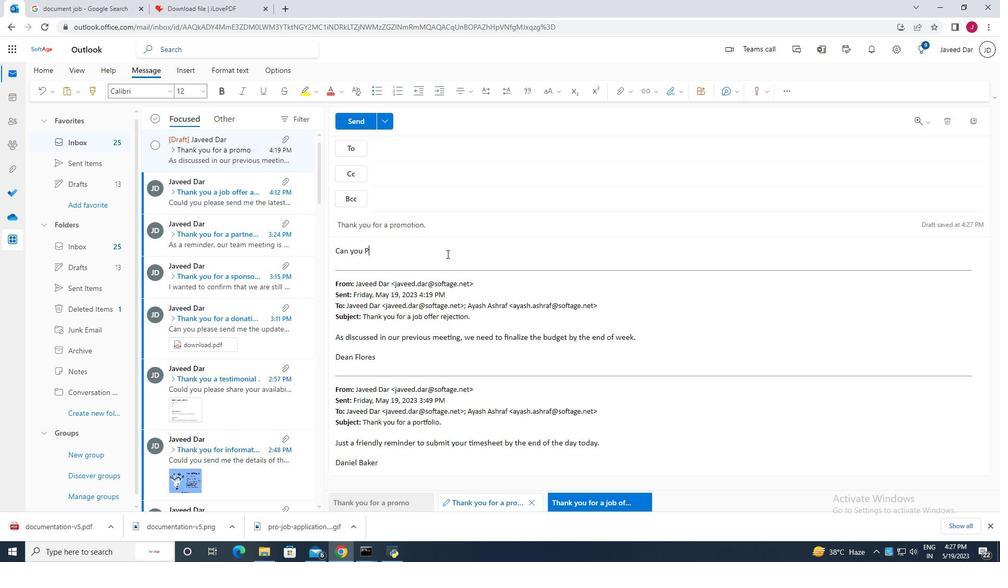 
Action: Mouse moved to (442, 236)
Screenshot: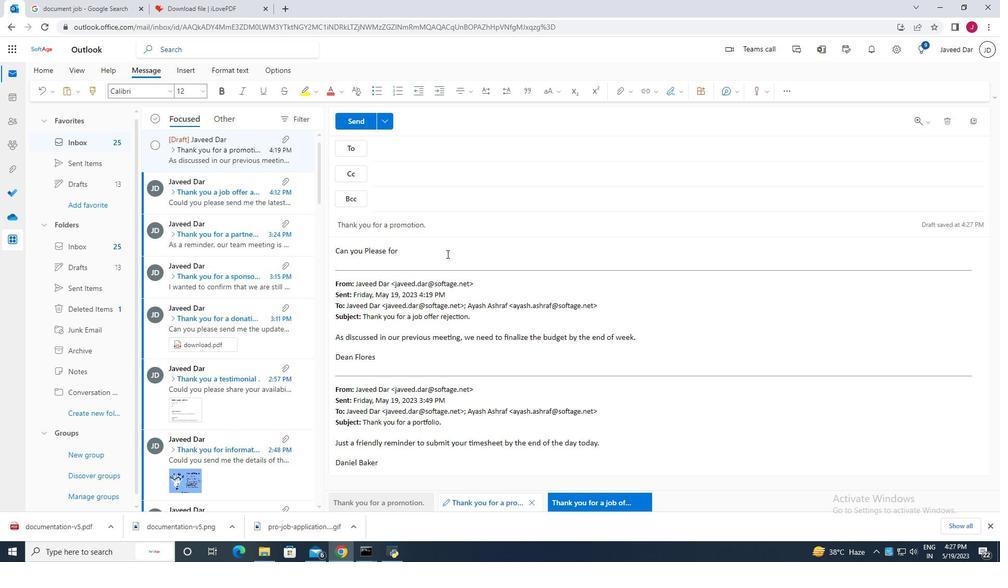 
Action: Key pressed eases<Key.space>ftage.fo2r<Key.shift>@wrsdof<Key.space>tage.net<Key.backspace><Key.backspace><Key.backspace><Key.backspace><Key.enter>
Screenshot: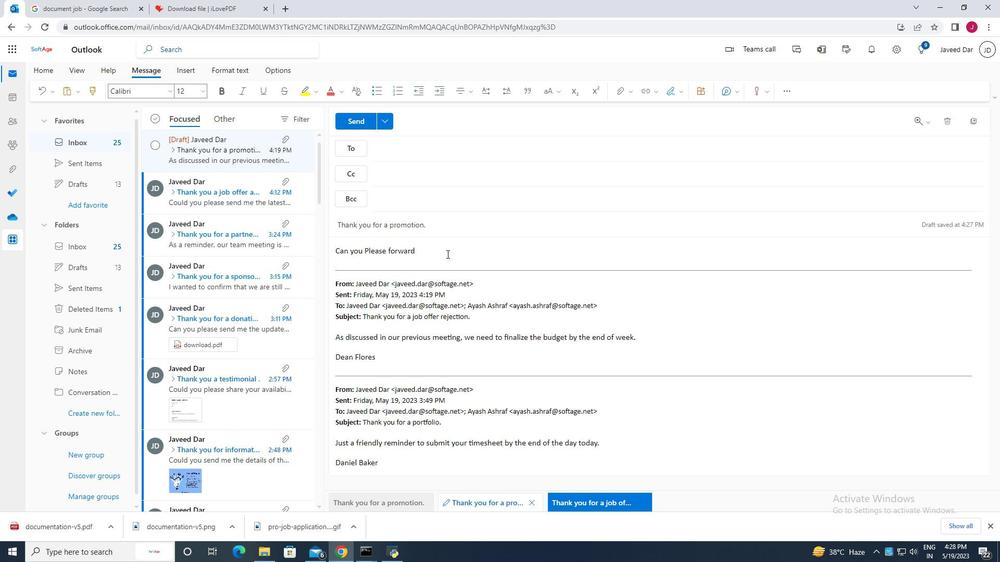 
Action: Mouse moved to (654, 107)
Screenshot: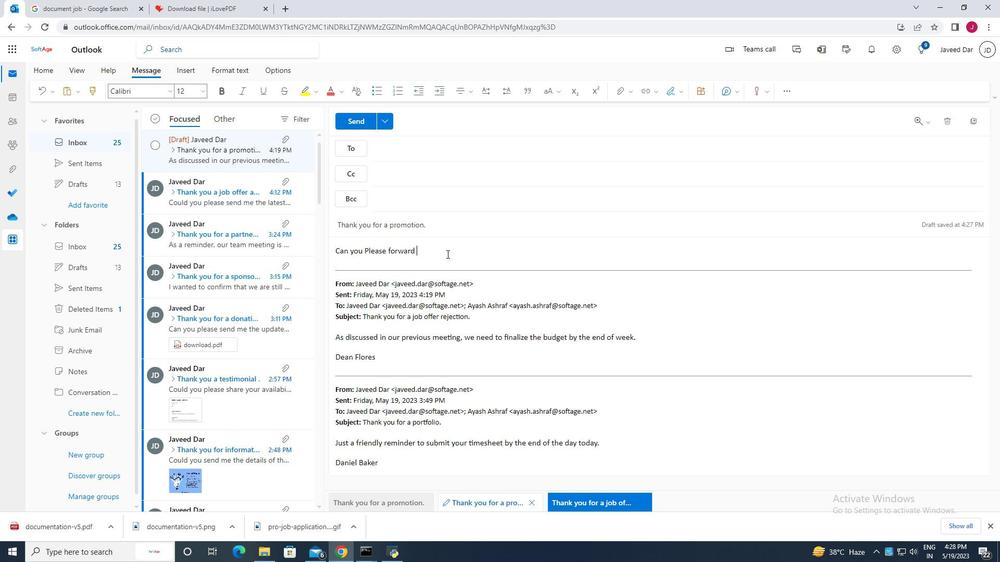 
Action: Mouse pressed left at (654, 107)
Screenshot: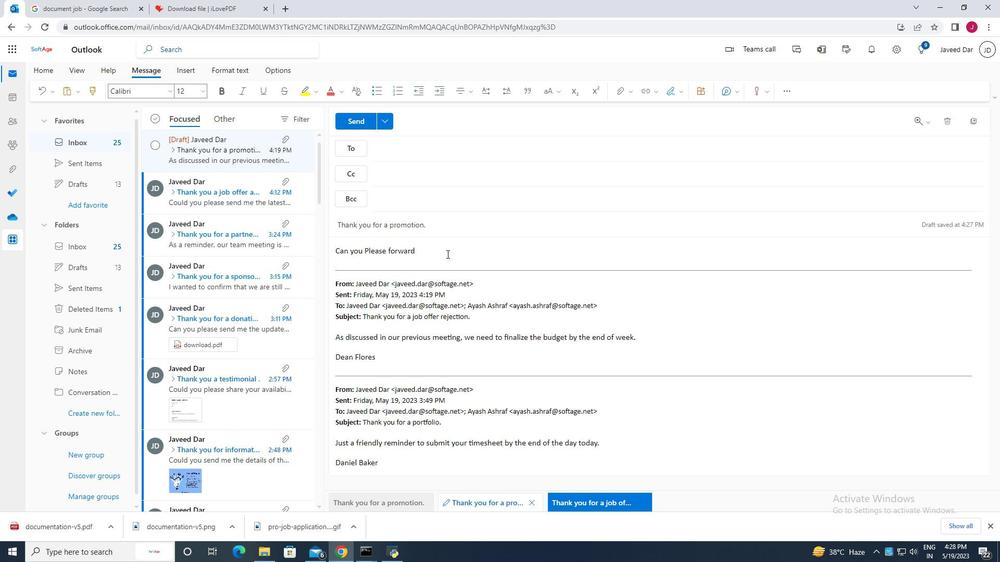 
Action: Mouse moved to (646, 116)
Screenshot: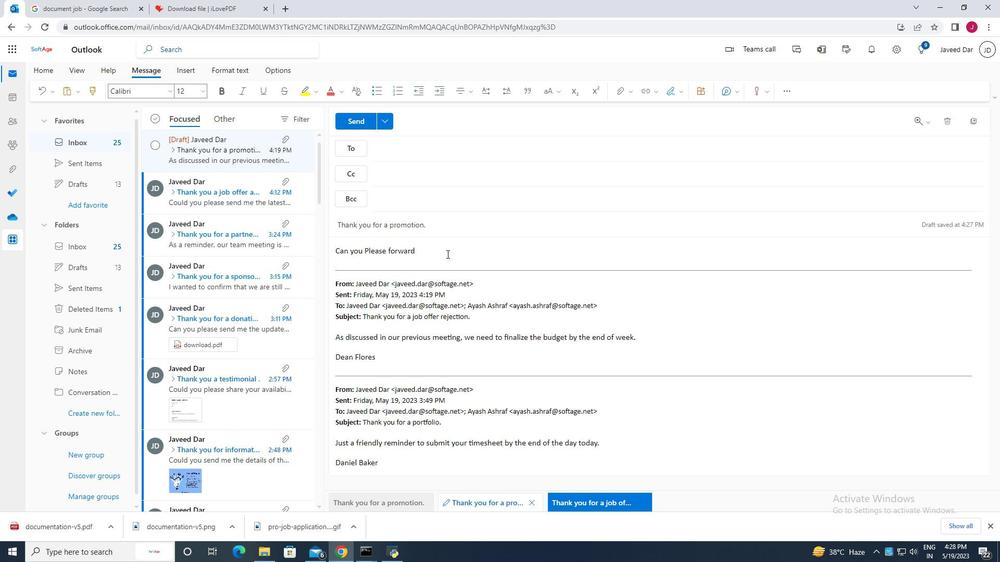 
Action: Key pressed w
Screenshot: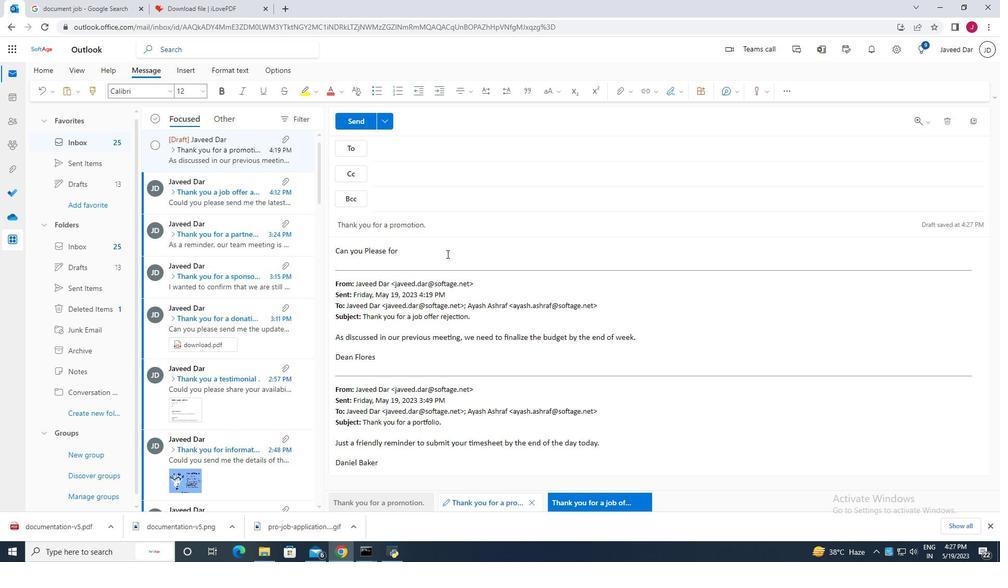 
Action: Mouse moved to (606, 123)
Screenshot: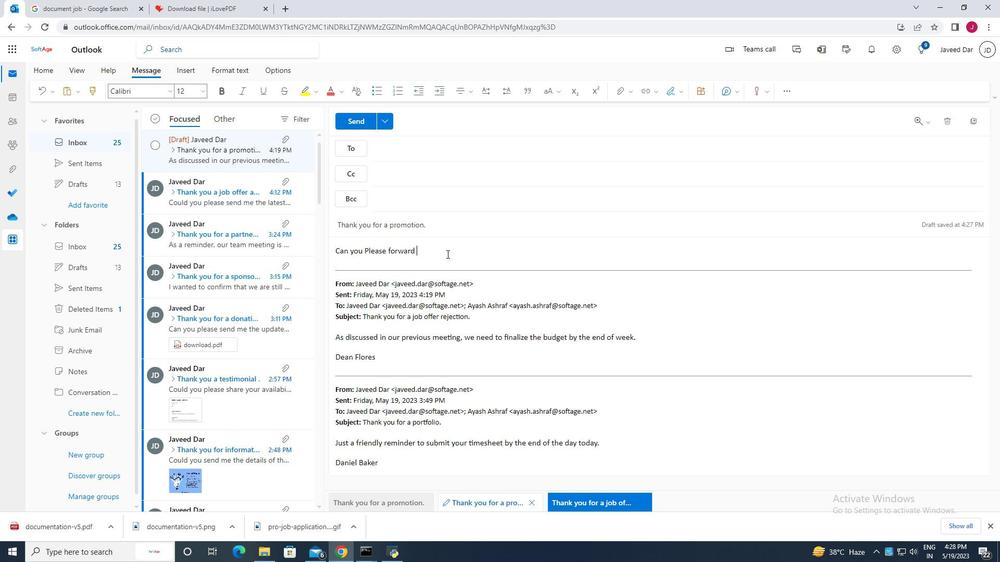 
Action: Key pressed a
Screenshot: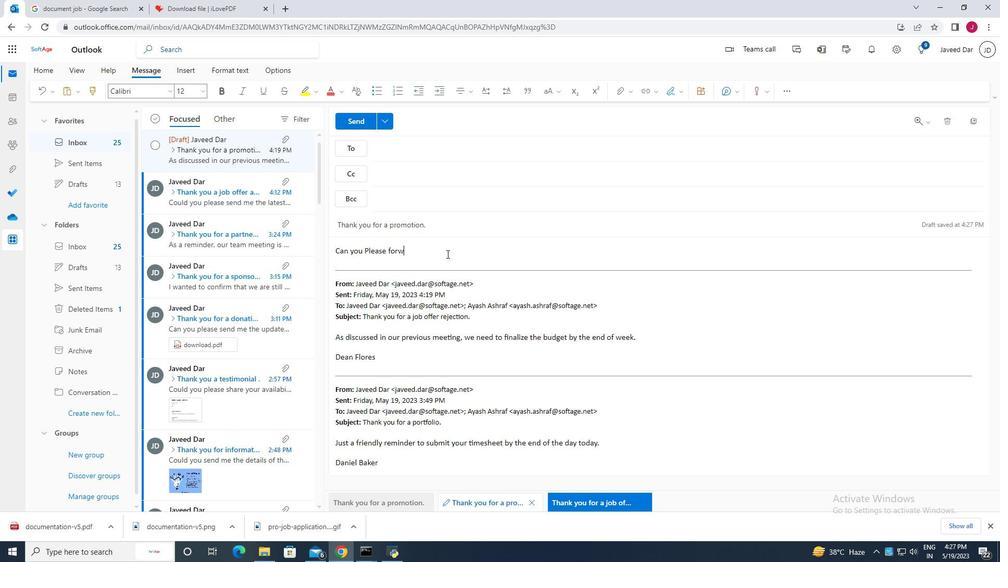 
Action: Mouse moved to (597, 128)
Screenshot: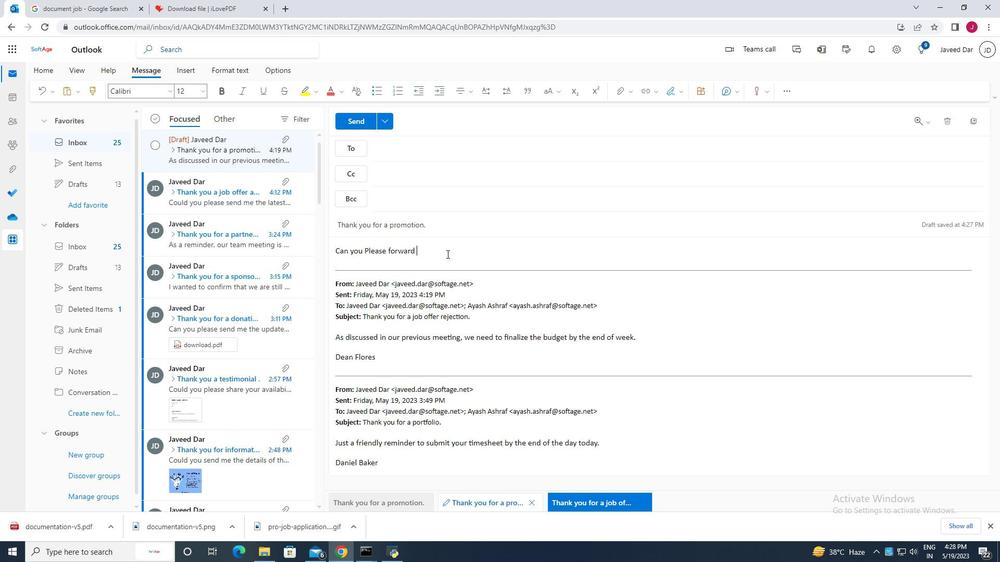 
Action: Key pressed r
Screenshot: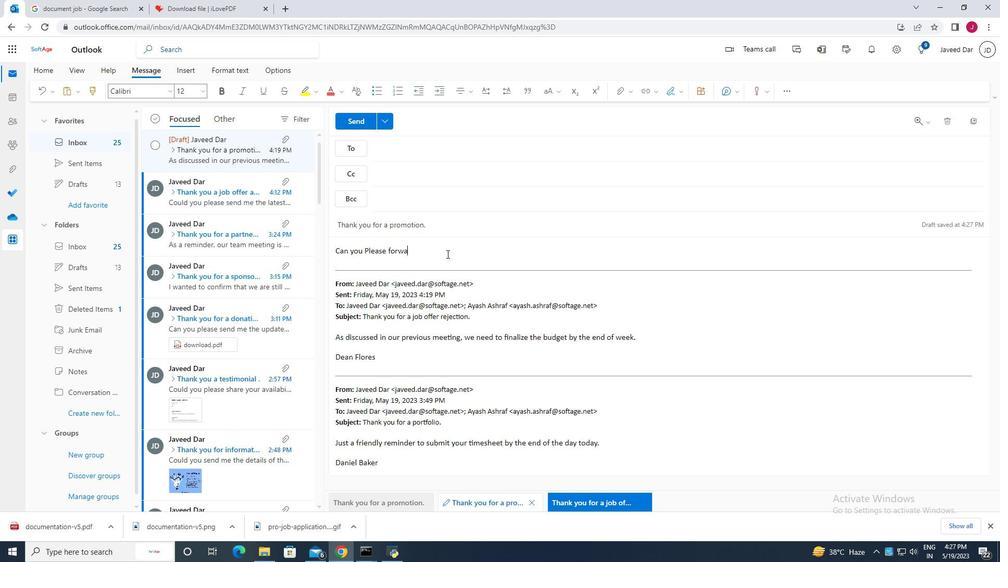 
Action: Mouse moved to (596, 128)
Screenshot: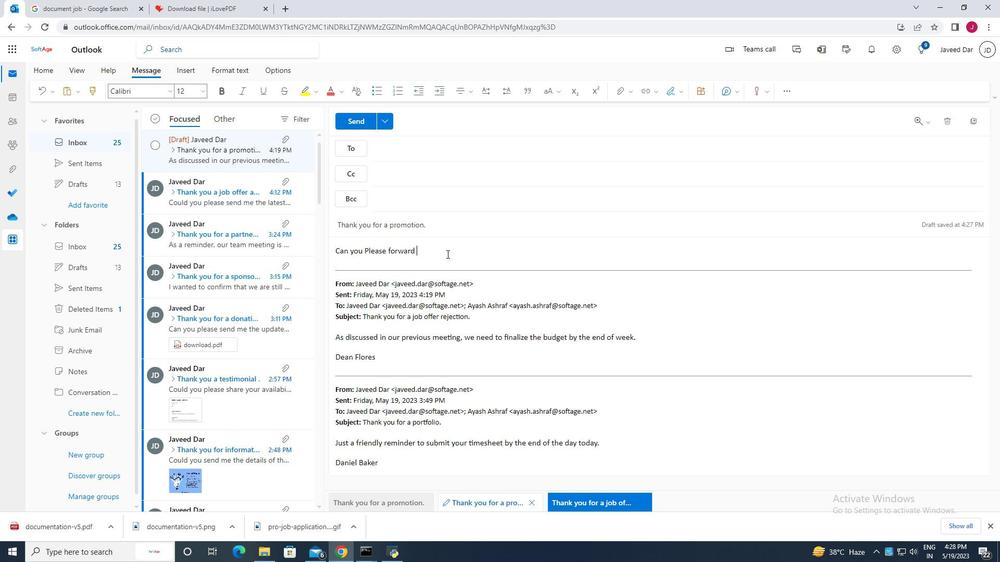 
Action: Key pressed d
Screenshot: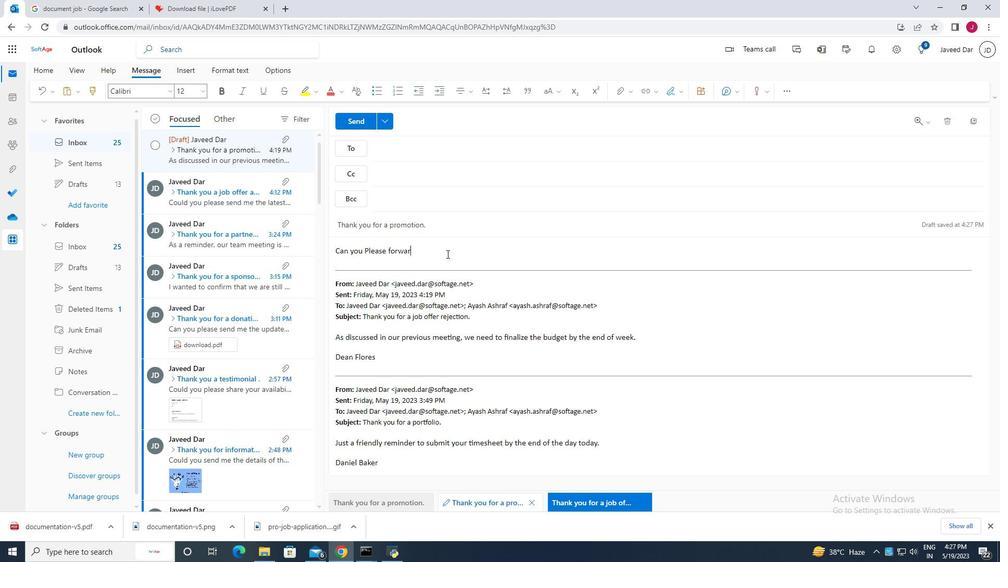 
Action: Mouse pressed left at (596, 128)
Screenshot: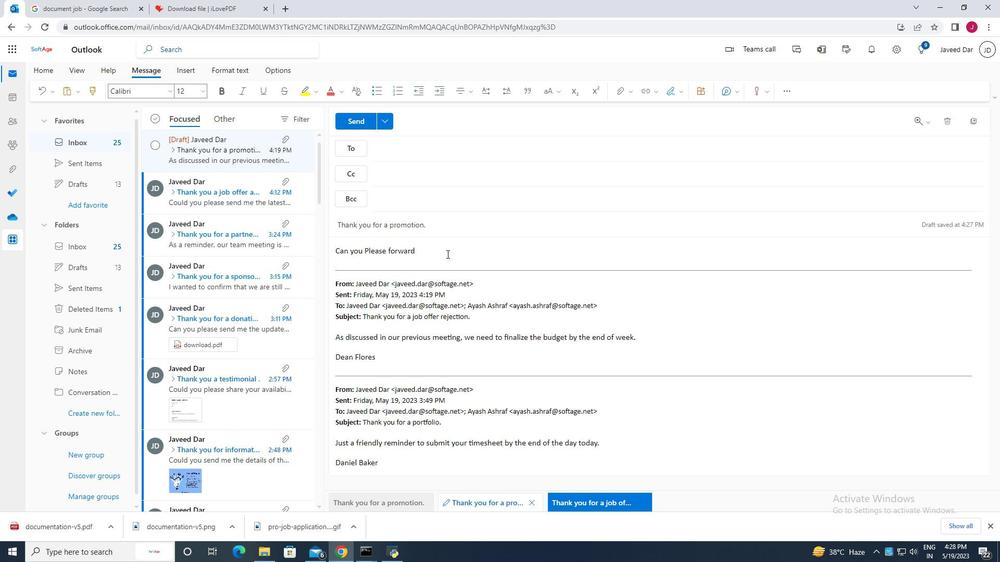
Action: Key pressed <Key.space>
Screenshot: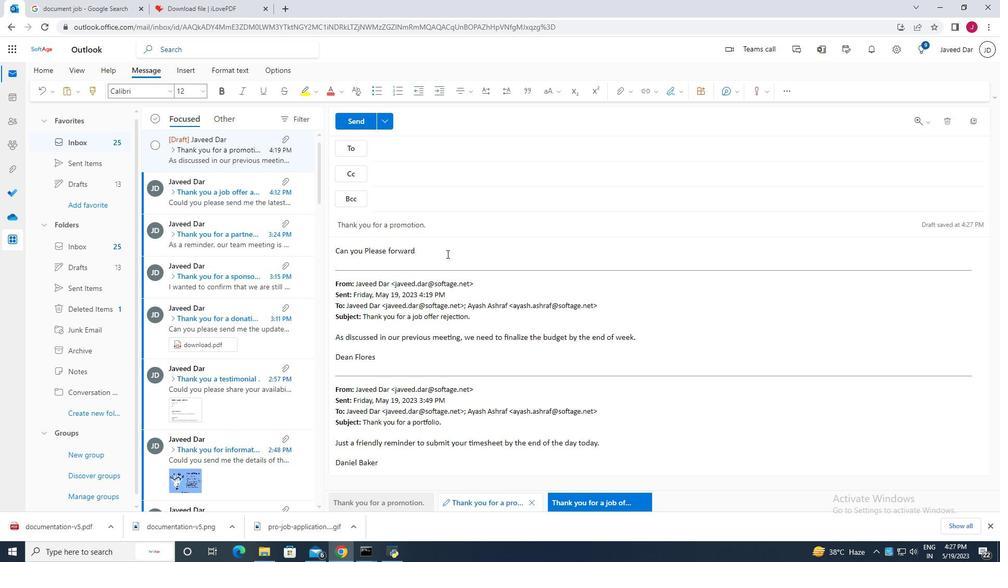 
Action: Mouse moved to (233, 155)
Screenshot: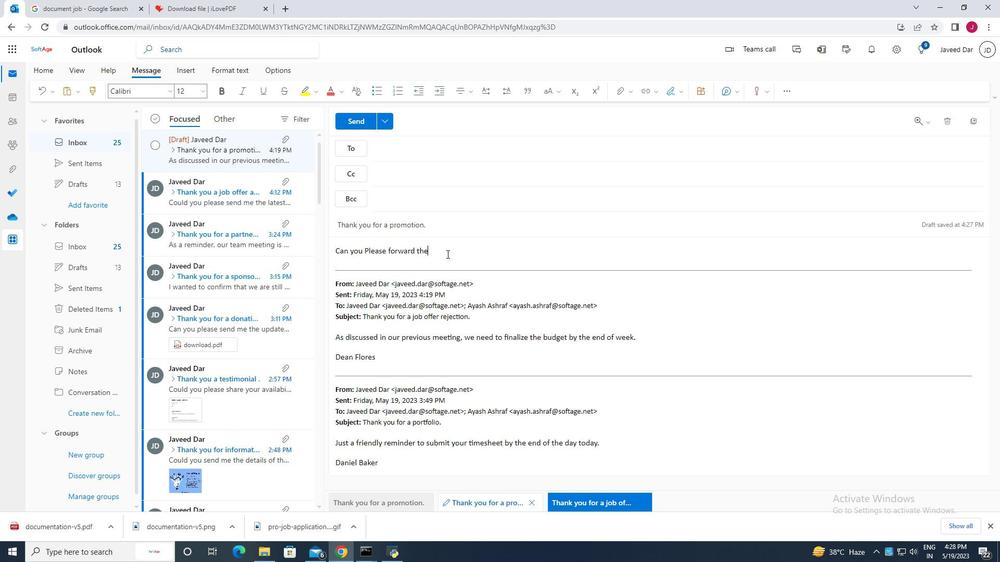 
Action: Mouse scrolled (233, 155) with delta (0, 0)
Screenshot: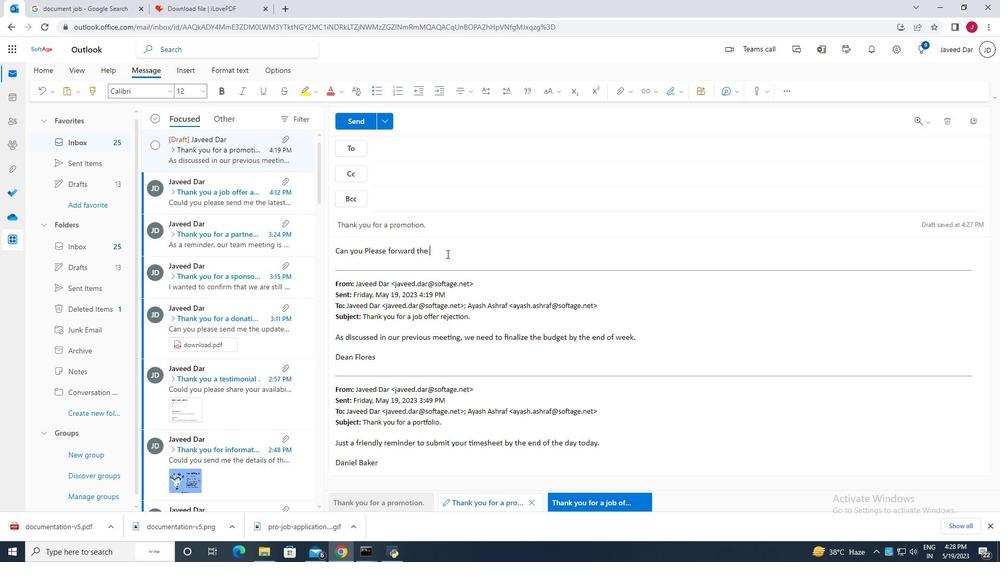 
Action: Mouse scrolled (233, 155) with delta (0, 0)
Screenshot: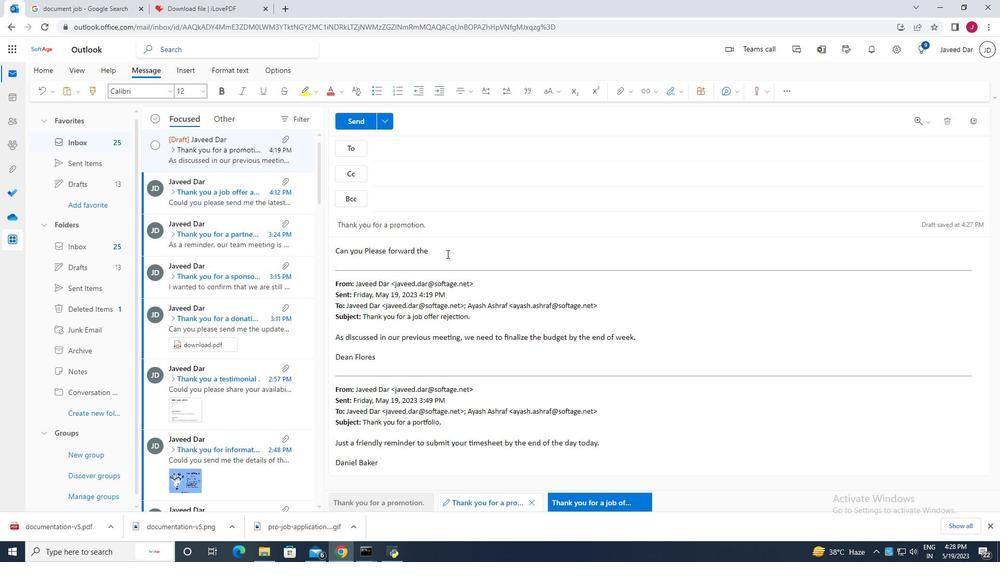 
Action: Mouse scrolled (233, 155) with delta (0, 0)
Screenshot: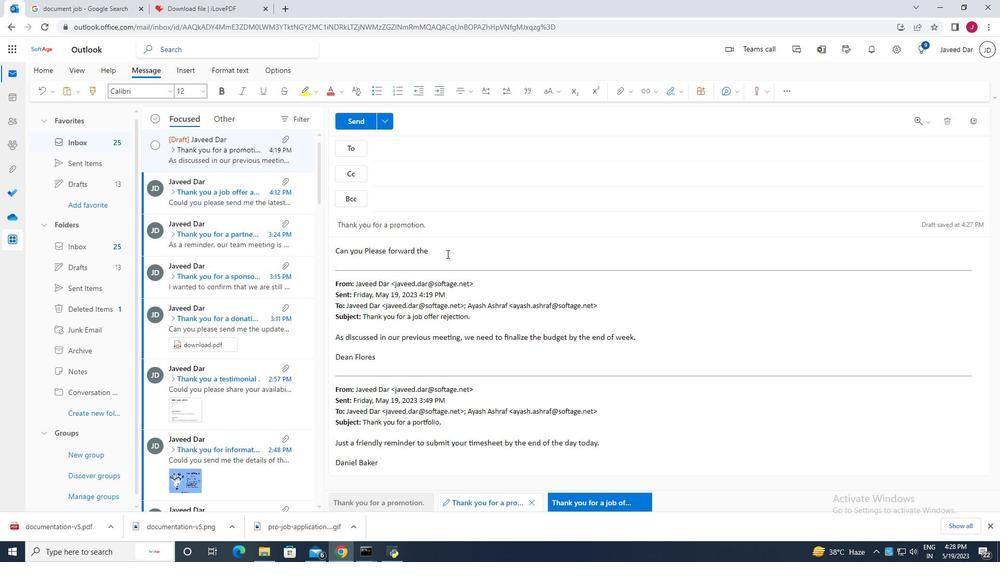 
Action: Mouse moved to (193, 81)
Screenshot: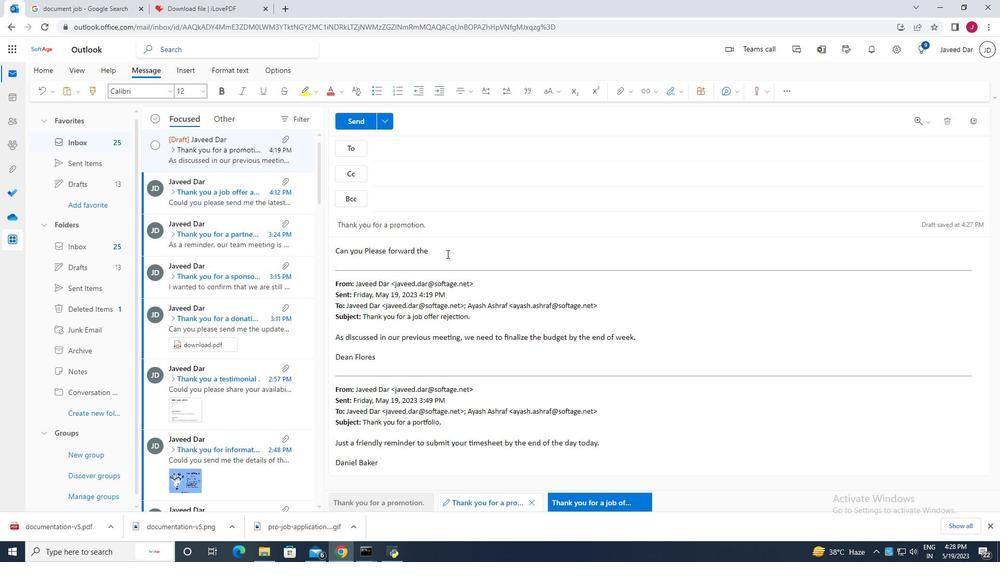 
Action: Mouse pressed left at (193, 81)
Screenshot: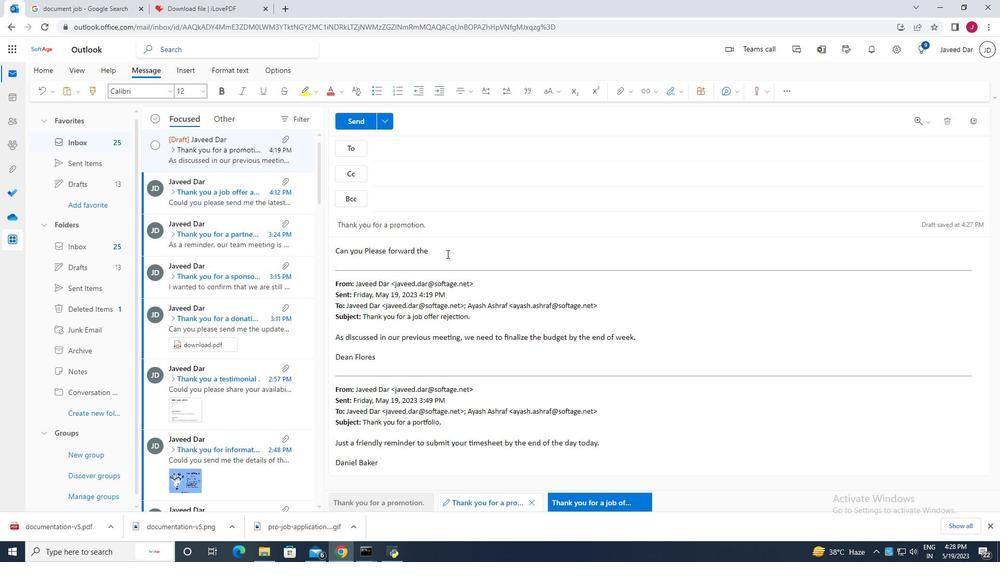 
Action: Key pressed <Key.f2><Key.shift>Job<Key.shift>_appi<Key.backspace>licatiotnhe<Key.space>.pdf
Screenshot: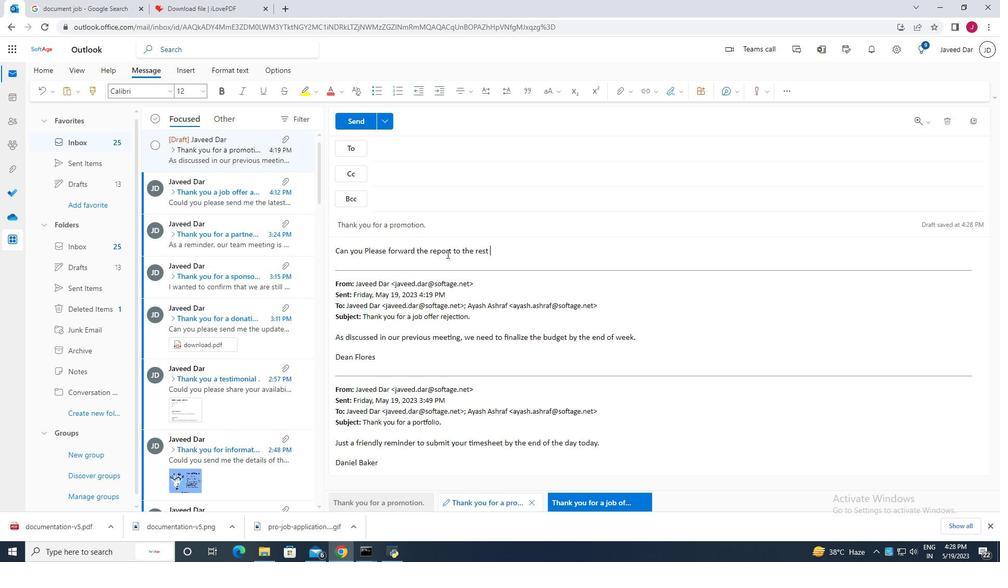 
Action: Mouse pressed left at (193, 81)
Screenshot: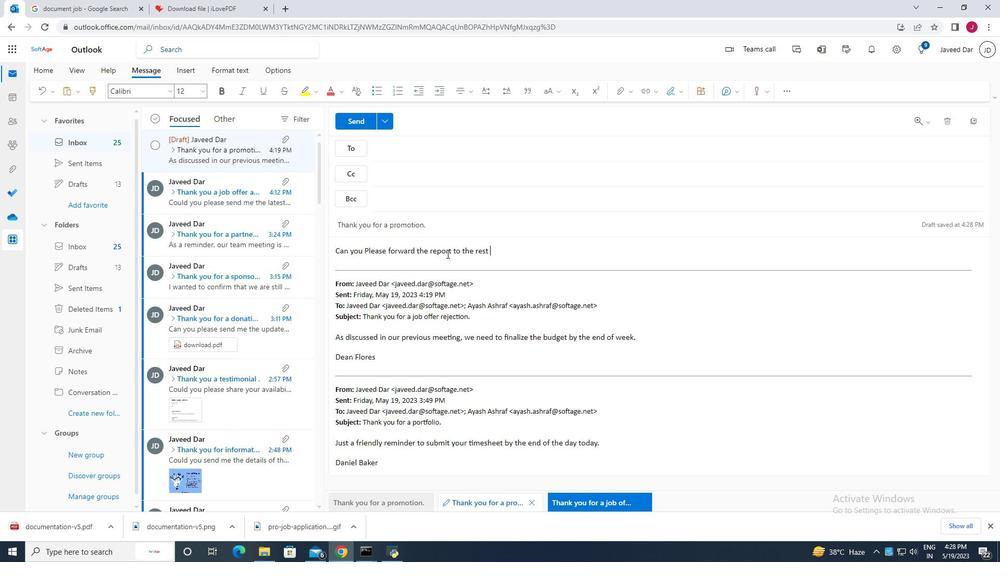 
Action: Key pressed repor
Screenshot: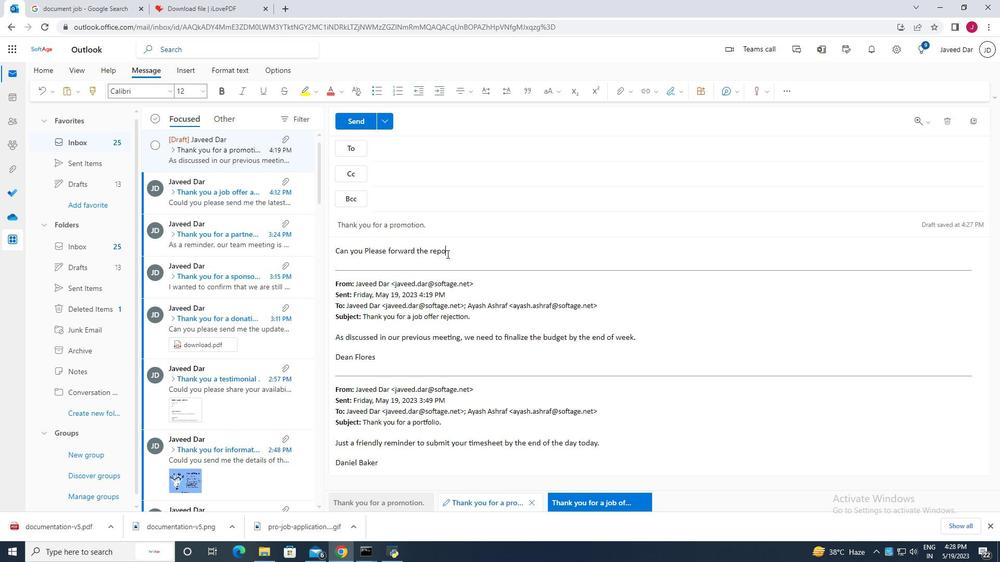 
Action: Mouse moved to (209, 117)
Screenshot: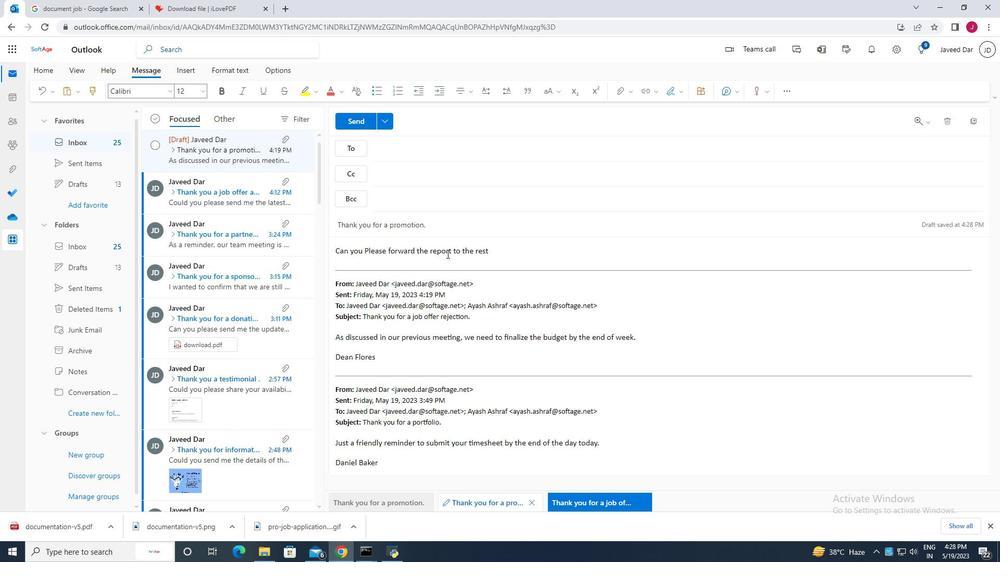 
Action: Key pressed t
Screenshot: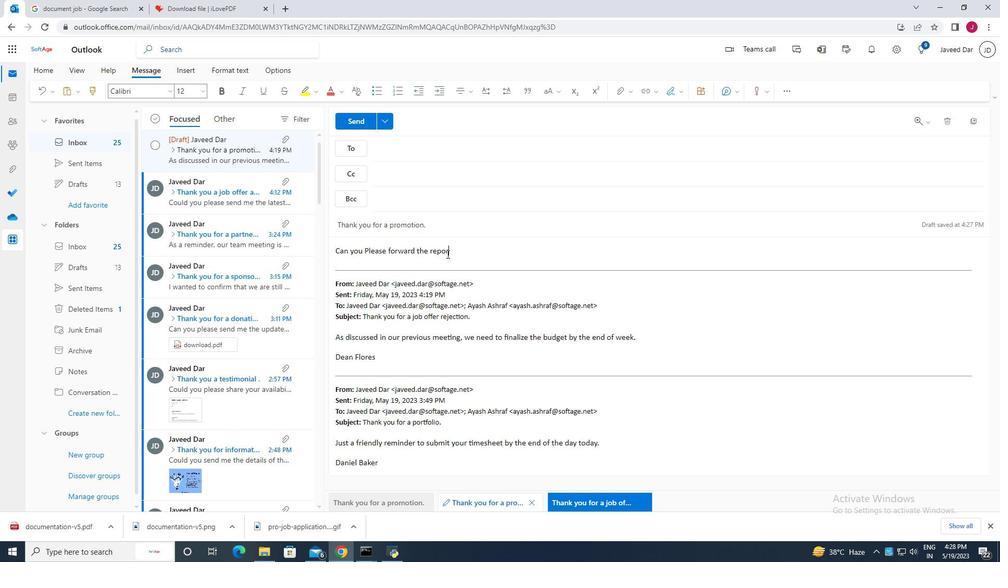 
Action: Mouse moved to (233, 205)
Screenshot: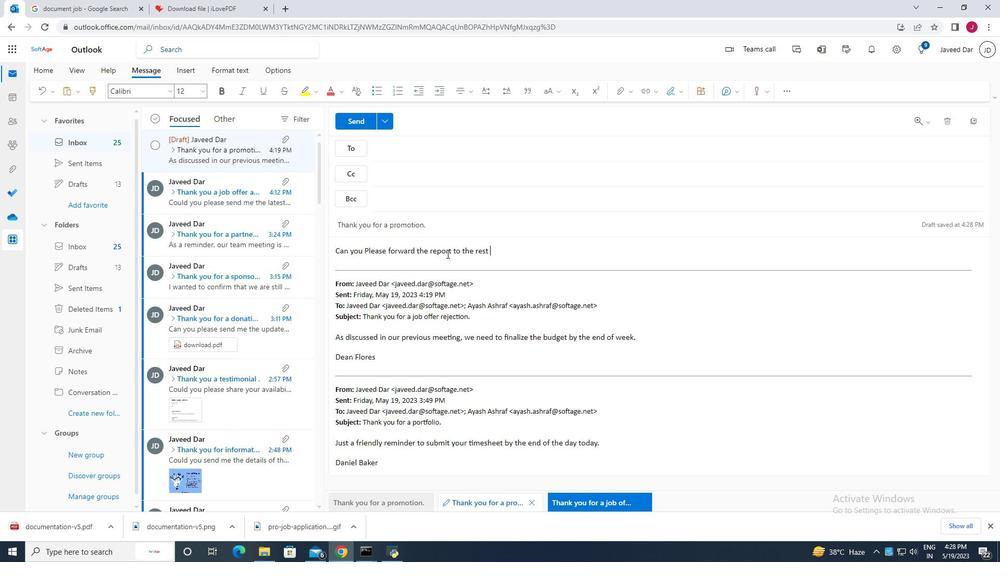 
Action: Key pressed <Key.space>
Screenshot: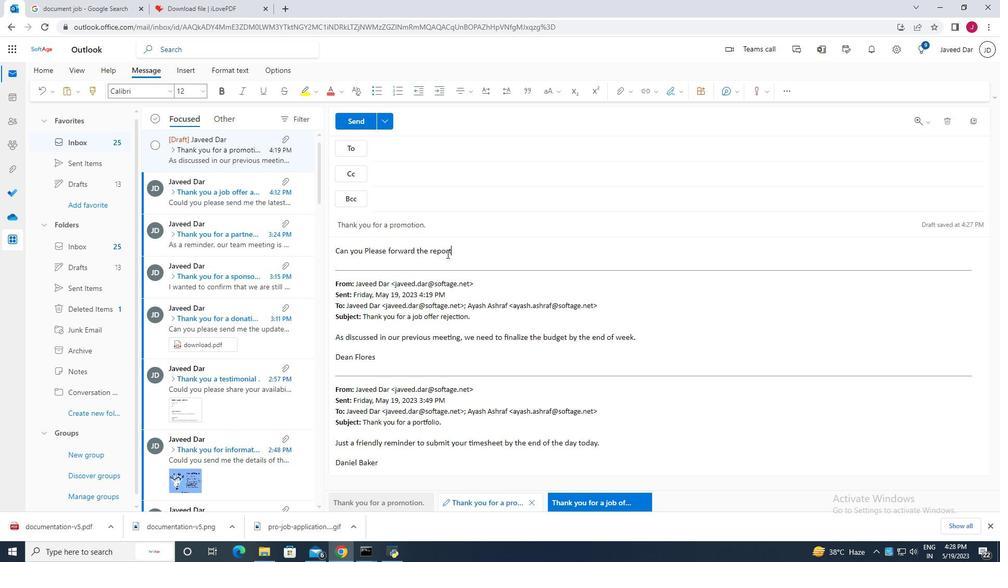 
Action: Mouse moved to (265, 229)
Screenshot: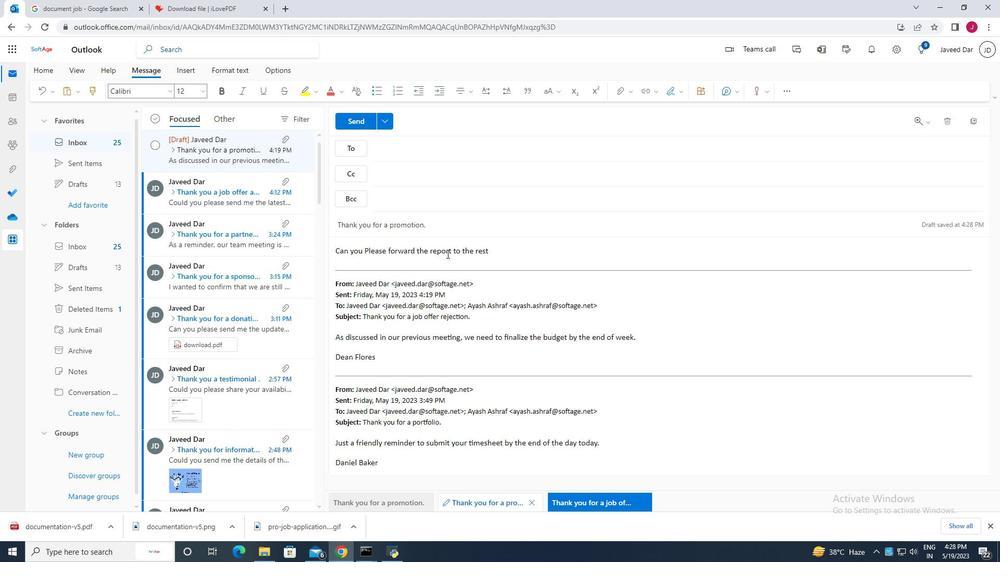 
Action: Mouse pressed left at (265, 229)
Screenshot: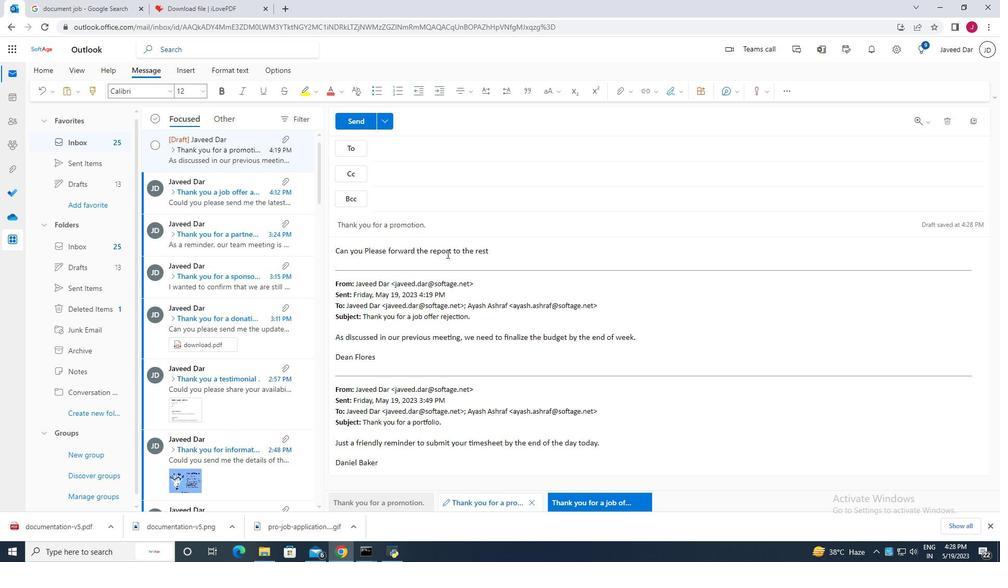 
Action: Key pressed t
Screenshot: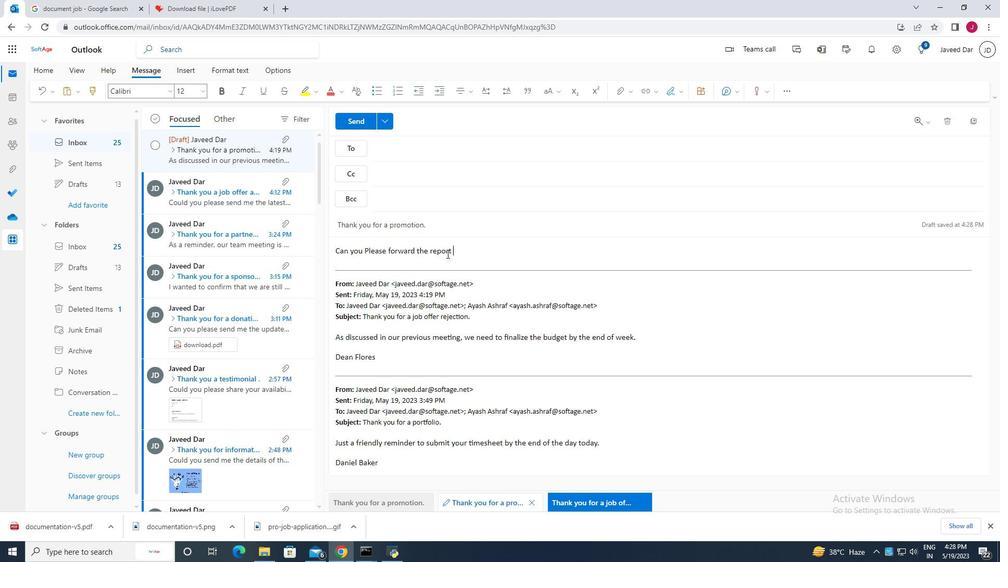 
Action: Mouse moved to (369, 277)
Screenshot: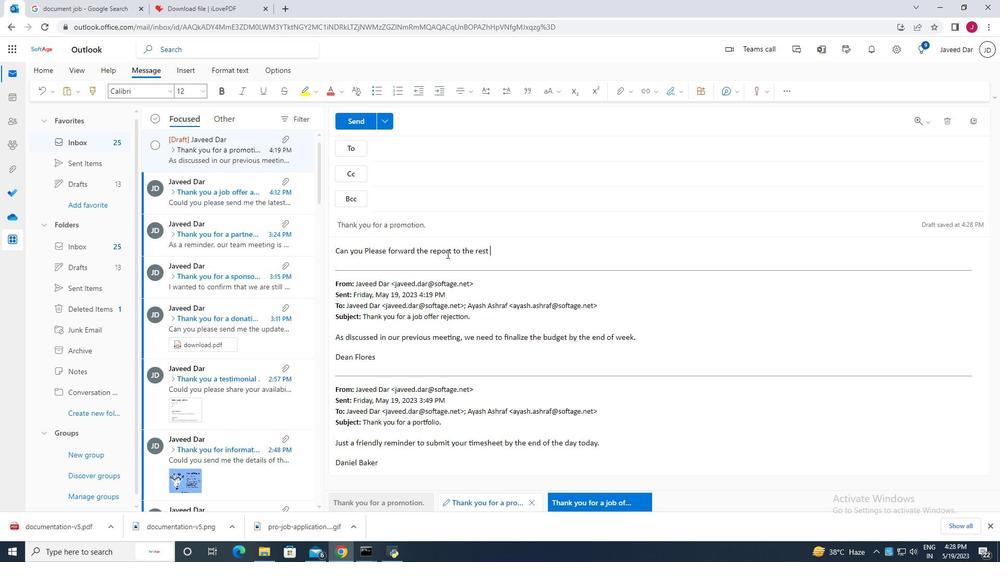 
Action: Key pressed p
Screenshot: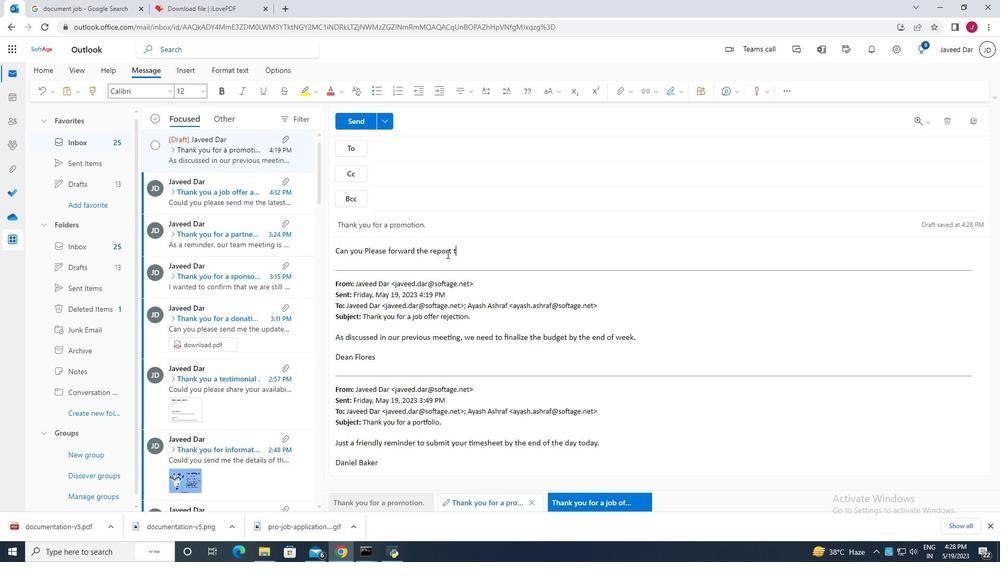 
Action: Mouse moved to (496, 329)
Screenshot: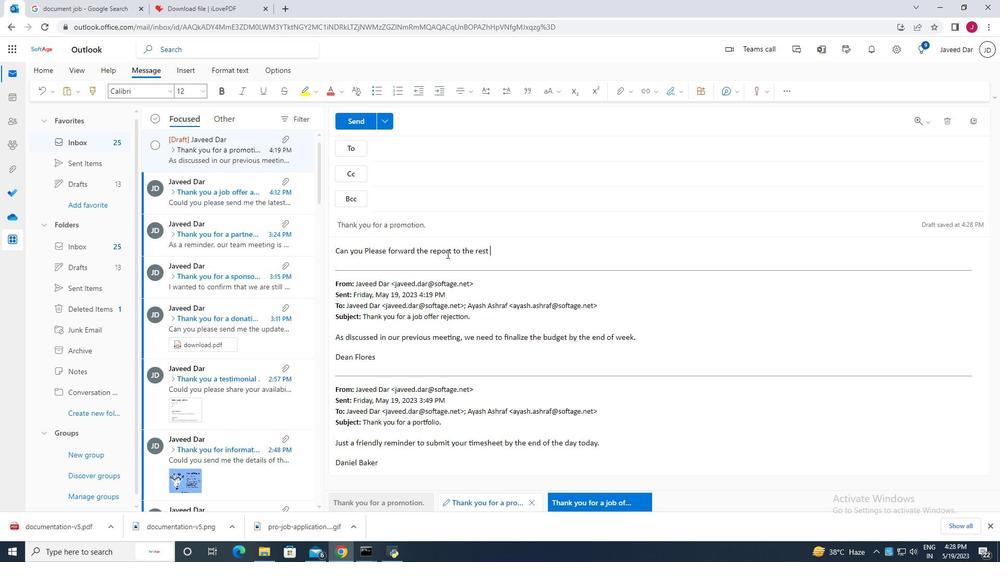 
Action: Key pressed <Key.backspace>
Screenshot: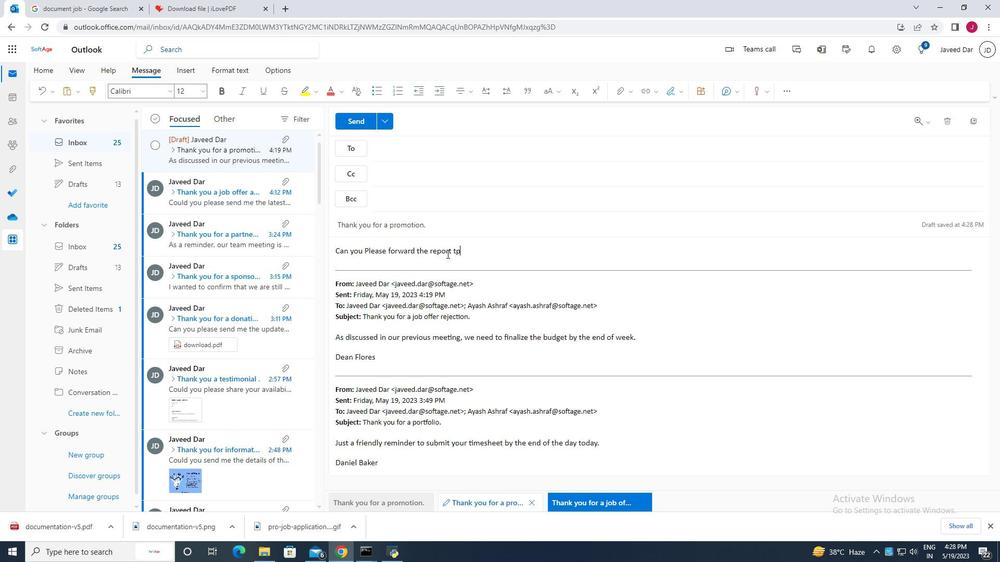 
Action: Mouse moved to (526, 343)
Screenshot: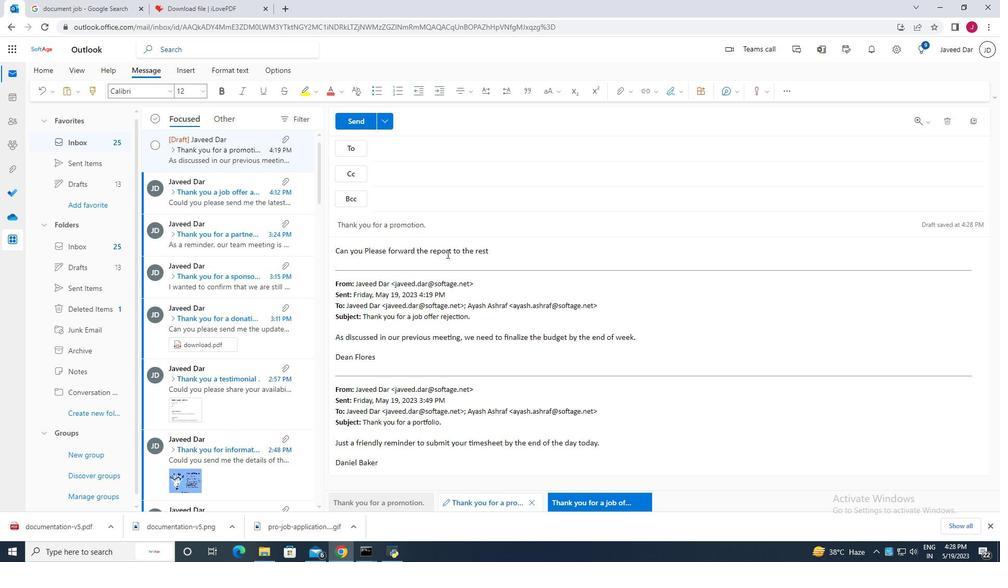 
Action: Key pressed o<Key.space>the<Key.space>rest<Key.space>
Screenshot: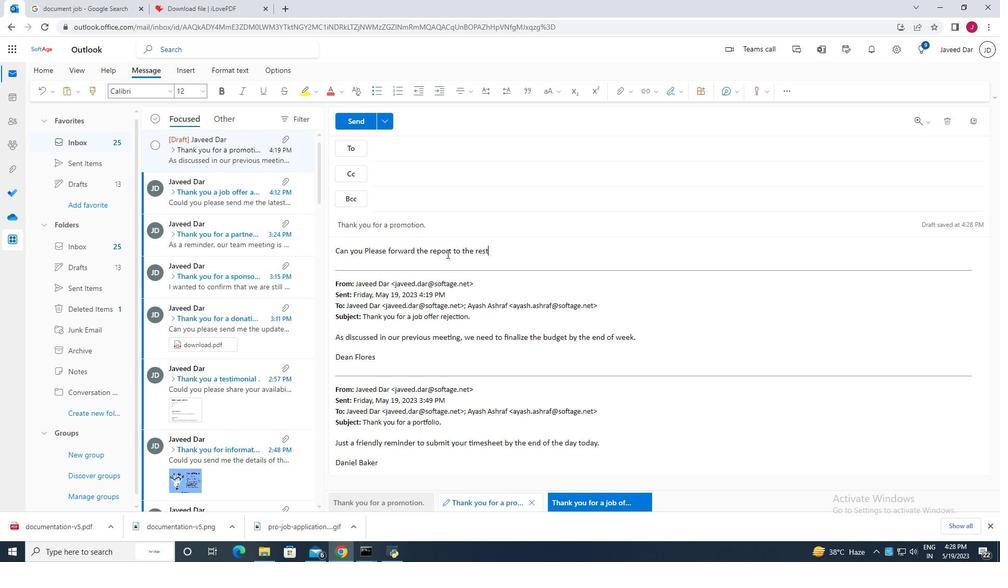 
Action: Mouse moved to (525, 341)
Screenshot: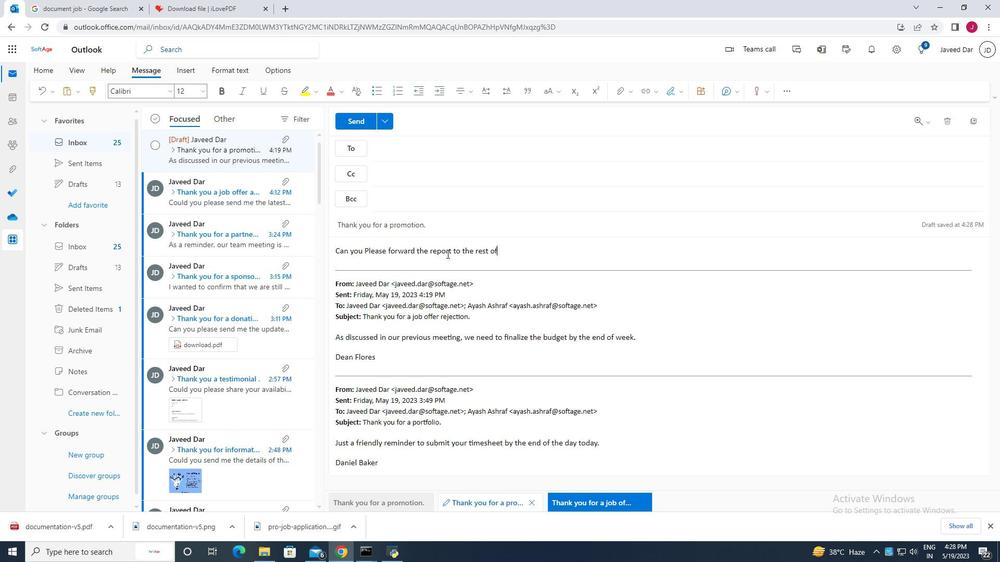 
Action: Mouse pressed left at (525, 341)
Screenshot: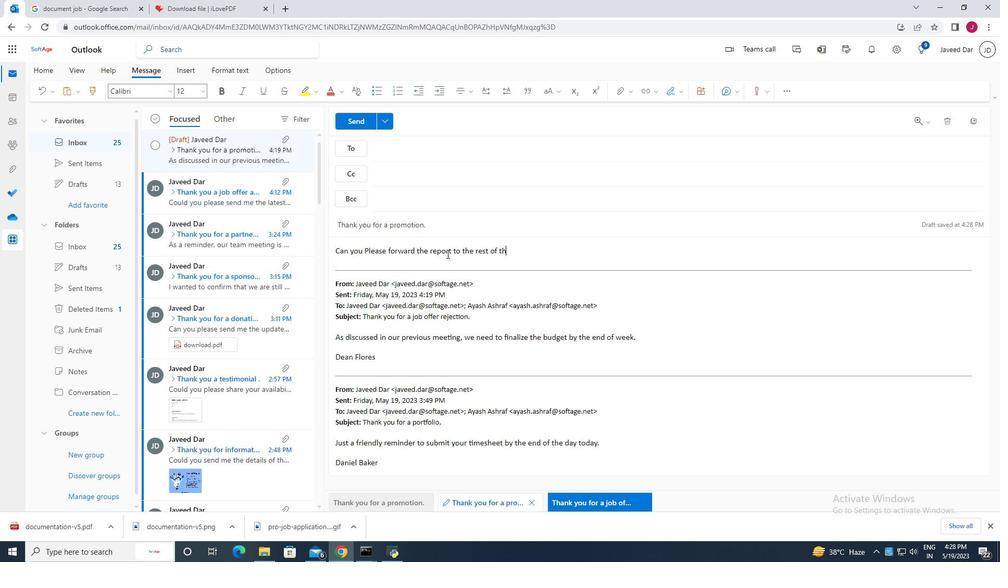 
Action: Key pressed <Key.enter>of<Key.space>the<Key.space>team<Key.space>once<Key.space>its<Key.space>complete.<Key.space>
Screenshot: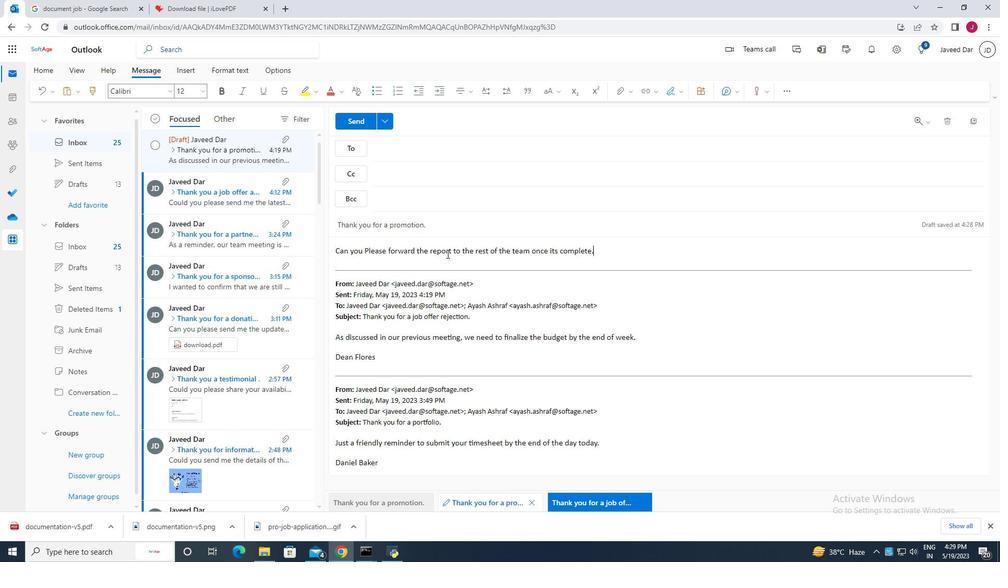 
Action: Mouse moved to (674, 90)
Screenshot: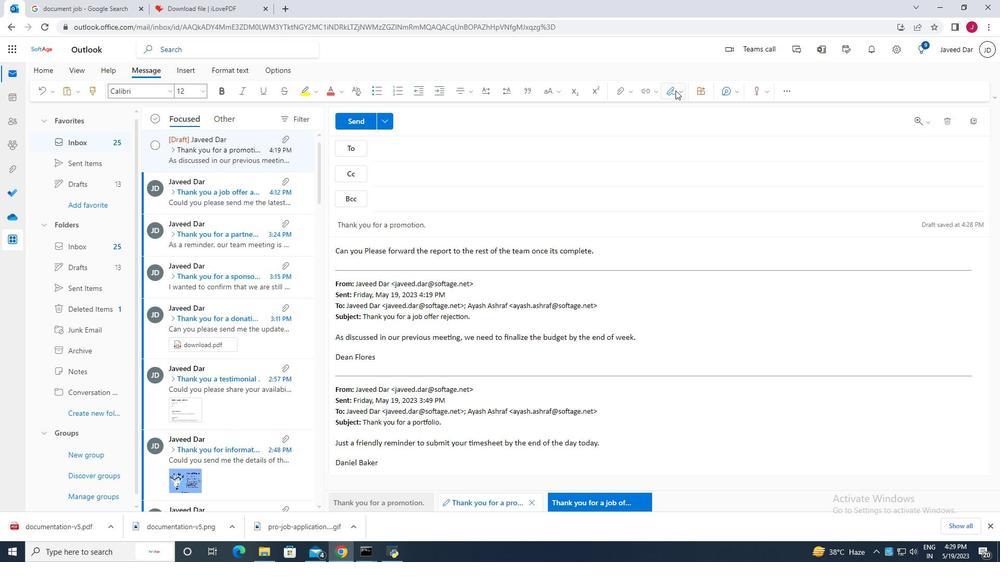 
Action: Mouse pressed left at (674, 90)
Screenshot: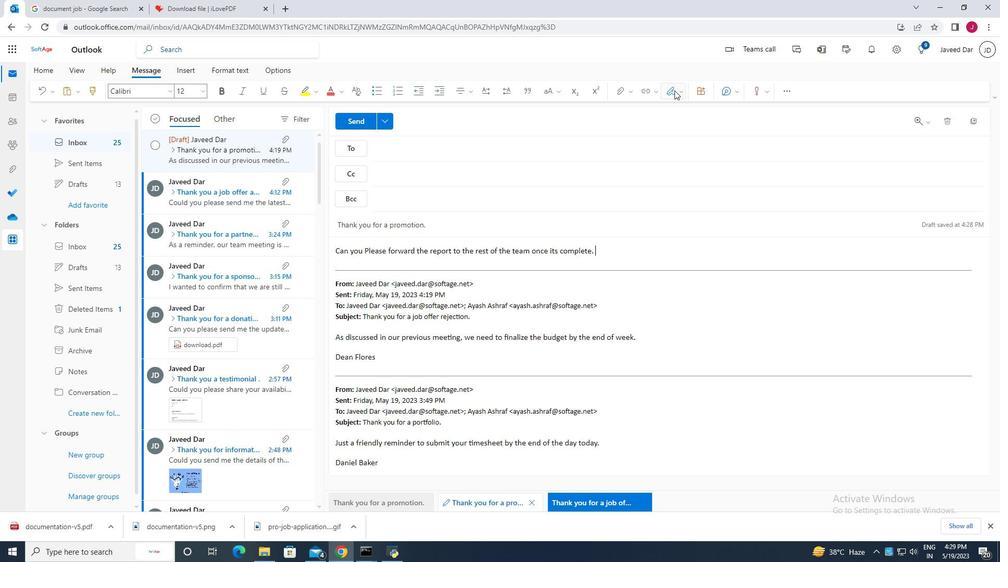 
Action: Mouse moved to (658, 134)
Screenshot: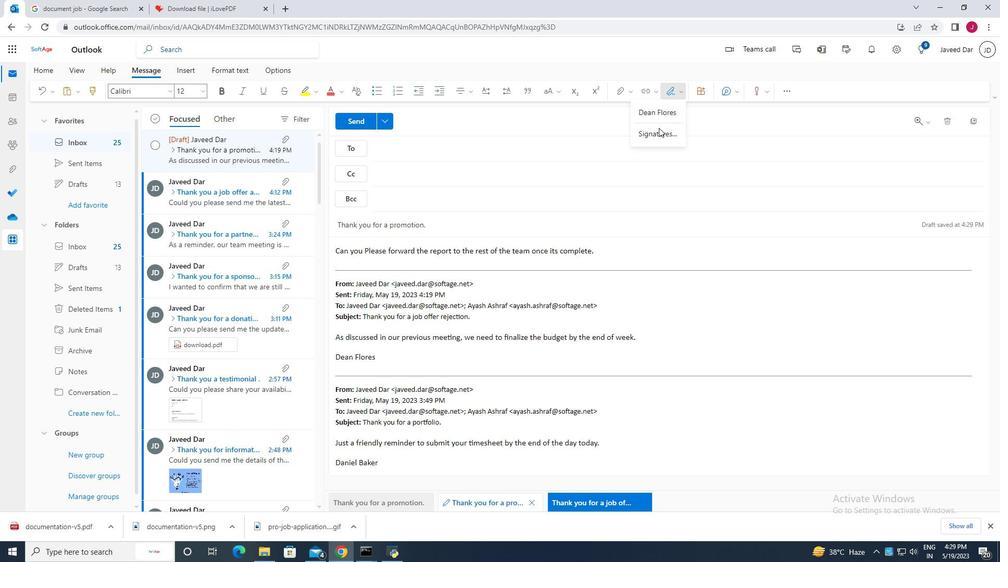 
Action: Mouse pressed left at (658, 134)
Screenshot: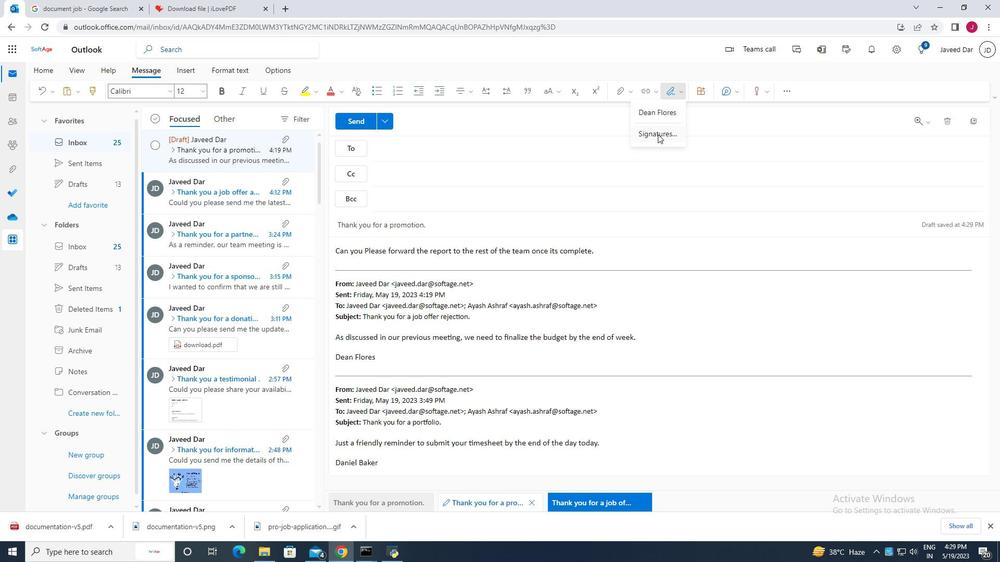 
Action: Mouse moved to (702, 174)
Screenshot: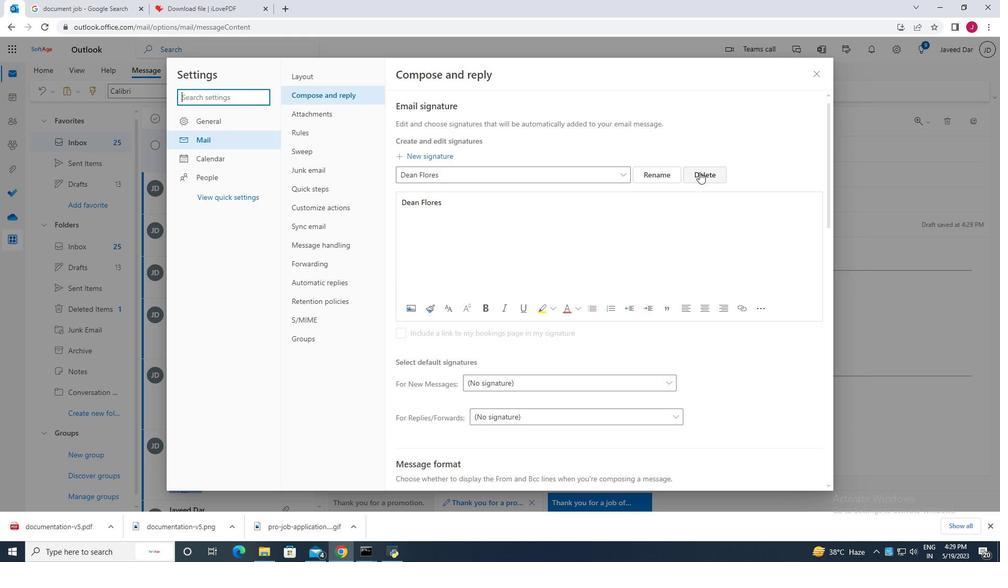 
Action: Mouse pressed left at (702, 174)
Screenshot: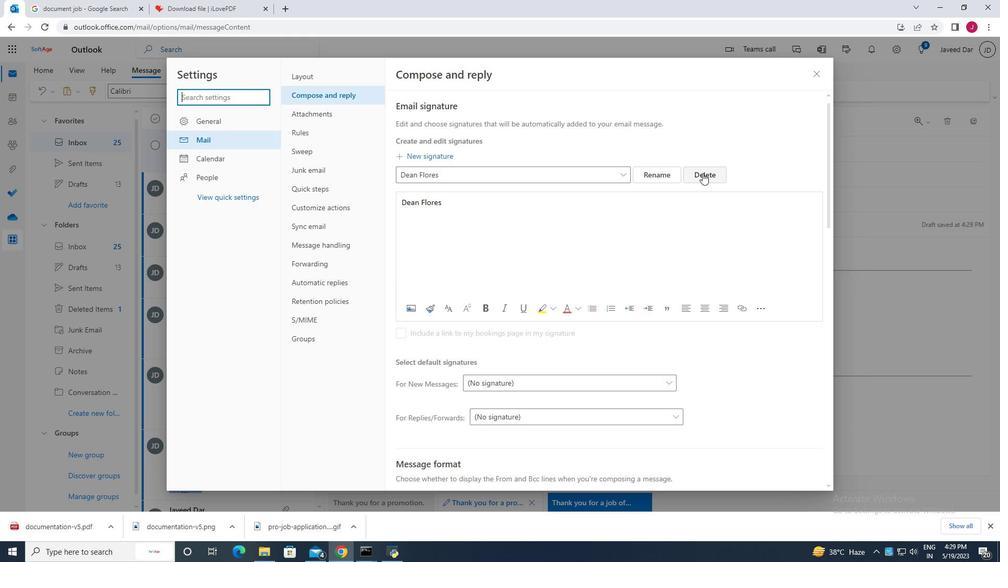 
Action: Mouse moved to (455, 172)
Screenshot: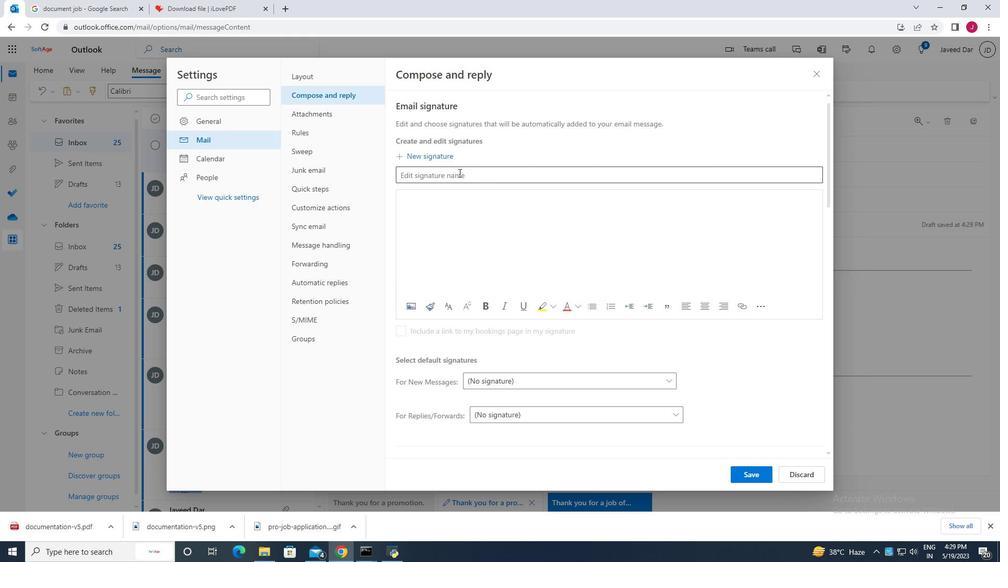 
Action: Mouse pressed left at (455, 172)
Screenshot: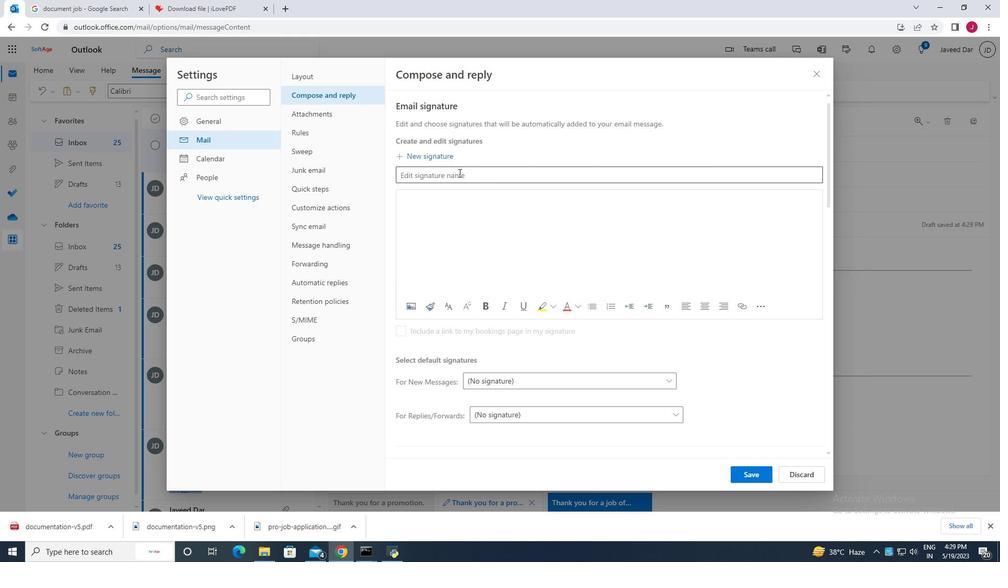 
Action: Key pressed <Key.caps_lock>D<Key.caps_lock>enise<Key.space><Key.caps_lock>D<Key.caps_lock>avis
Screenshot: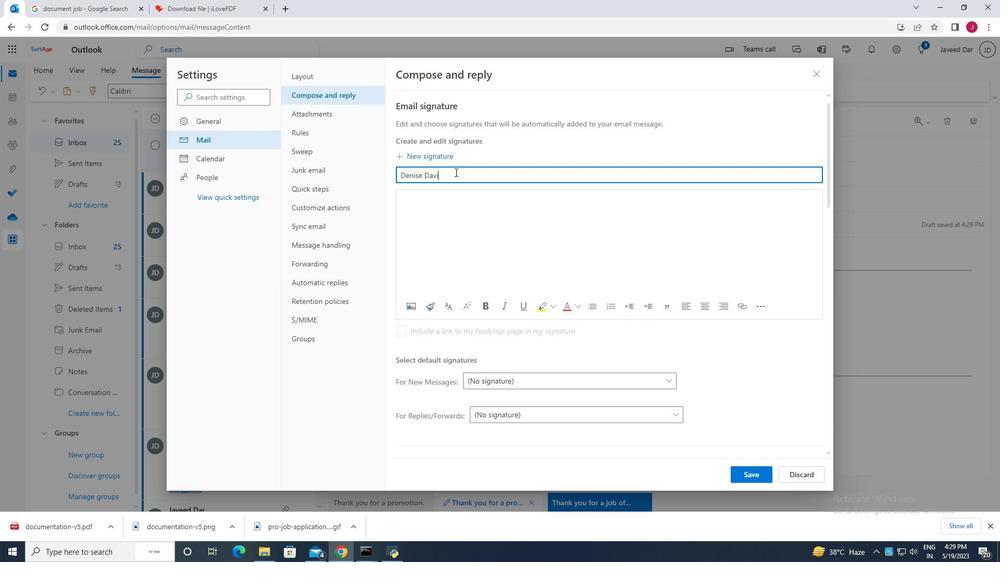 
Action: Mouse moved to (426, 201)
Screenshot: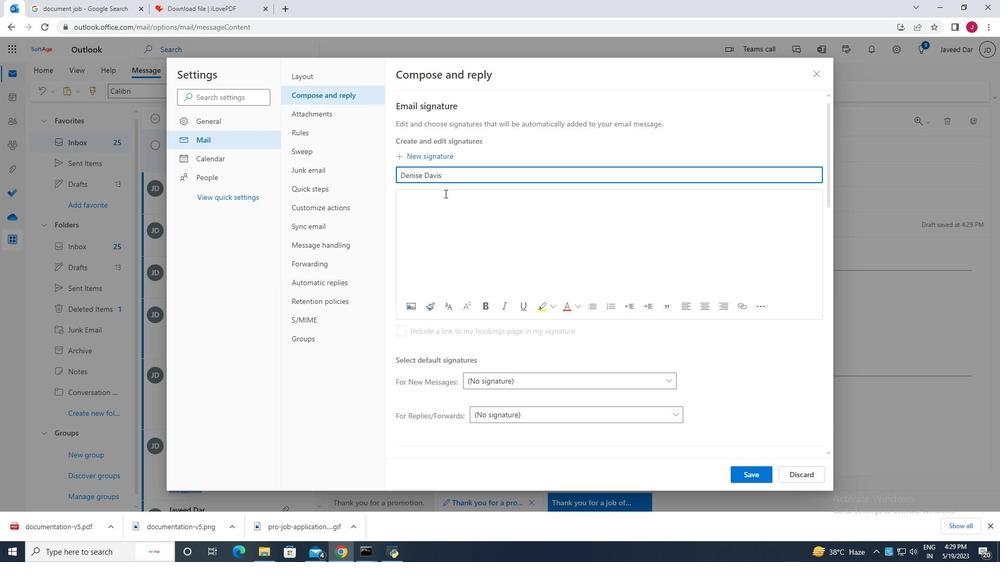 
Action: Mouse pressed left at (426, 201)
Screenshot: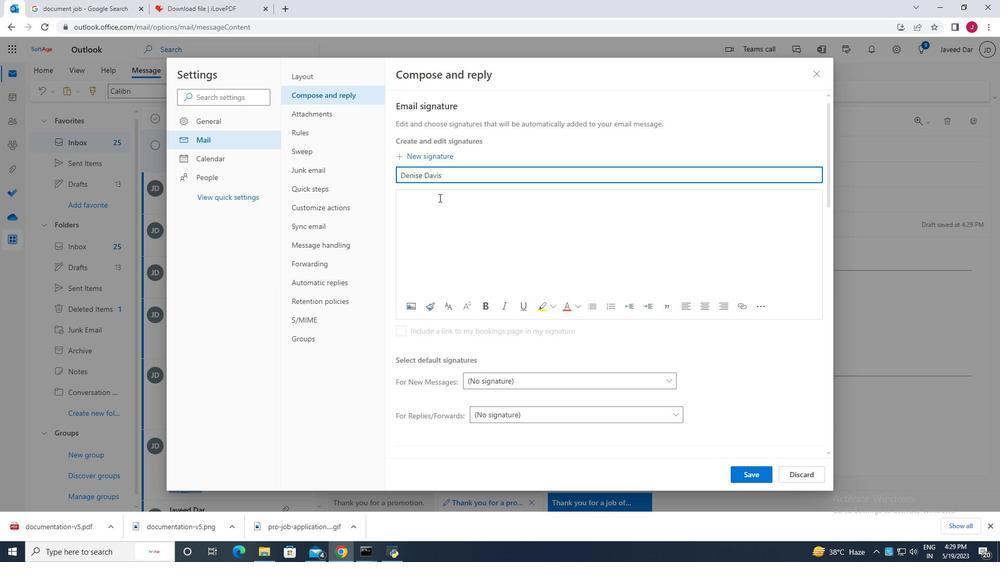 
Action: Key pressed <Key.caps_lock>D<Key.caps_lock>enise<Key.space><Key.caps_lock>D<Key.caps_lock>avis
Screenshot: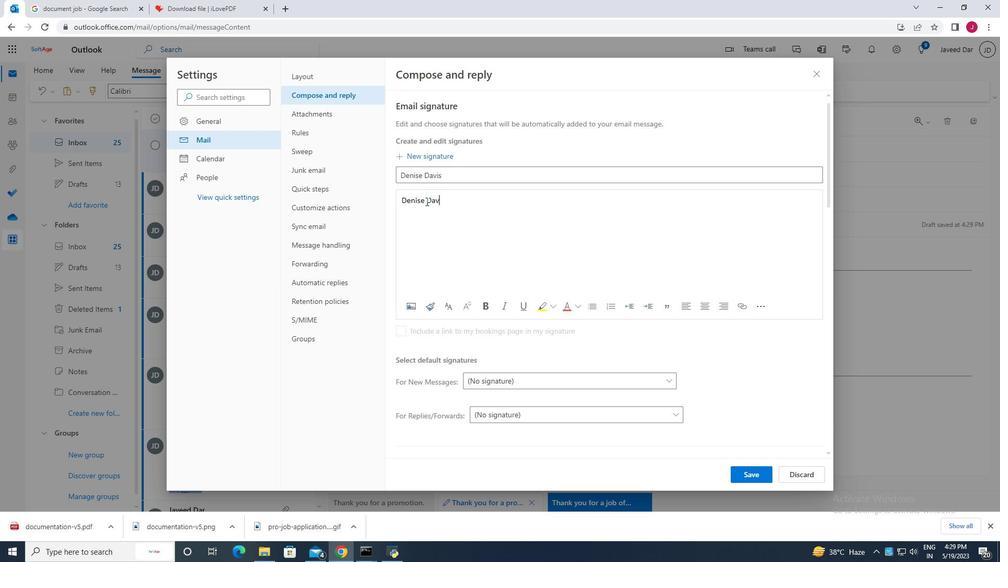 
Action: Mouse moved to (751, 474)
Screenshot: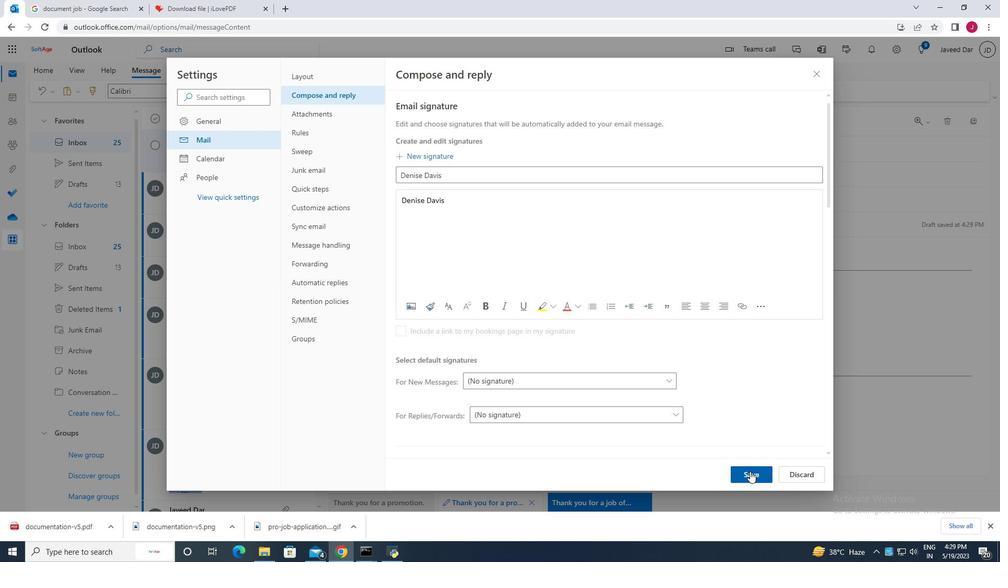 
Action: Mouse pressed left at (751, 474)
Screenshot: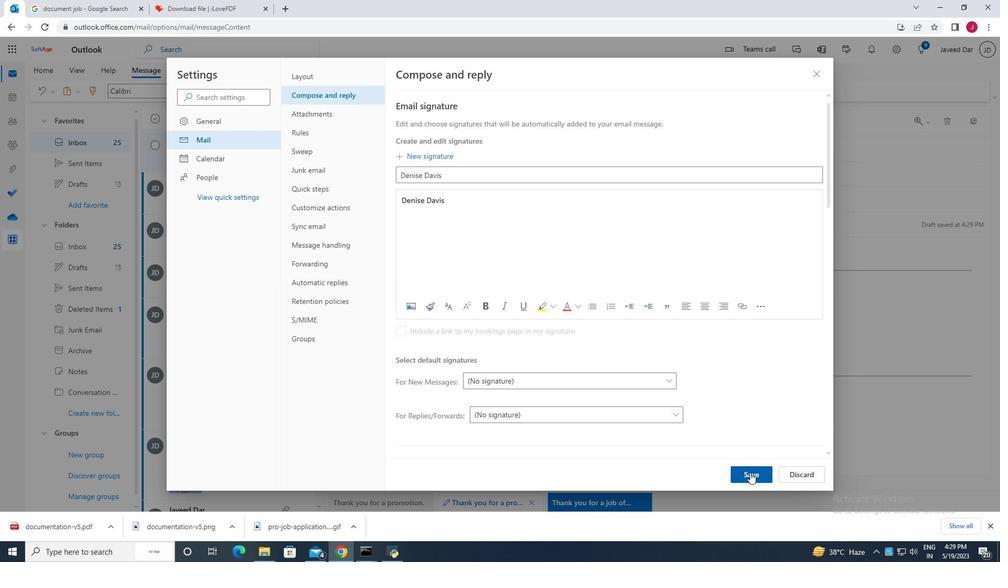 
Action: Mouse moved to (813, 77)
Screenshot: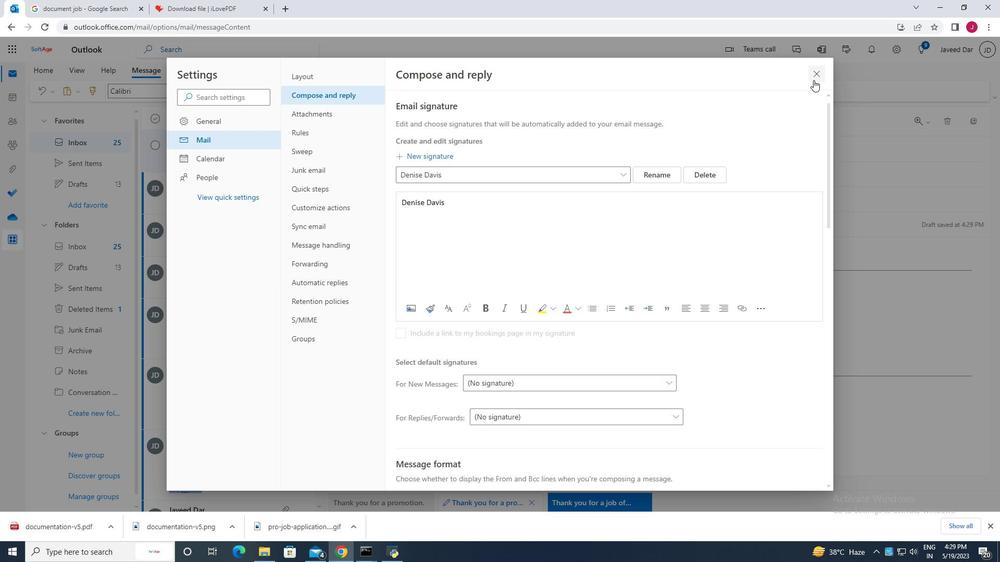 
Action: Mouse pressed left at (813, 77)
Screenshot: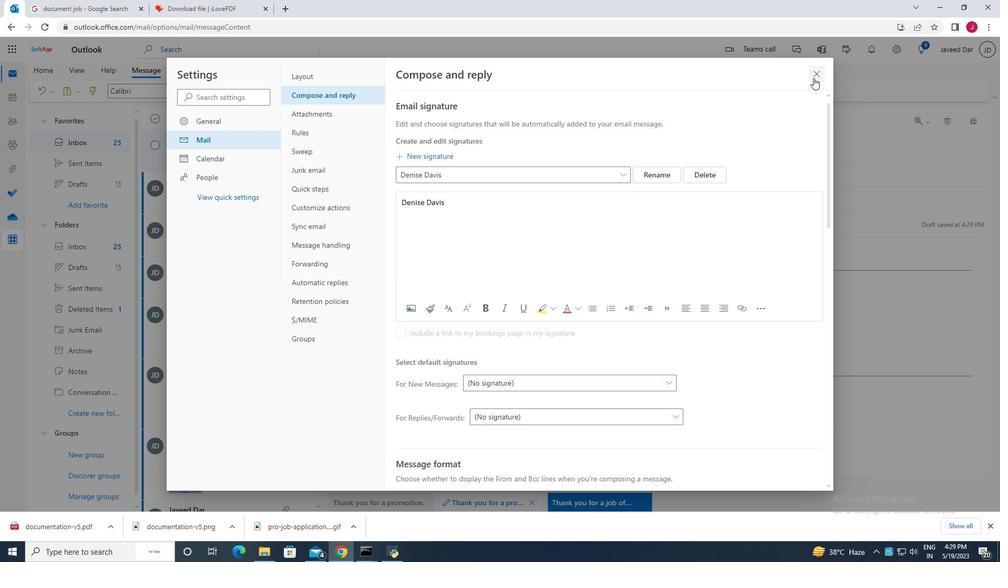 
Action: Mouse moved to (677, 90)
Screenshot: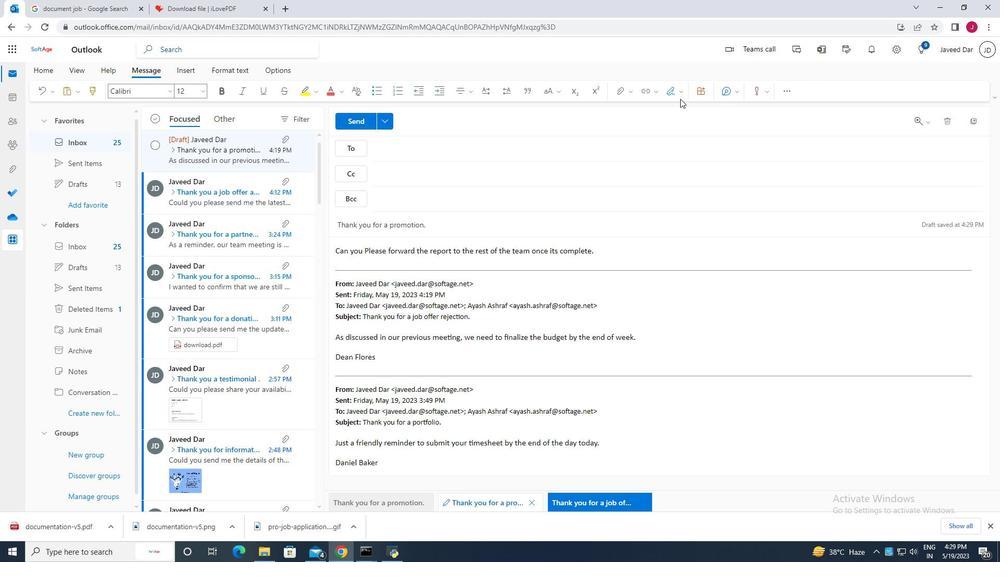 
Action: Mouse pressed left at (677, 90)
Screenshot: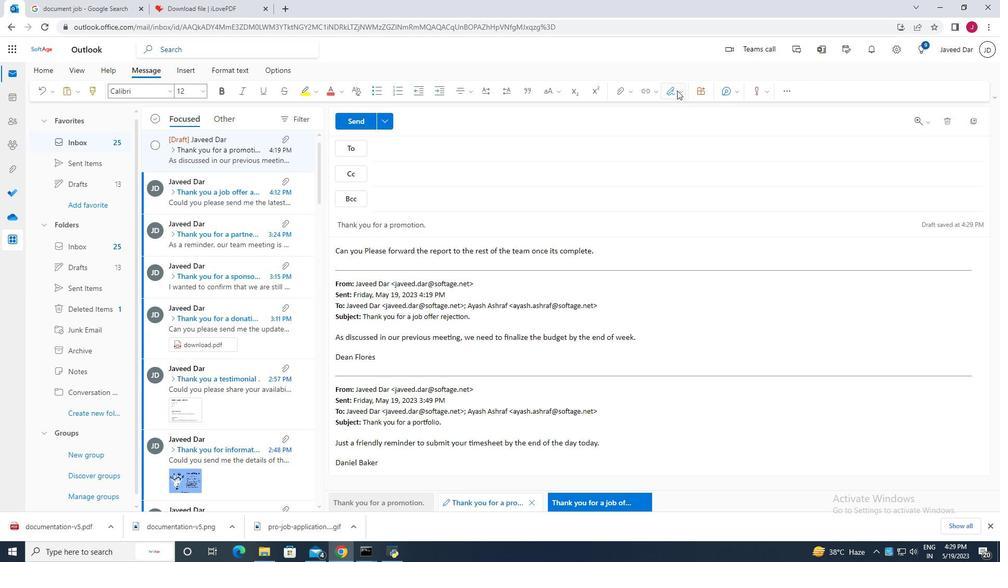 
Action: Mouse moved to (661, 113)
Screenshot: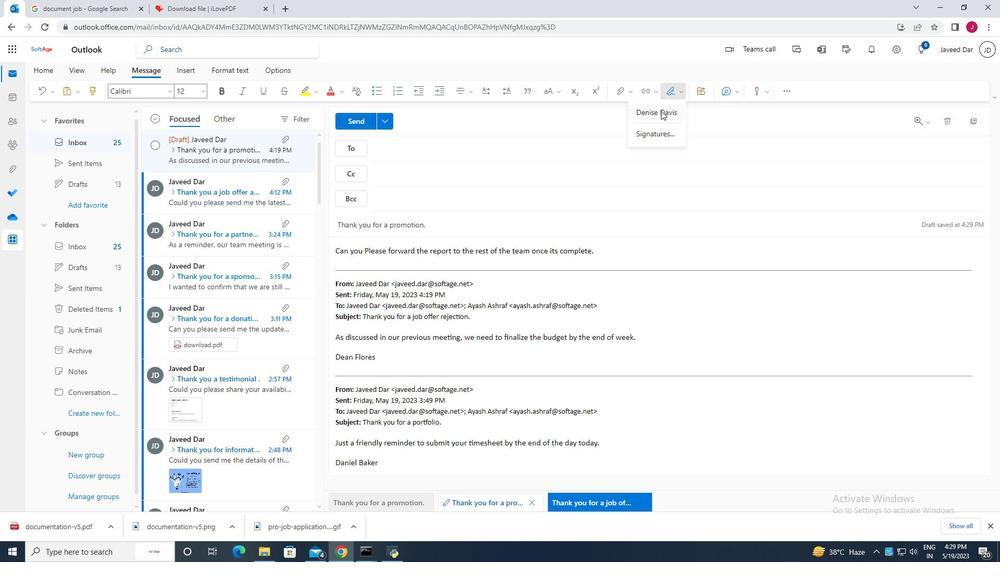 
Action: Mouse pressed left at (661, 113)
Screenshot: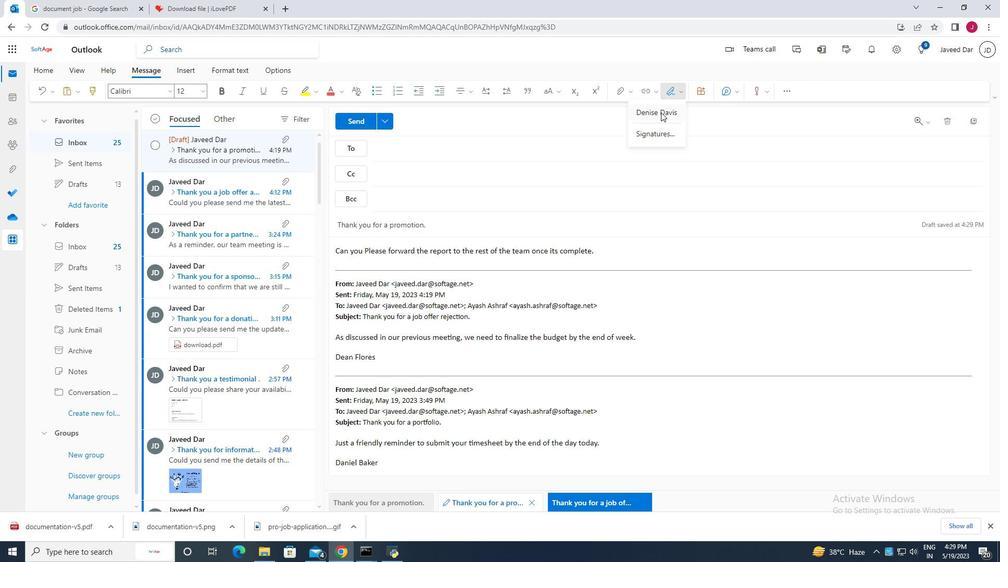 
Action: Mouse moved to (385, 203)
Screenshot: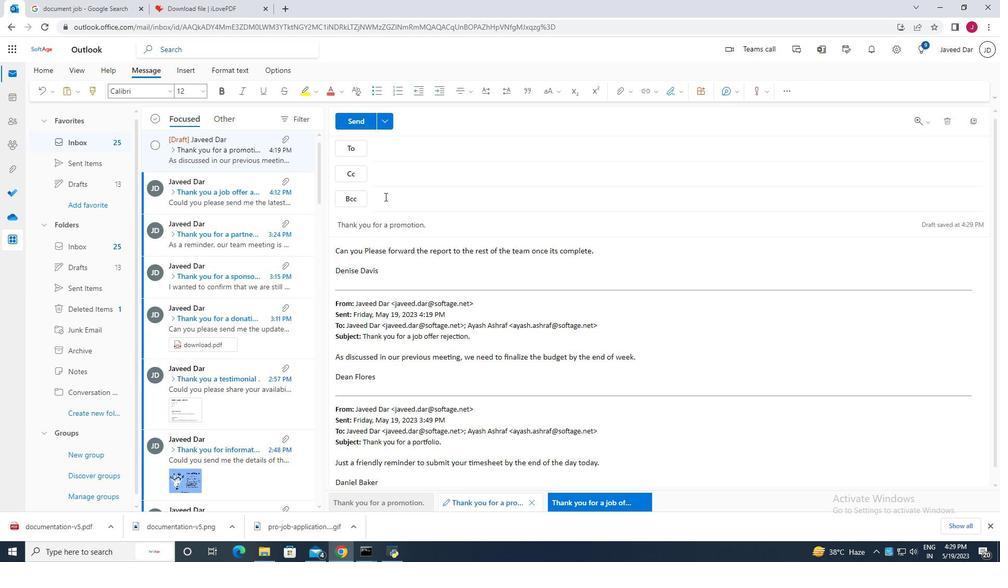 
Action: Mouse pressed left at (385, 203)
Screenshot: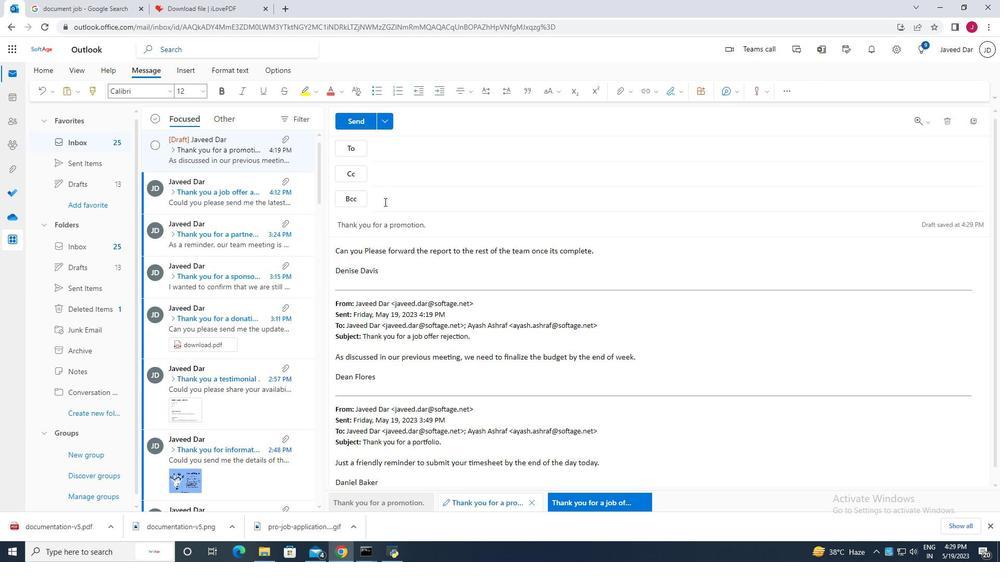 
Action: Mouse moved to (386, 204)
Screenshot: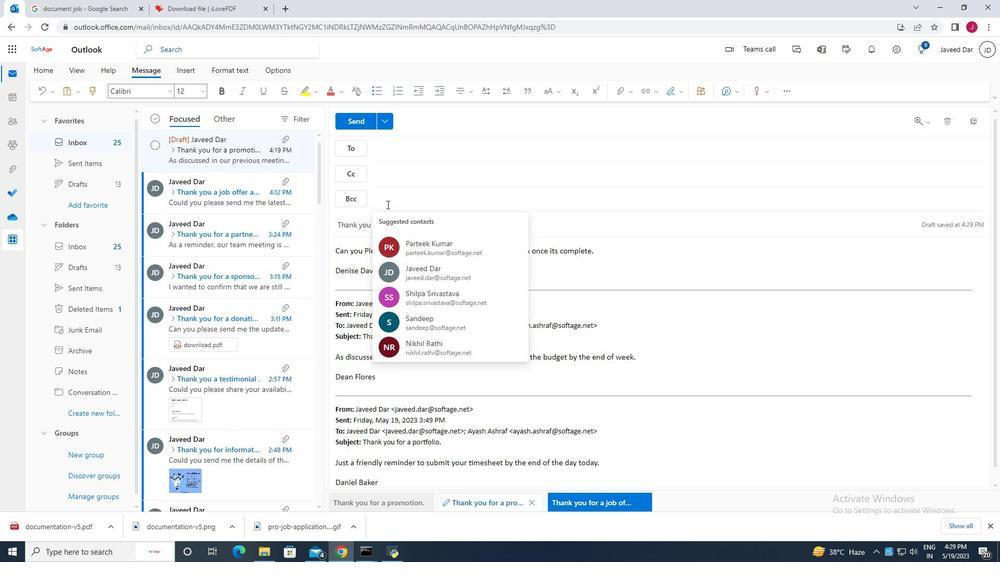 
Action: Key pressed softage.2
Screenshot: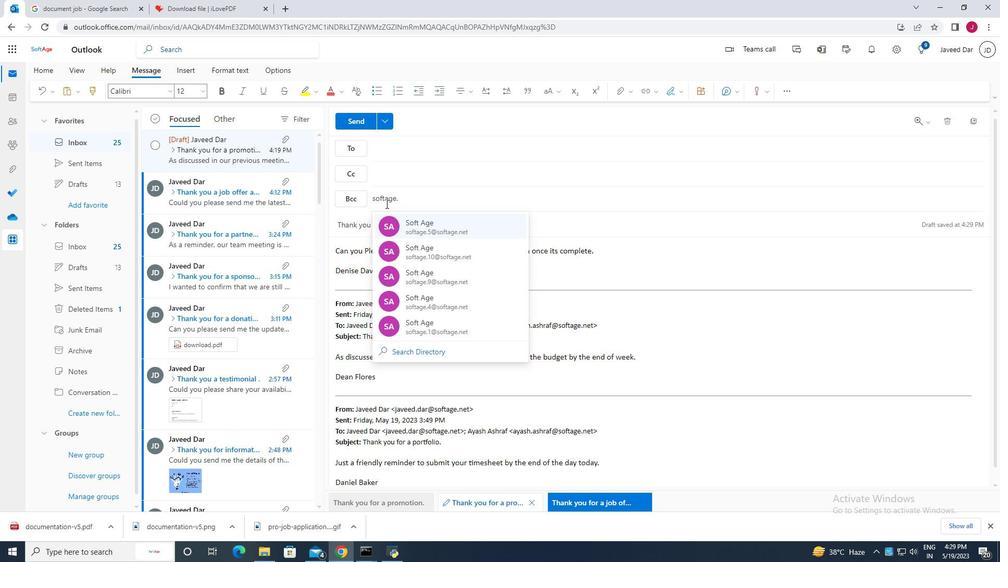 
Action: Mouse moved to (465, 324)
Screenshot: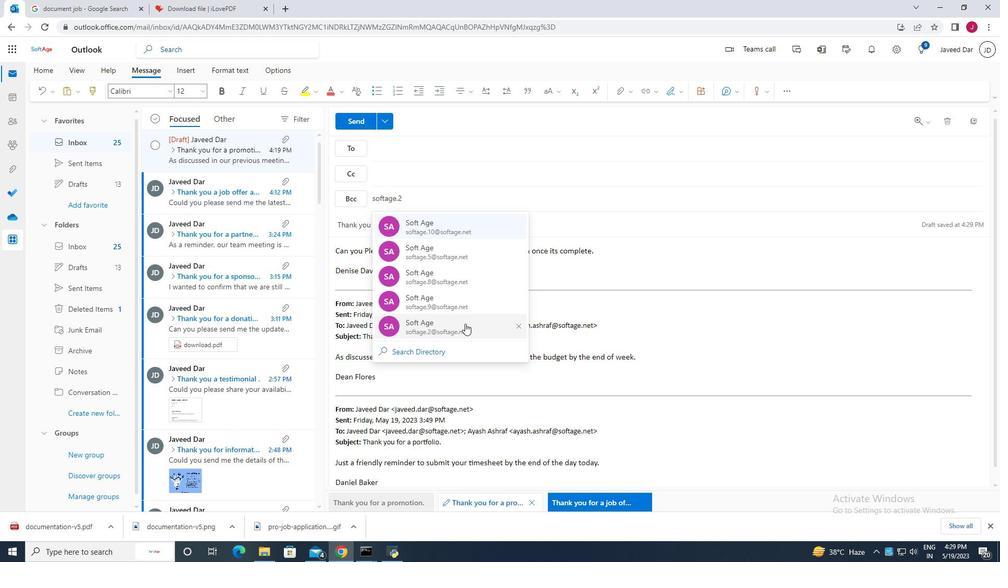 
Action: Mouse pressed left at (465, 324)
Screenshot: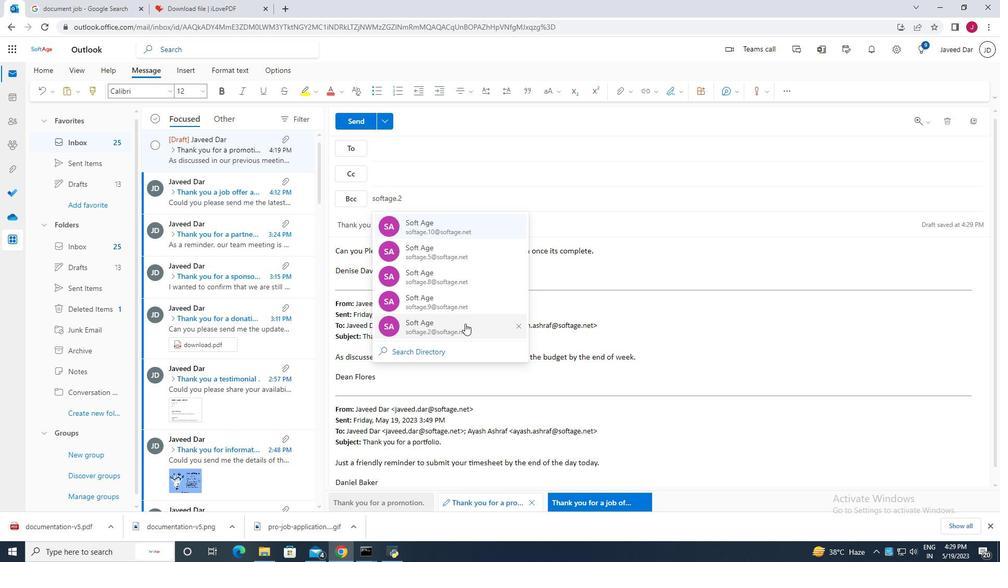 
Action: Mouse moved to (391, 150)
Screenshot: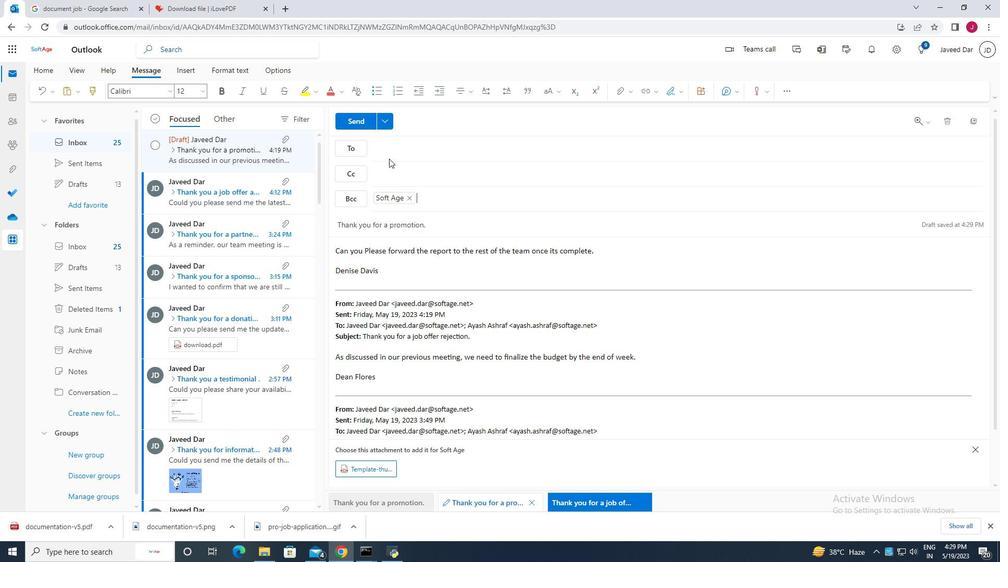 
Action: Mouse pressed left at (391, 150)
Screenshot: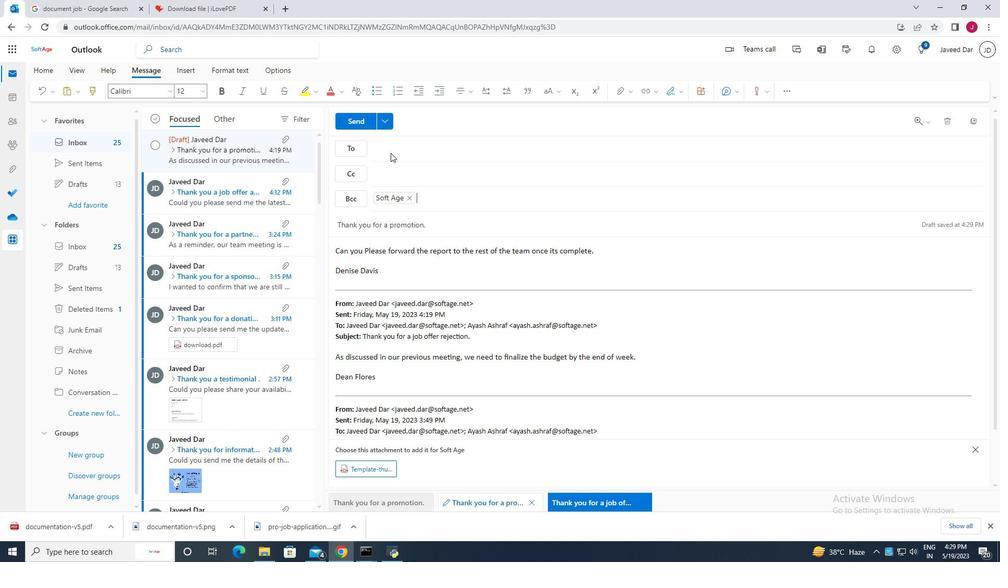 
Action: Key pressed ayash
Screenshot: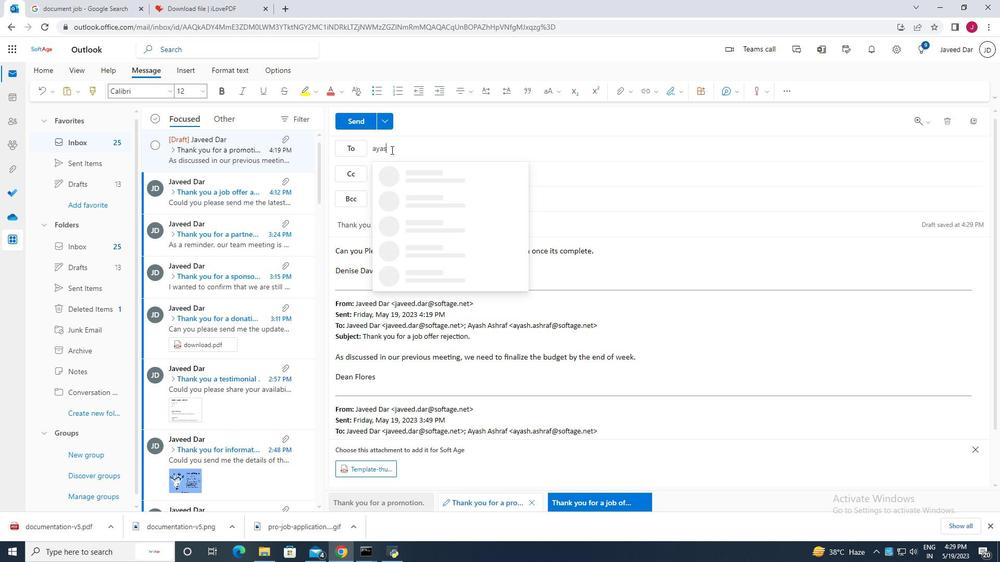 
Action: Mouse moved to (410, 149)
Screenshot: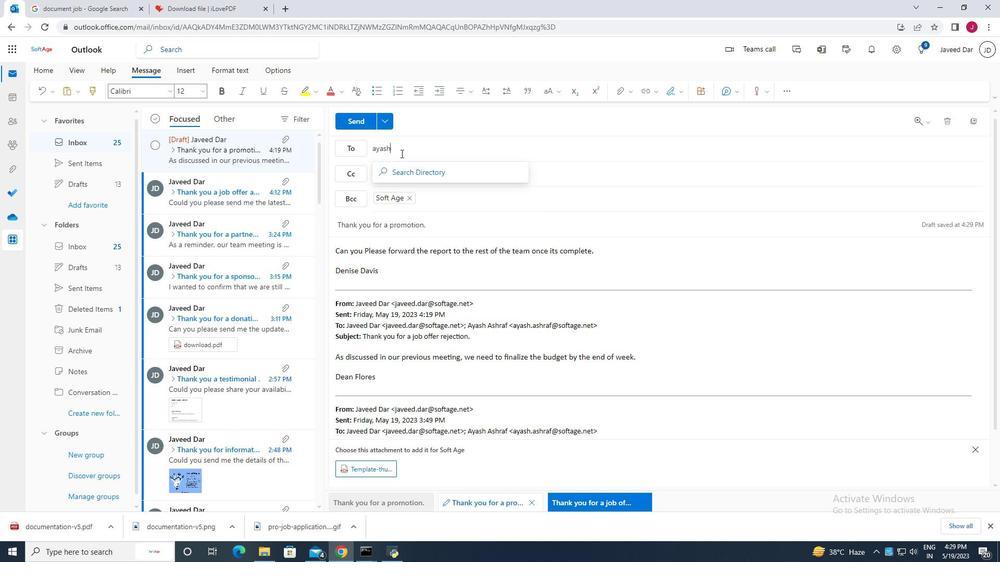 
Action: Mouse pressed left at (410, 149)
Screenshot: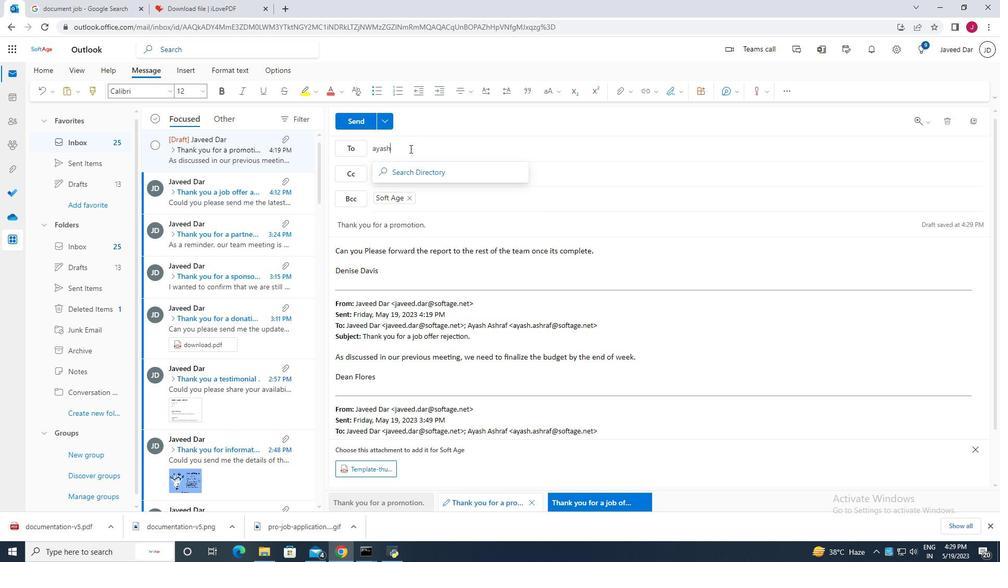 
Action: Key pressed <Key.backspace><Key.backspace><Key.backspace><Key.backspace><Key.backspace>javed
Screenshot: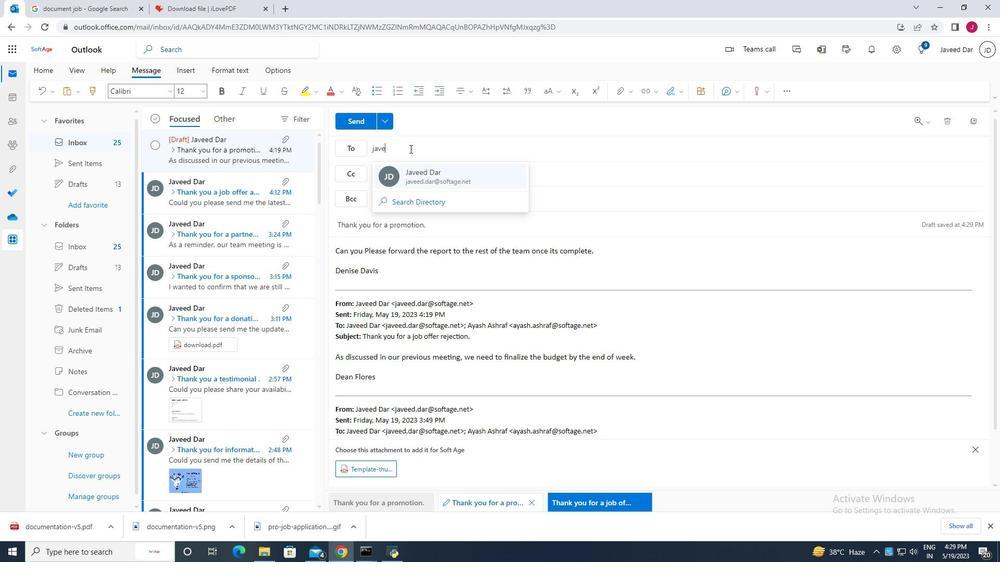 
Action: Mouse moved to (467, 171)
Screenshot: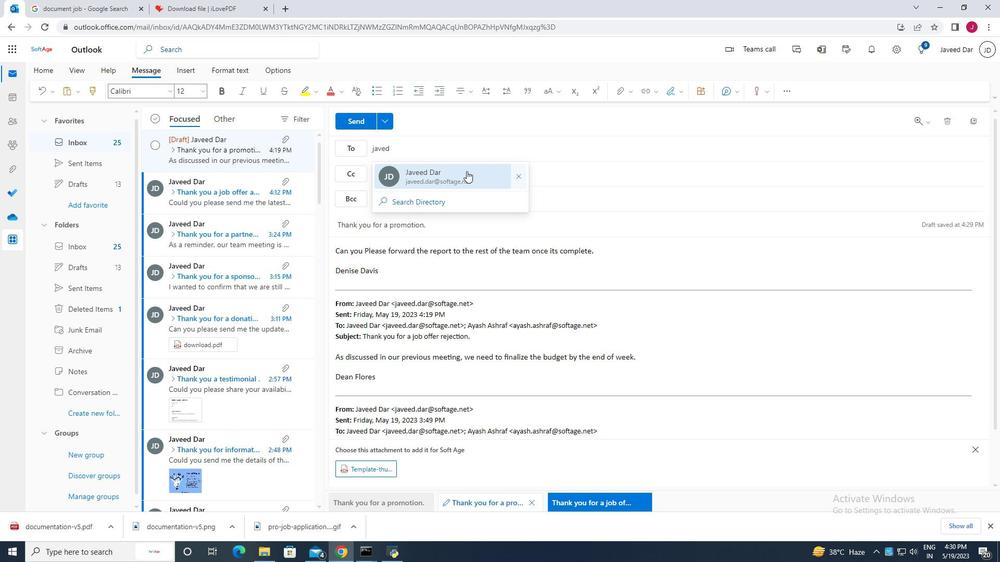 
Action: Mouse pressed left at (467, 171)
Screenshot: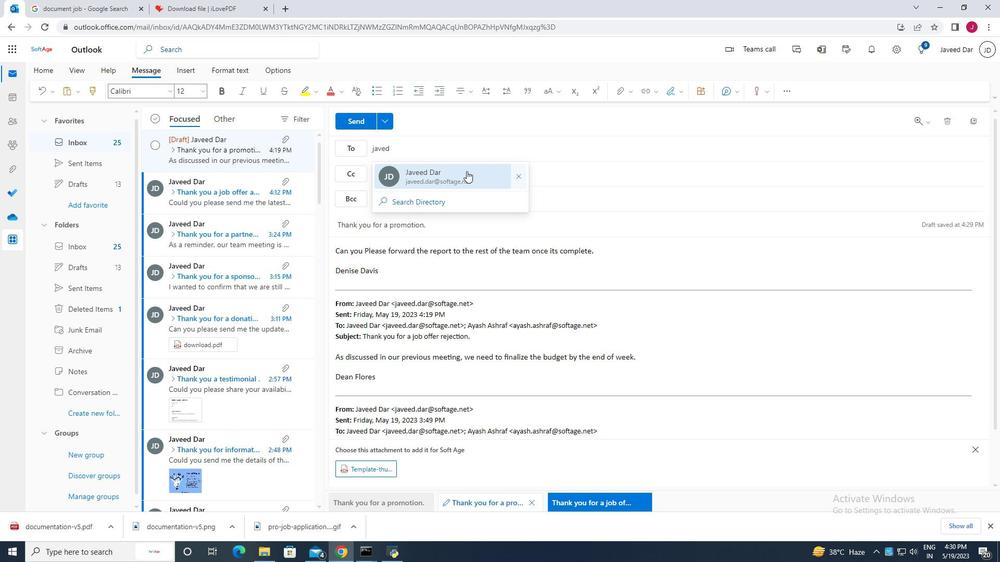
Action: Mouse moved to (452, 215)
Screenshot: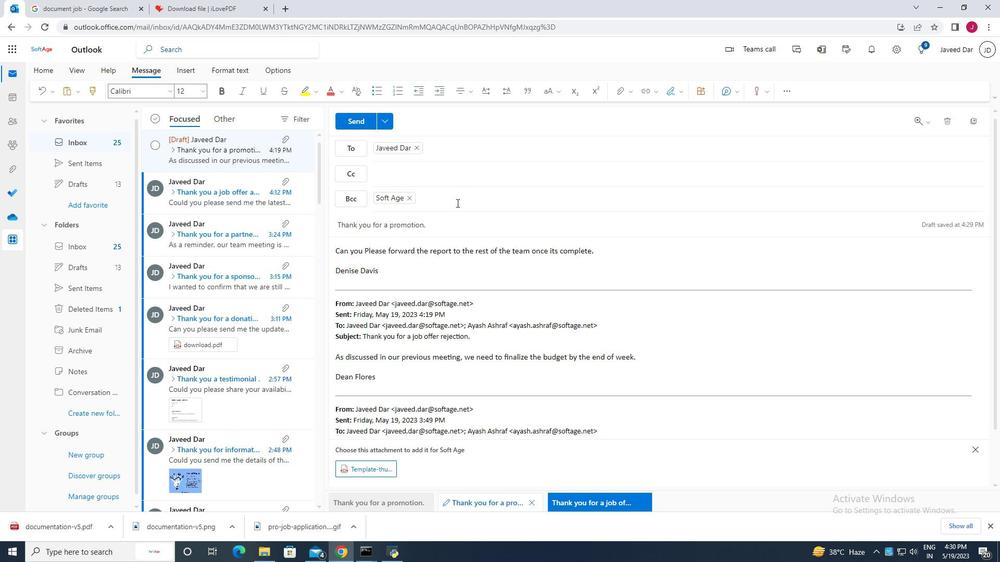 
Action: Mouse scrolled (452, 215) with delta (0, 0)
Screenshot: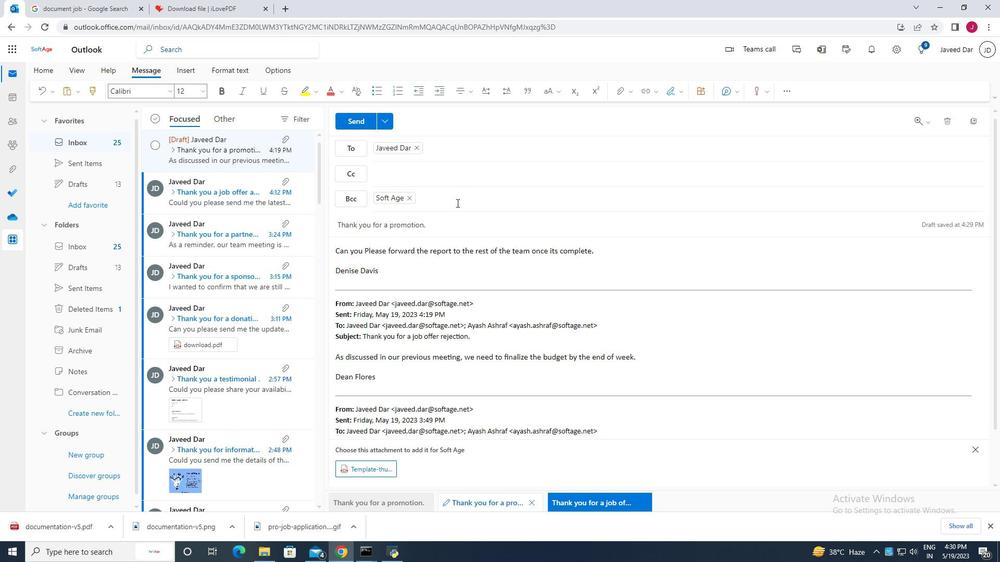 
Action: Mouse moved to (452, 215)
Screenshot: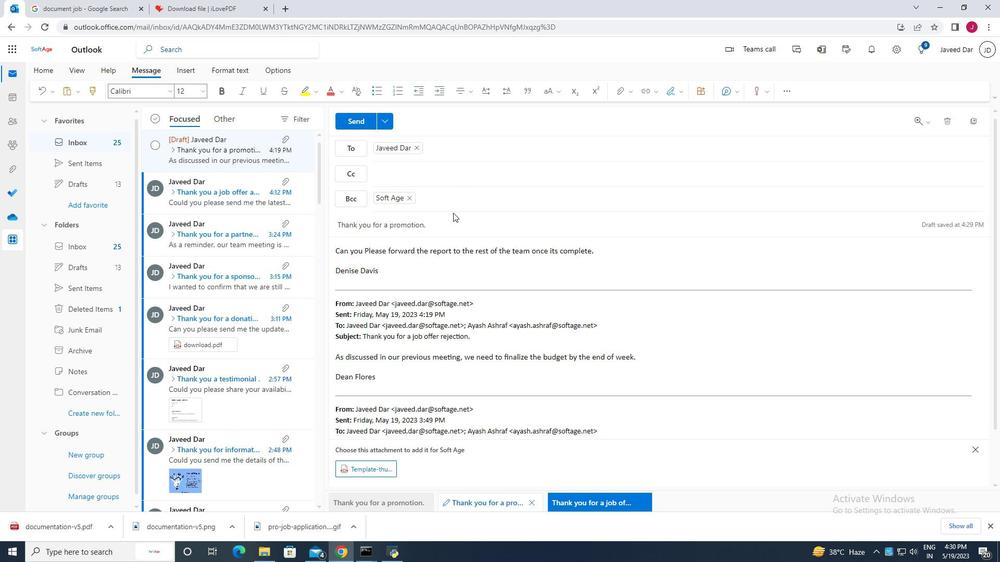 
Action: Mouse scrolled (452, 215) with delta (0, 0)
Screenshot: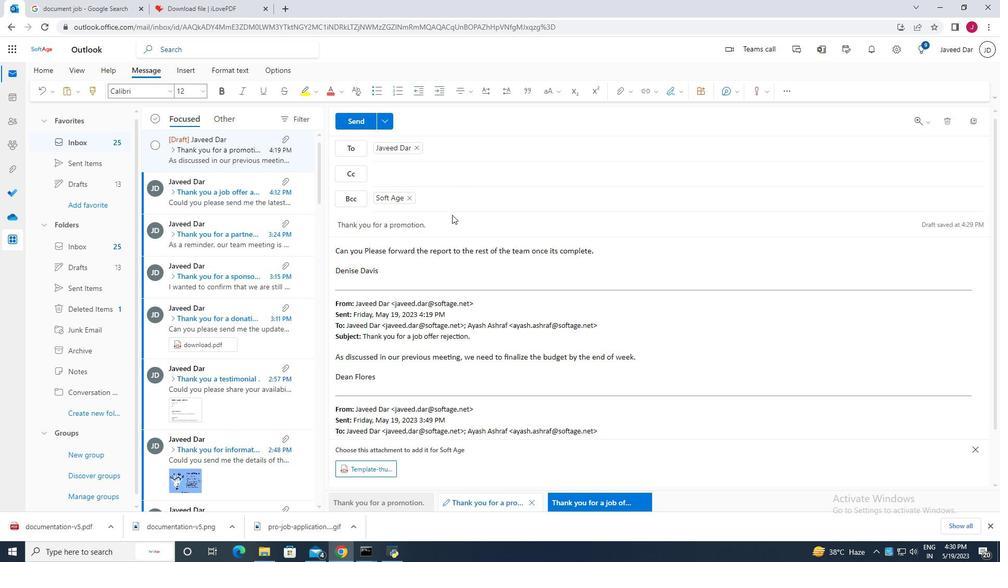 
Action: Mouse scrolled (452, 215) with delta (0, 0)
Screenshot: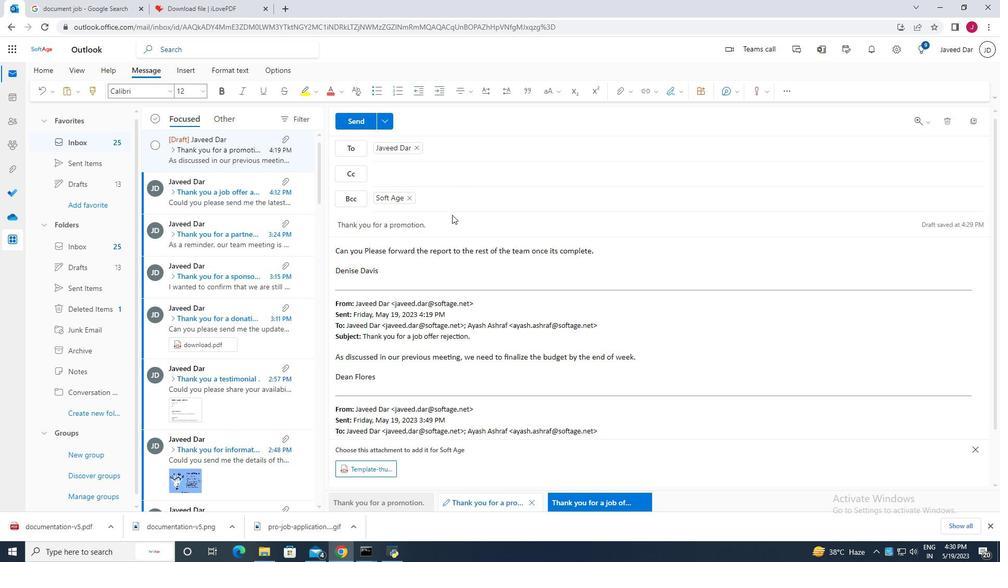 
Action: Mouse moved to (452, 213)
Screenshot: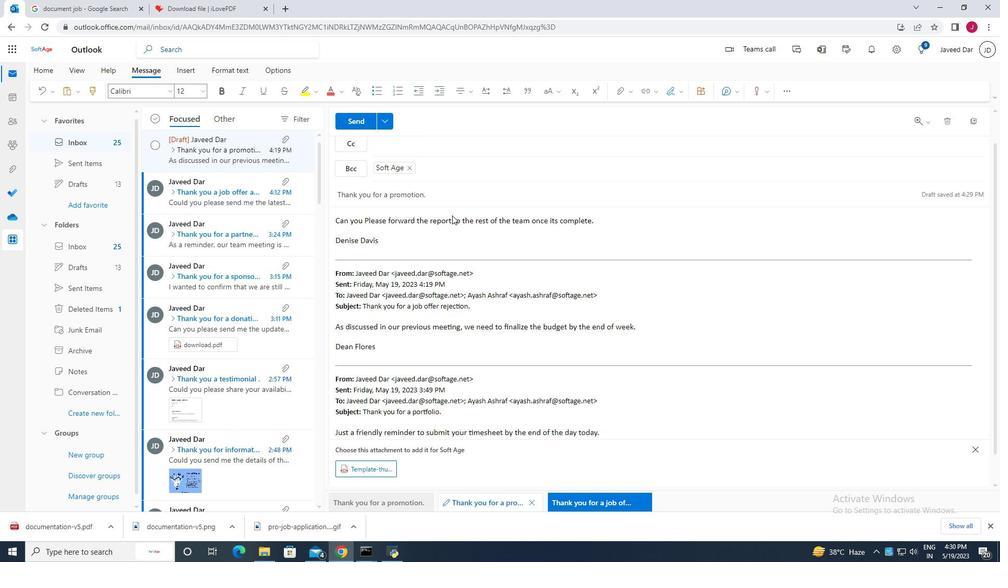 
Action: Mouse scrolled (452, 214) with delta (0, 0)
Screenshot: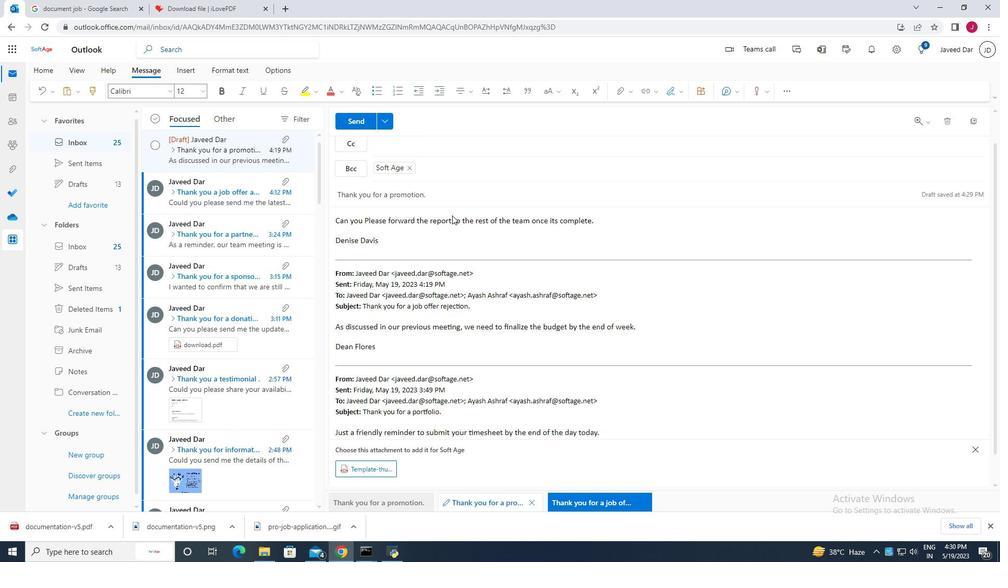 
Action: Mouse scrolled (452, 214) with delta (0, 0)
Screenshot: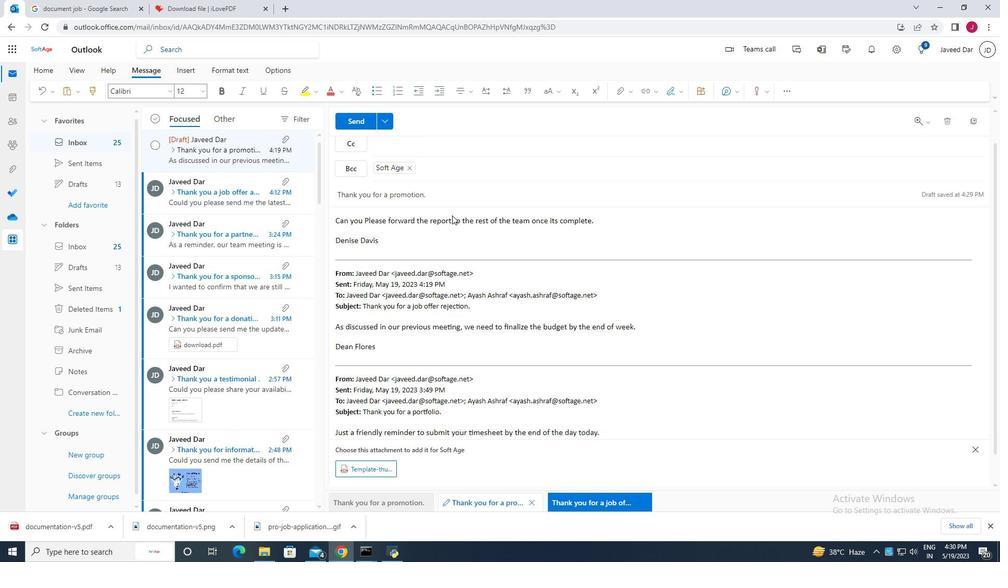 
Action: Mouse scrolled (452, 214) with delta (0, 0)
Screenshot: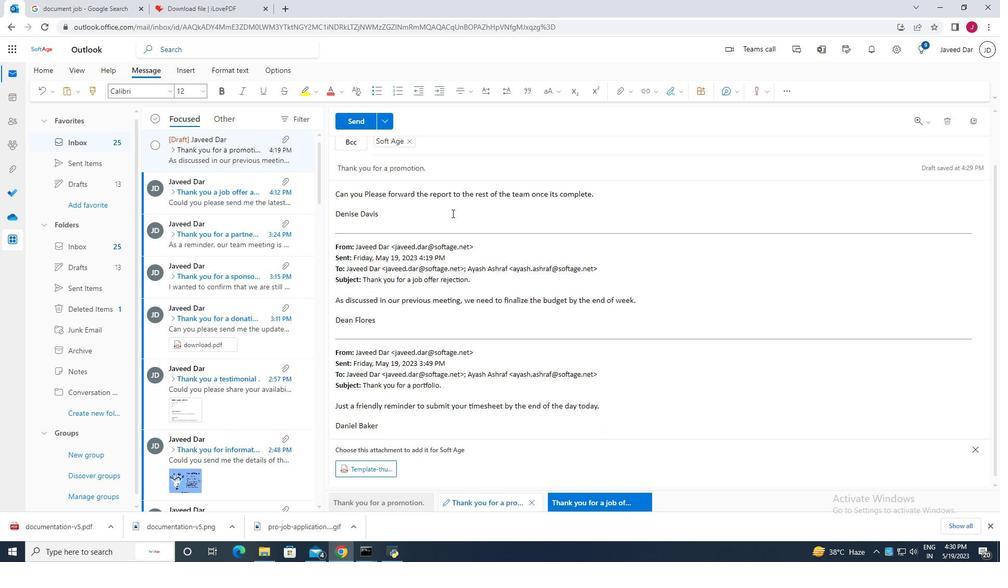
Action: Mouse moved to (452, 213)
Screenshot: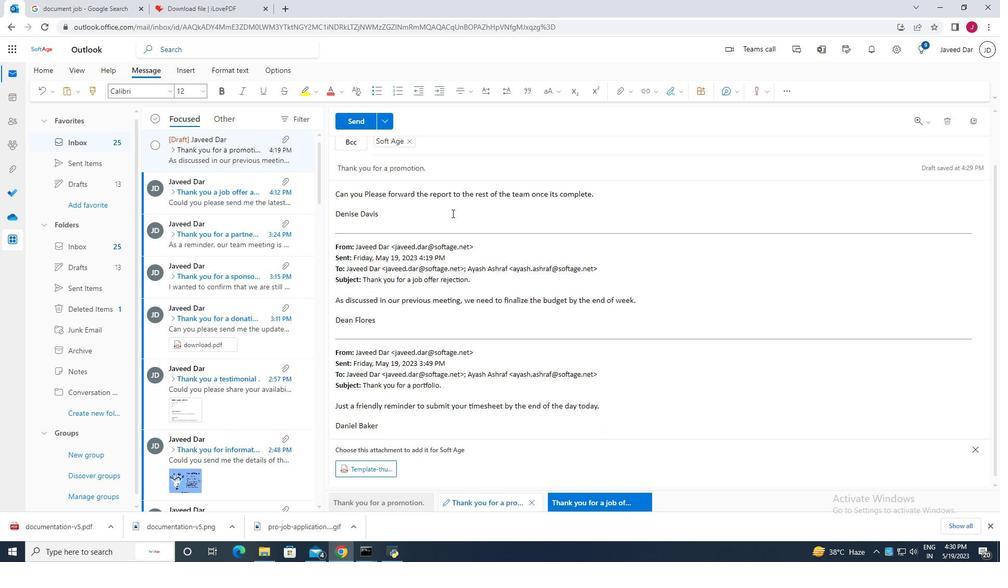 
Action: Mouse scrolled (452, 213) with delta (0, 0)
Screenshot: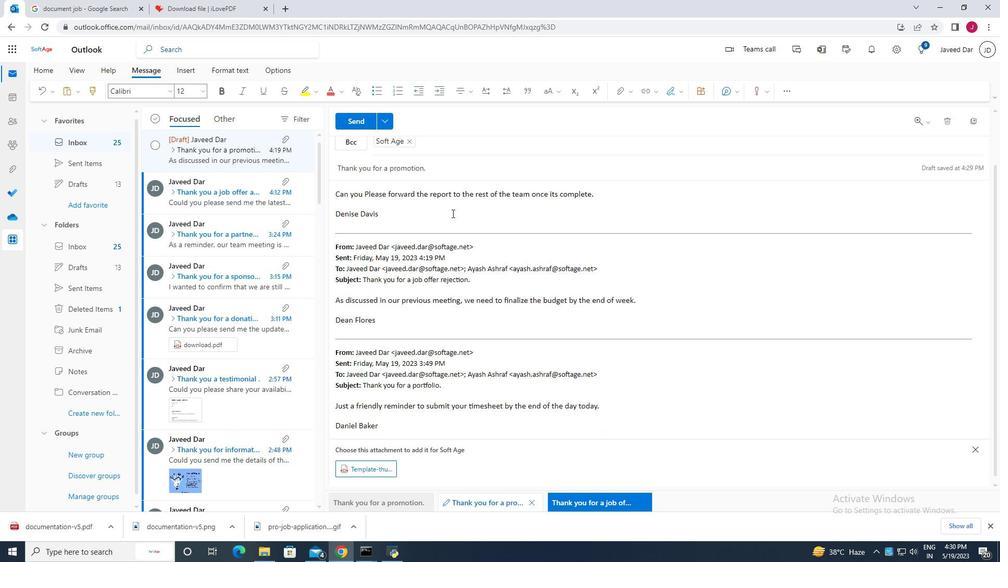 
Action: Mouse moved to (624, 91)
Screenshot: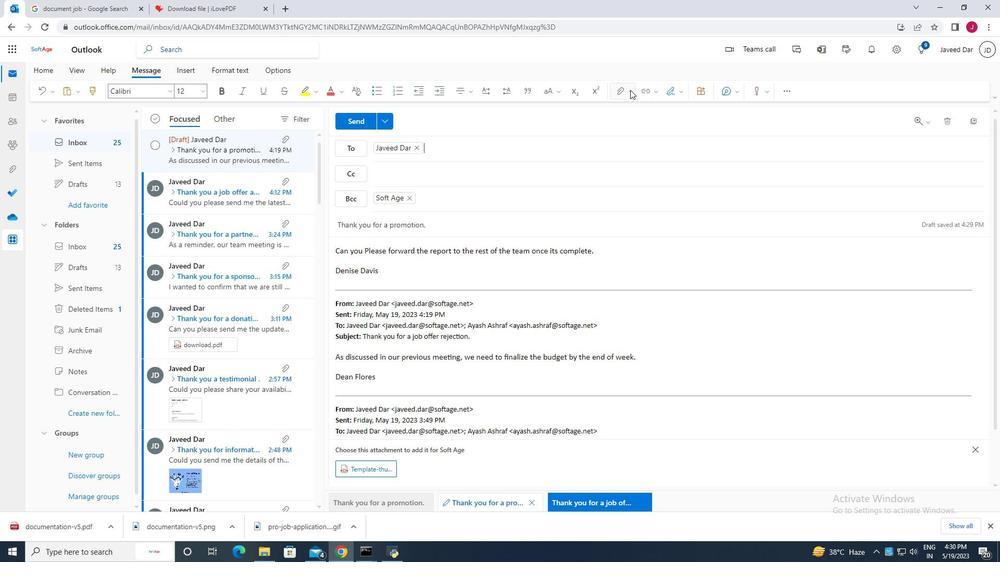 
Action: Mouse pressed left at (624, 91)
Screenshot: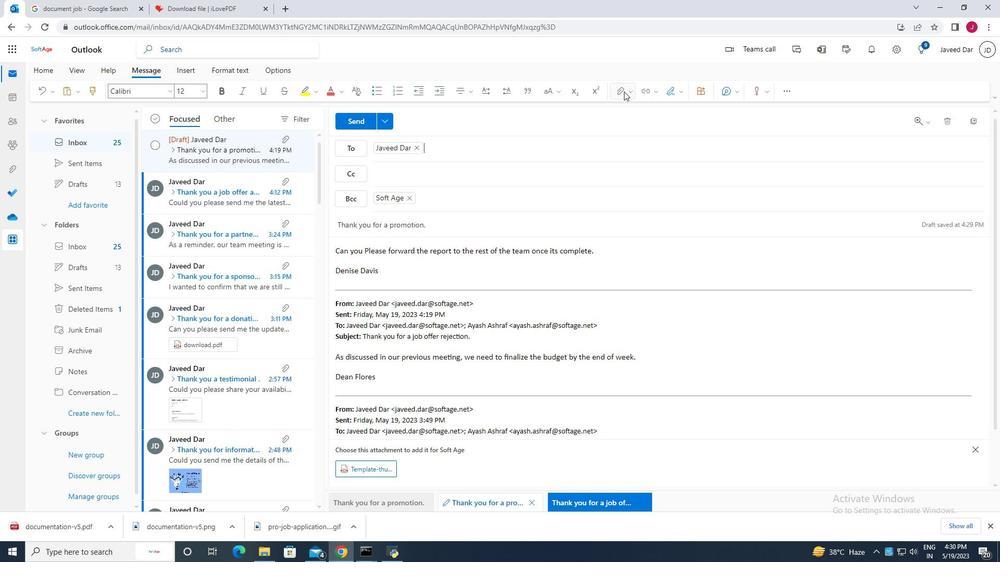 
Action: Mouse moved to (563, 112)
Screenshot: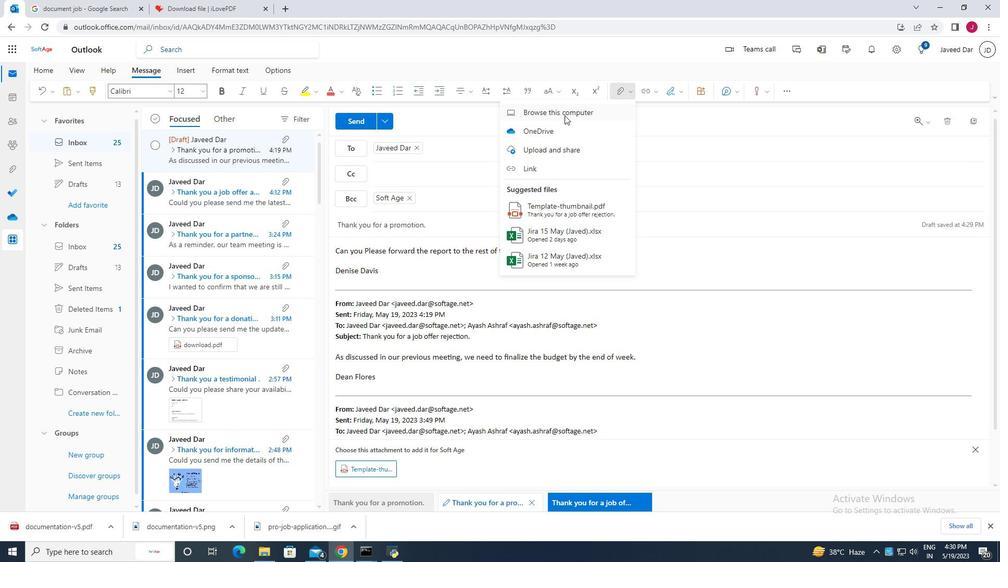 
Action: Mouse pressed left at (563, 112)
Screenshot: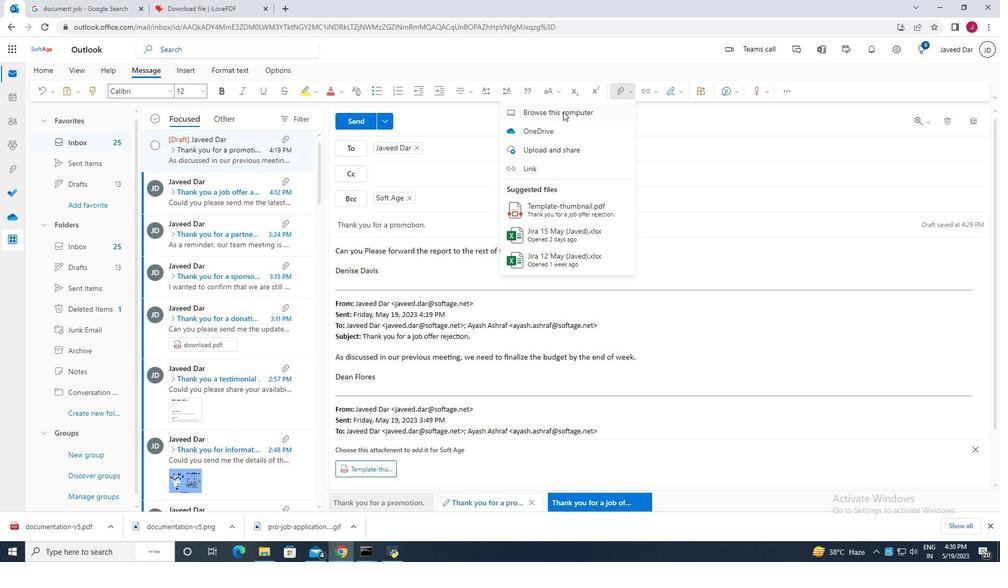 
Action: Mouse moved to (224, 89)
Screenshot: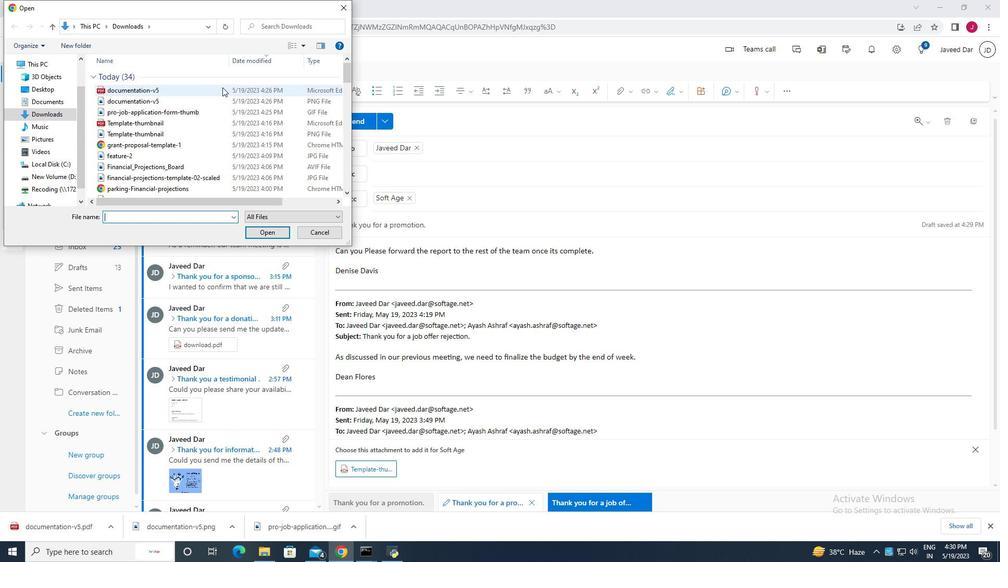 
Action: Mouse pressed left at (224, 89)
Screenshot: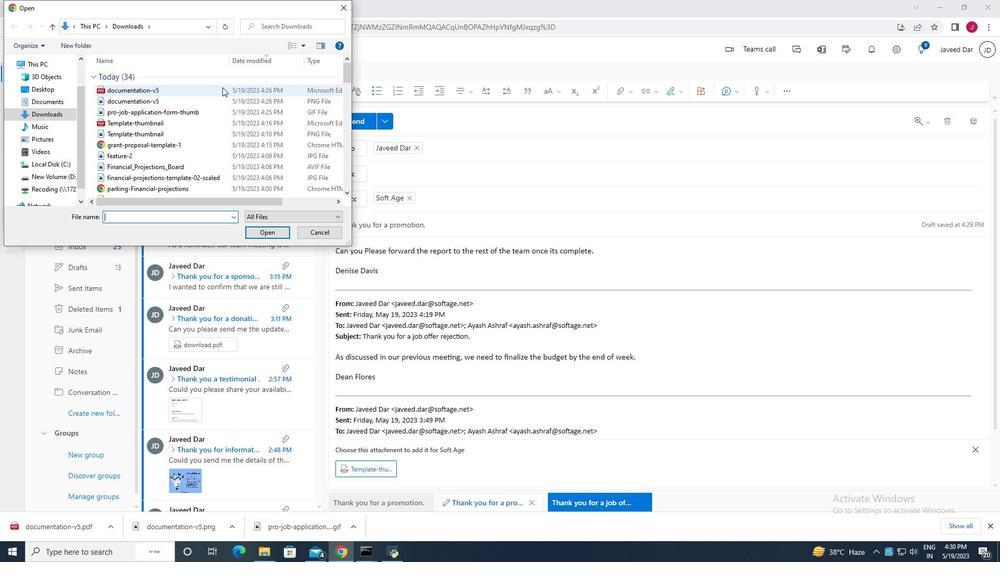 
Action: Mouse moved to (266, 234)
Screenshot: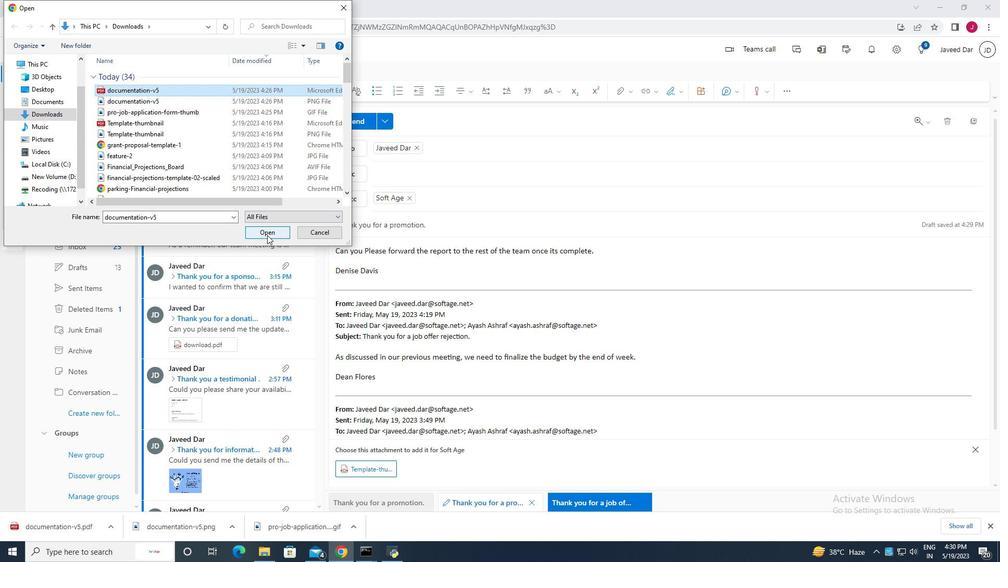 
Action: Mouse pressed left at (266, 234)
Screenshot: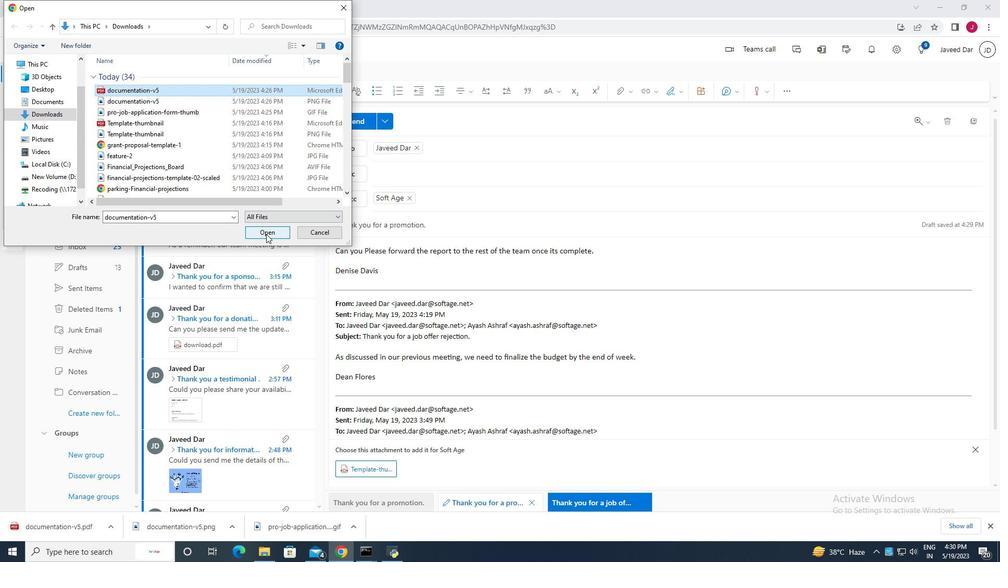 
Action: Mouse moved to (474, 356)
Screenshot: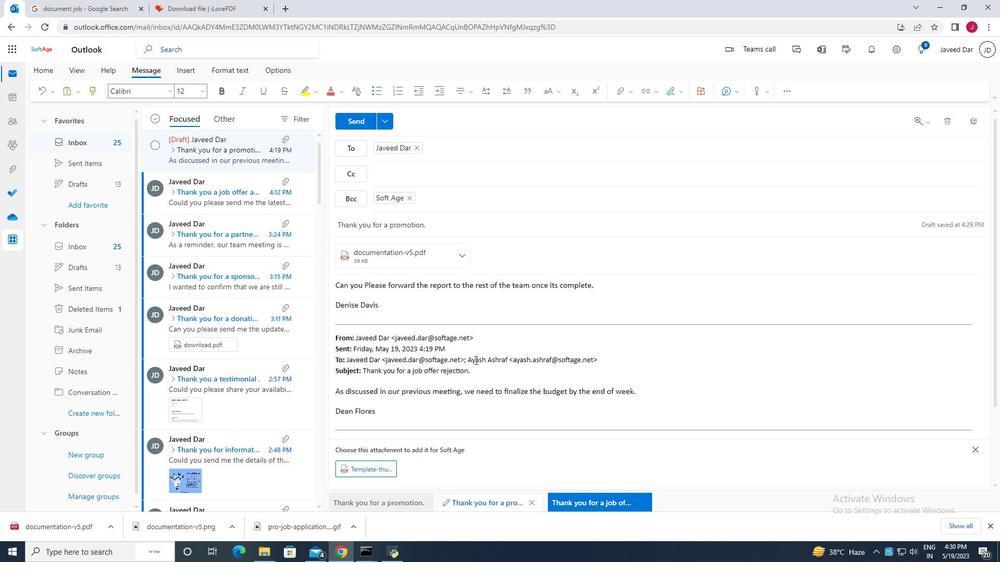 
Action: Mouse scrolled (474, 357) with delta (0, 0)
Screenshot: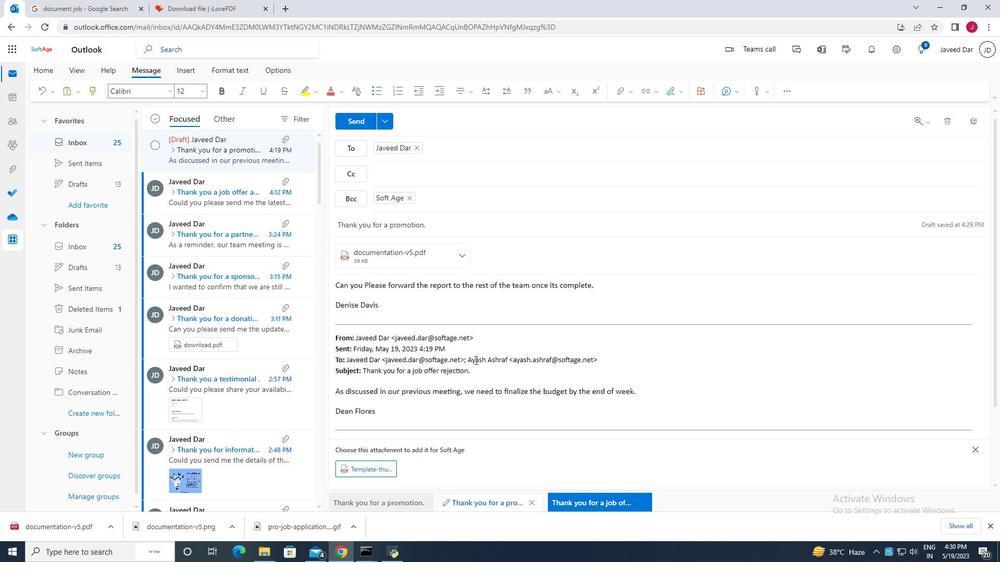 
Action: Mouse moved to (473, 354)
Screenshot: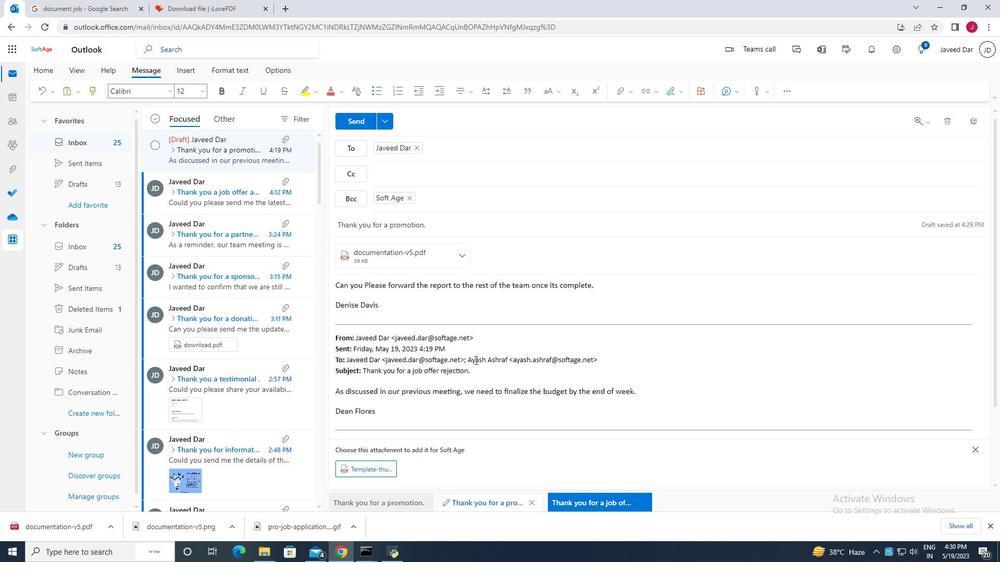 
Action: Mouse scrolled (473, 355) with delta (0, 0)
Screenshot: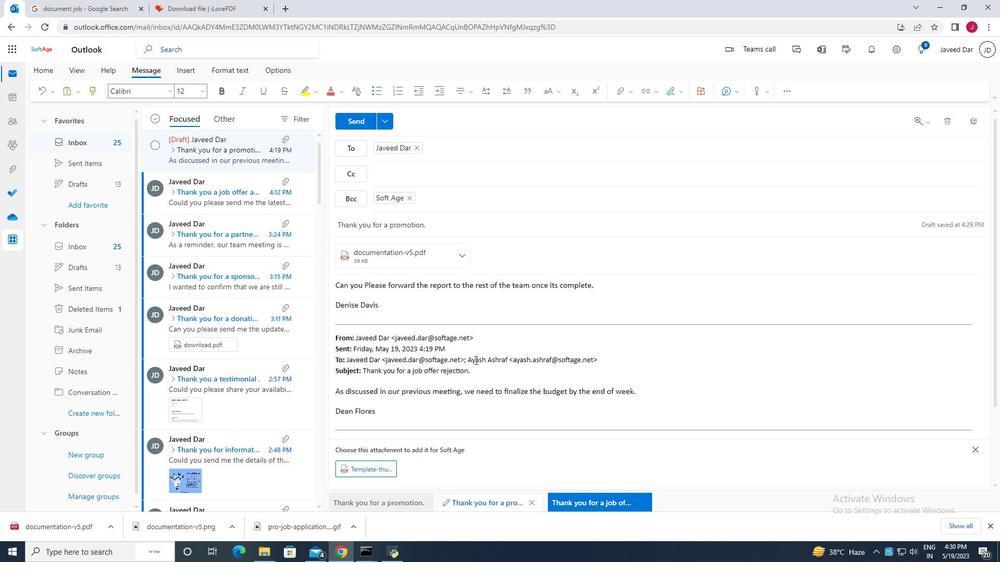 
Action: Mouse moved to (350, 124)
Screenshot: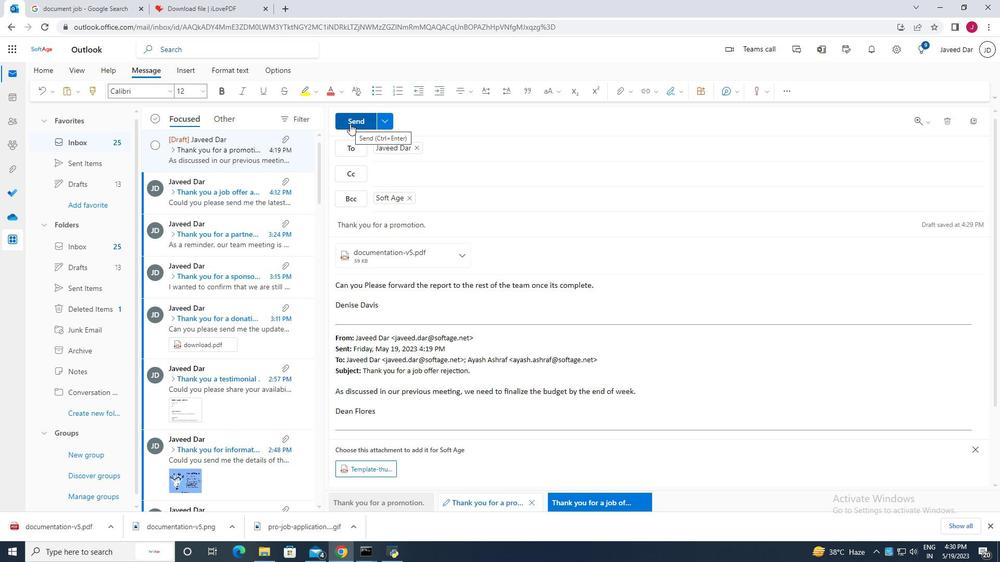 
